 Task: Create a due date automation trigger when advanced on, on the tuesday before a card is due add fields with custom field "Resume" set to a date less than 1 days ago at 11:00 AM.
Action: Mouse moved to (1105, 341)
Screenshot: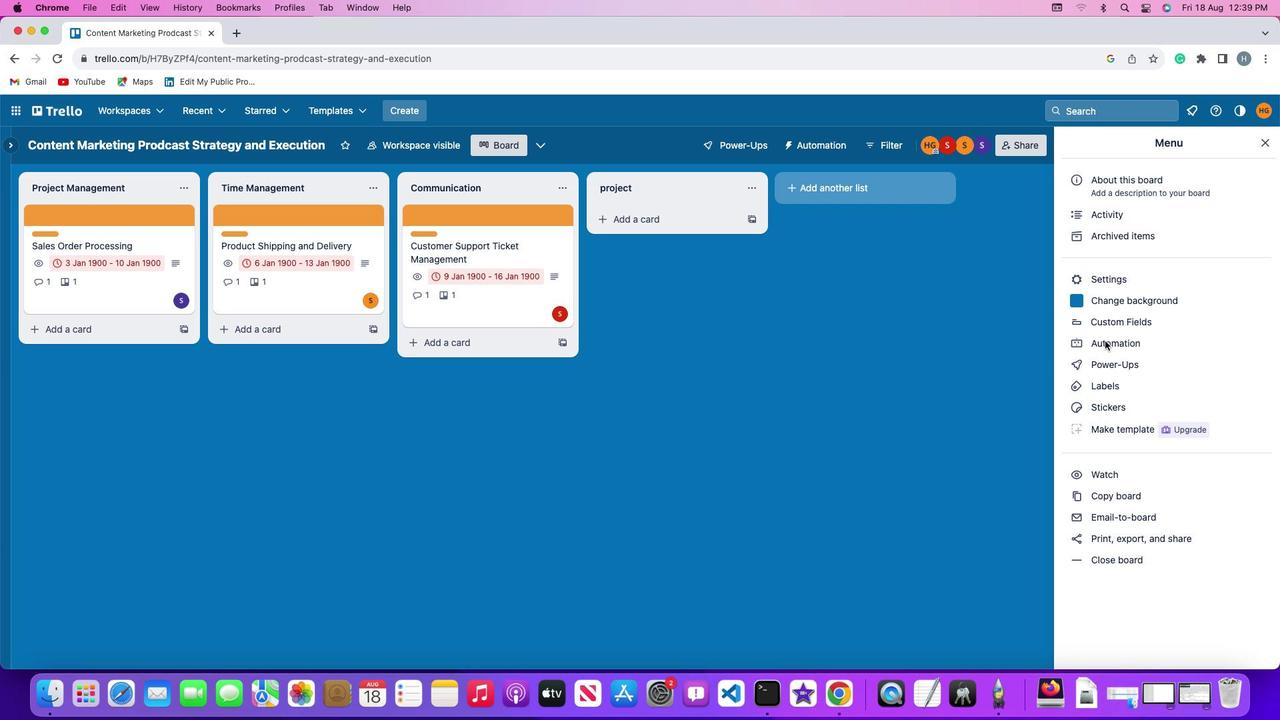 
Action: Mouse pressed left at (1105, 341)
Screenshot: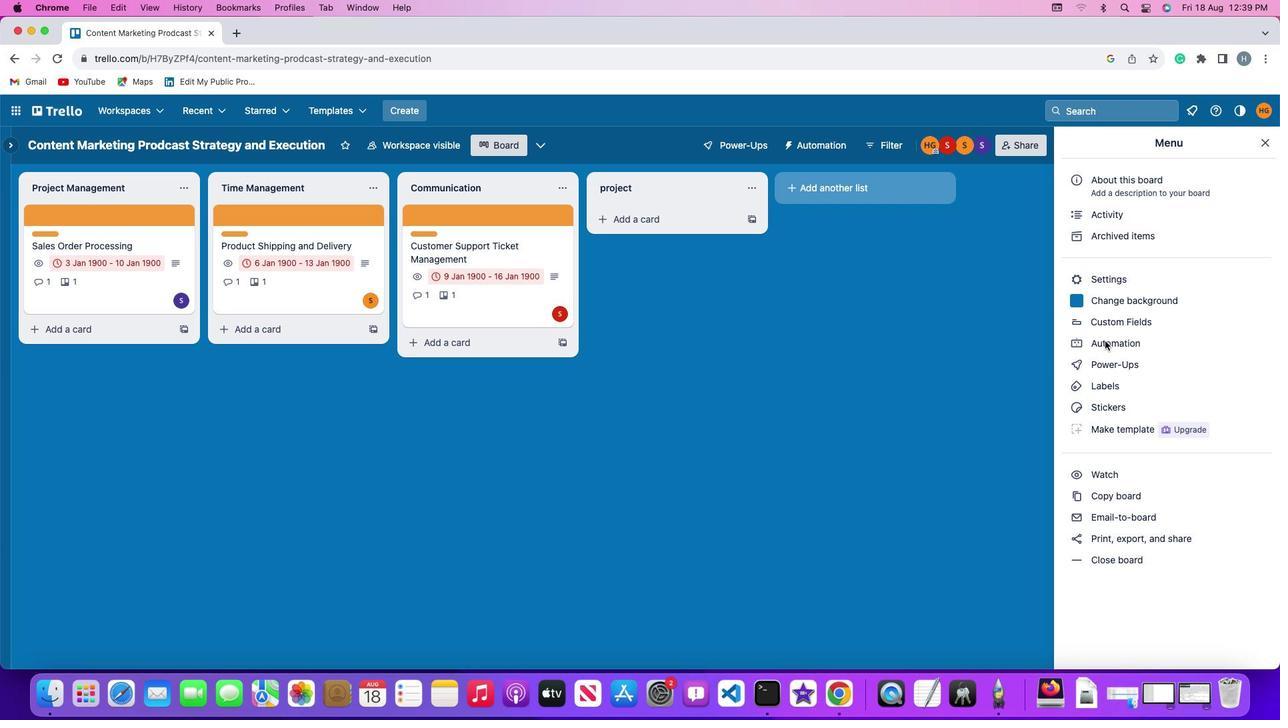 
Action: Mouse pressed left at (1105, 341)
Screenshot: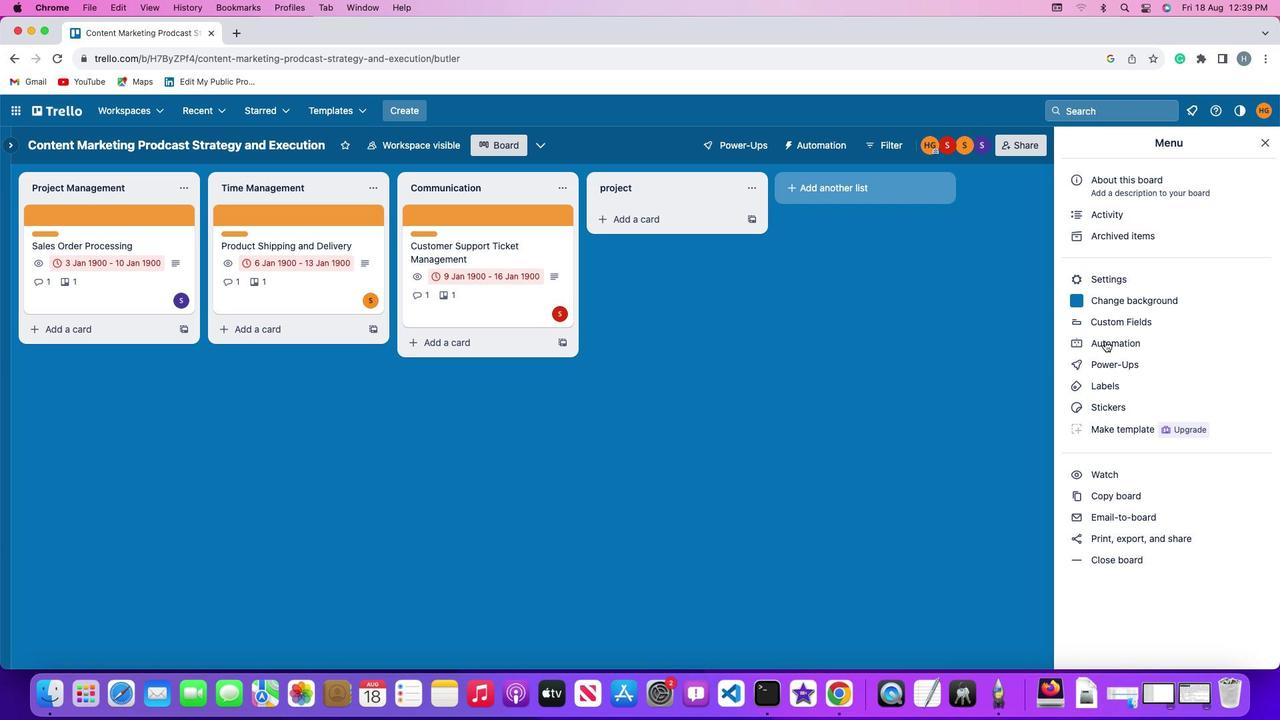 
Action: Mouse moved to (72, 311)
Screenshot: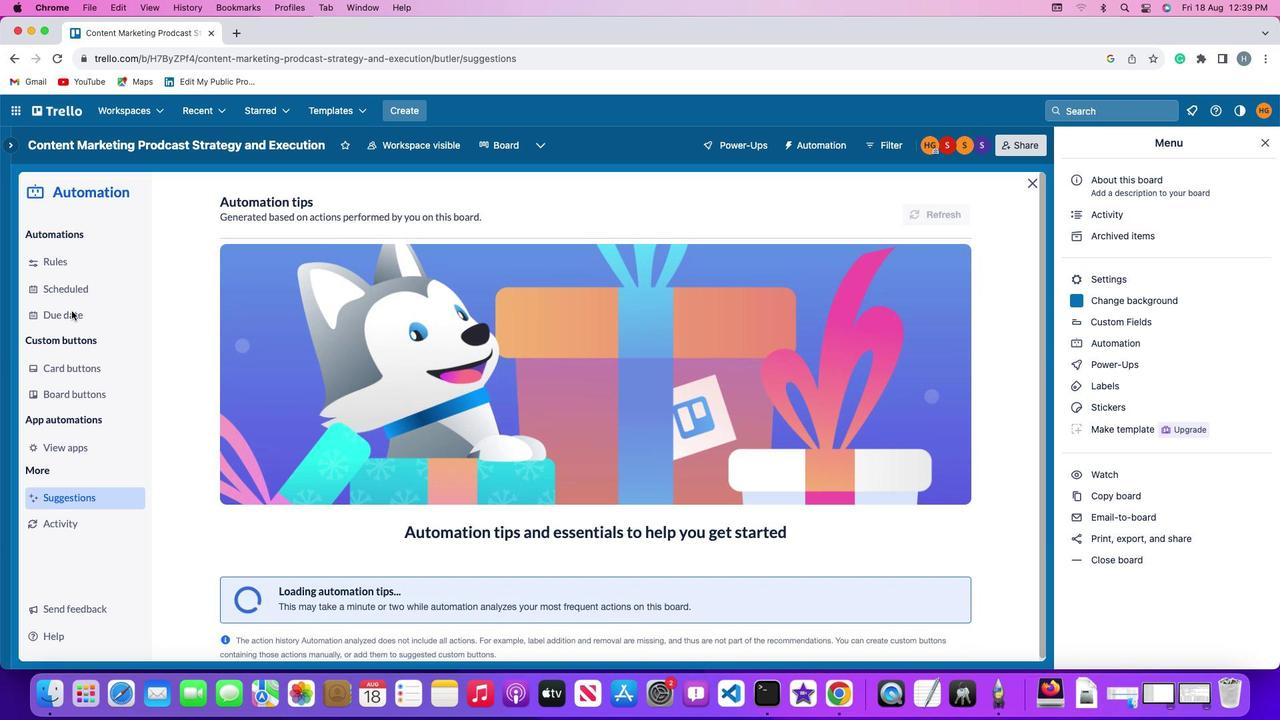 
Action: Mouse pressed left at (72, 311)
Screenshot: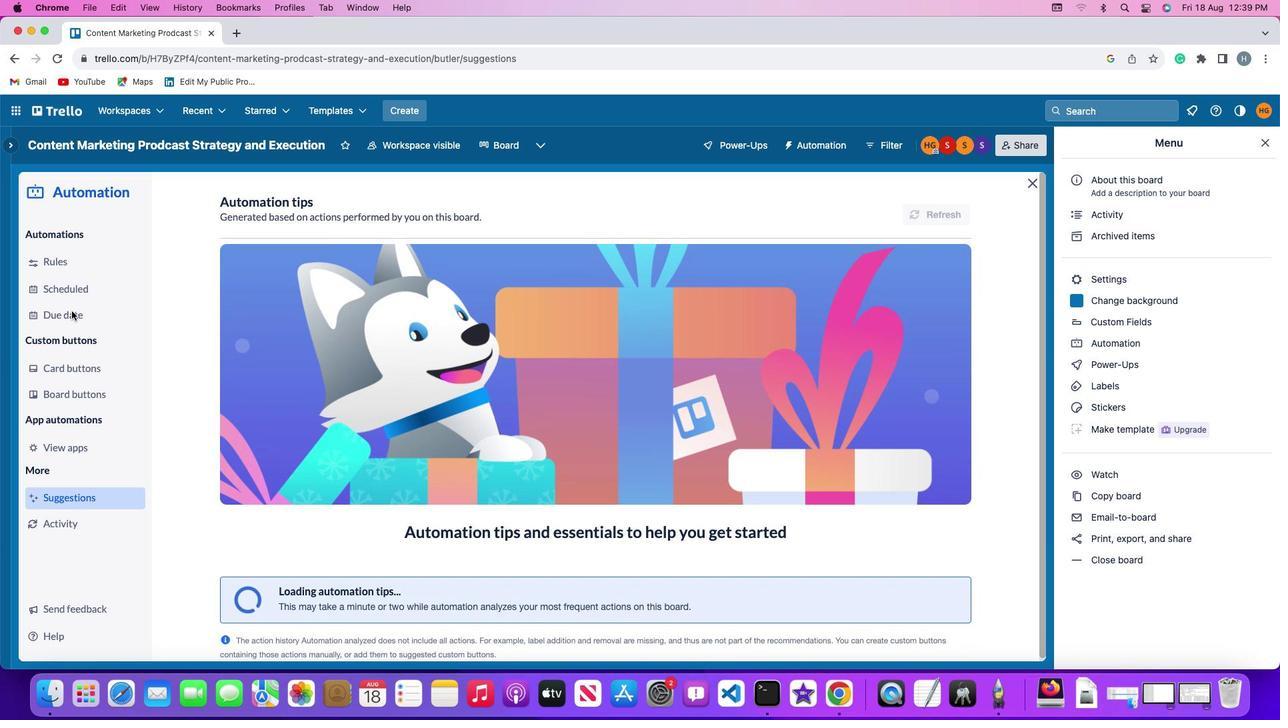 
Action: Mouse moved to (911, 203)
Screenshot: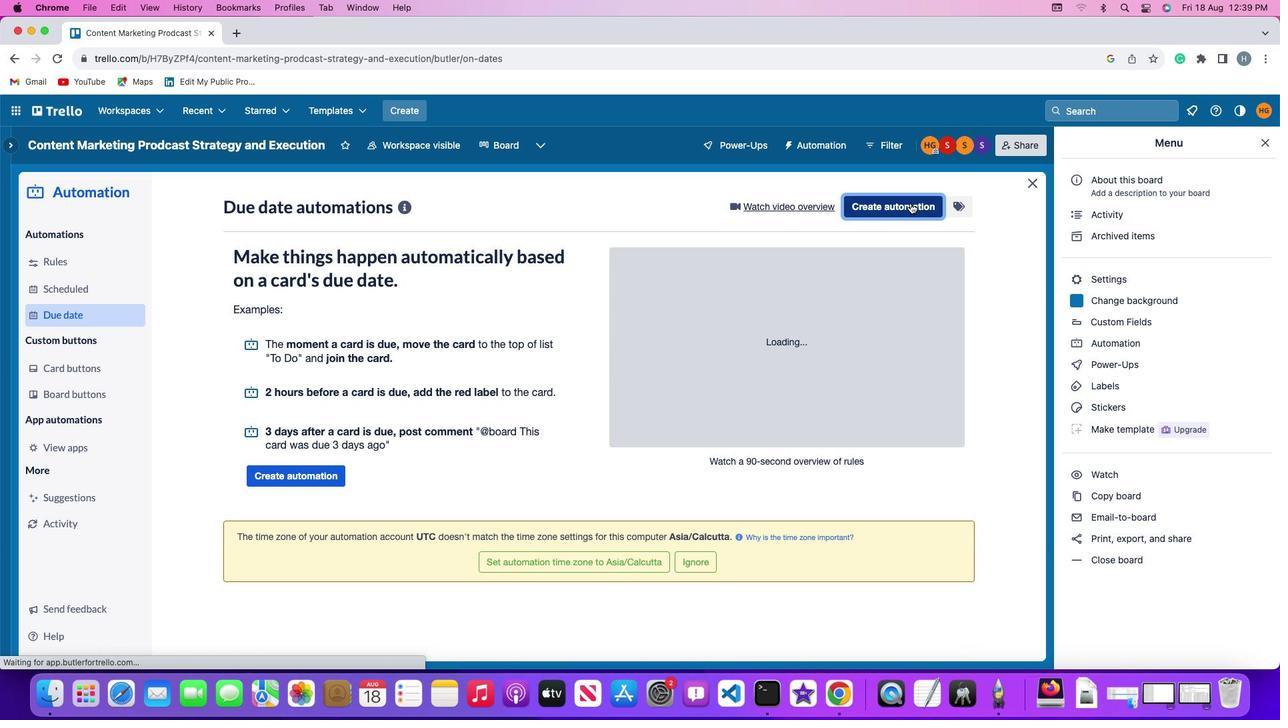 
Action: Mouse pressed left at (911, 203)
Screenshot: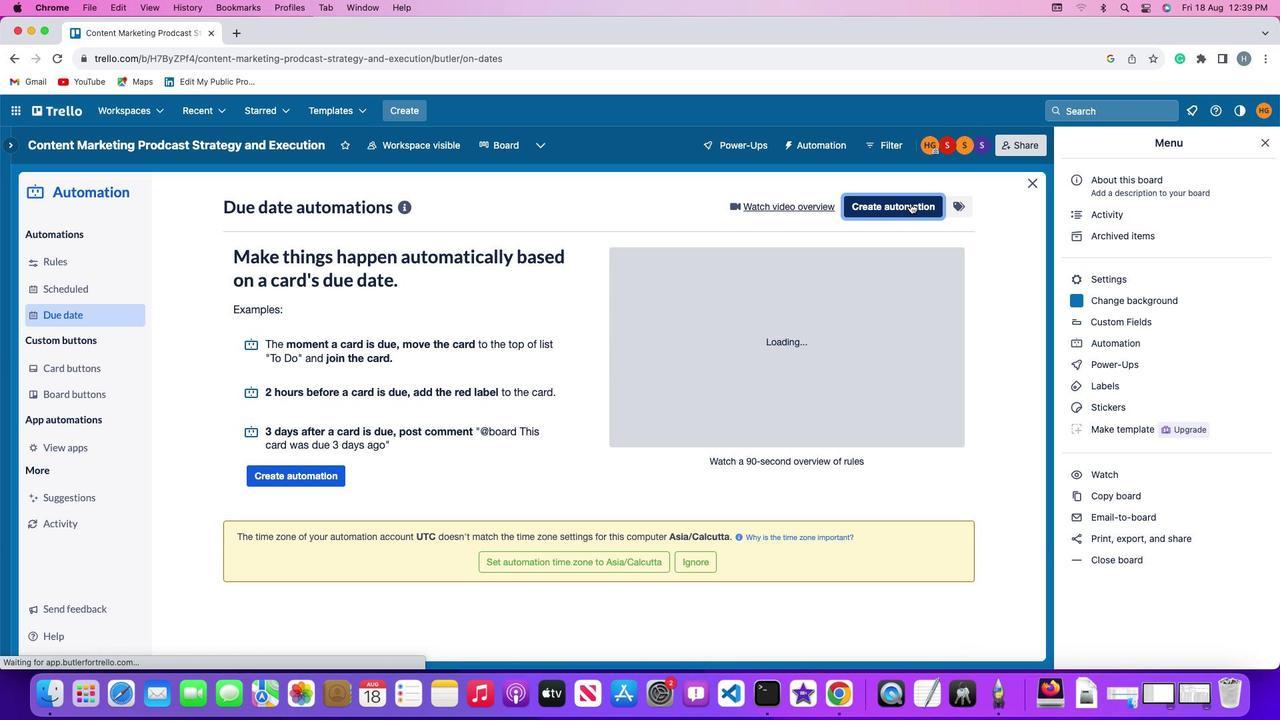 
Action: Mouse moved to (265, 334)
Screenshot: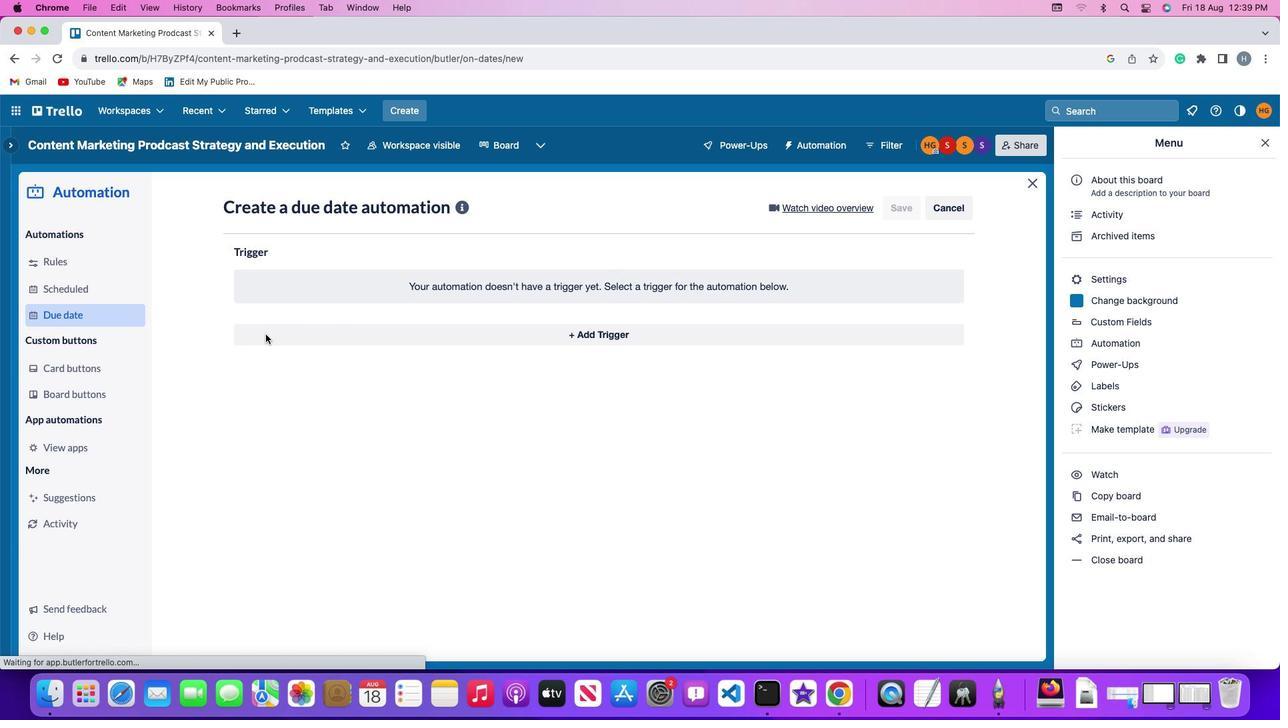 
Action: Mouse pressed left at (265, 334)
Screenshot: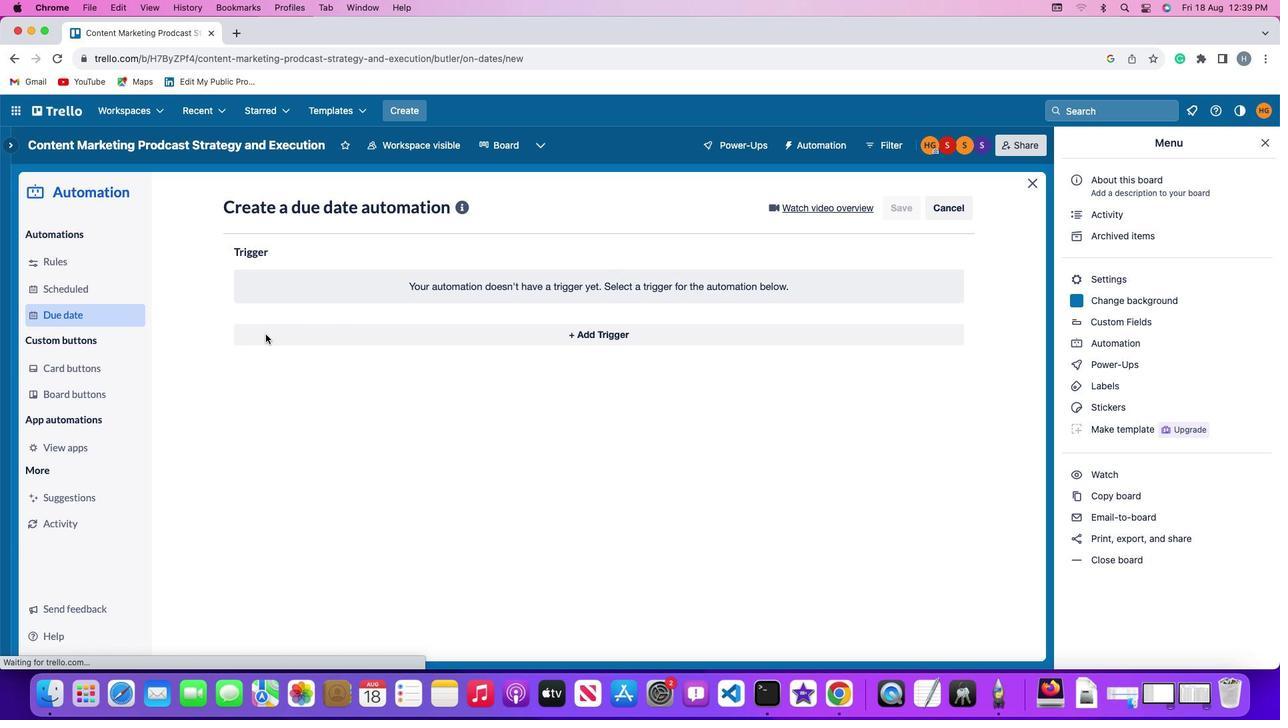 
Action: Mouse moved to (298, 577)
Screenshot: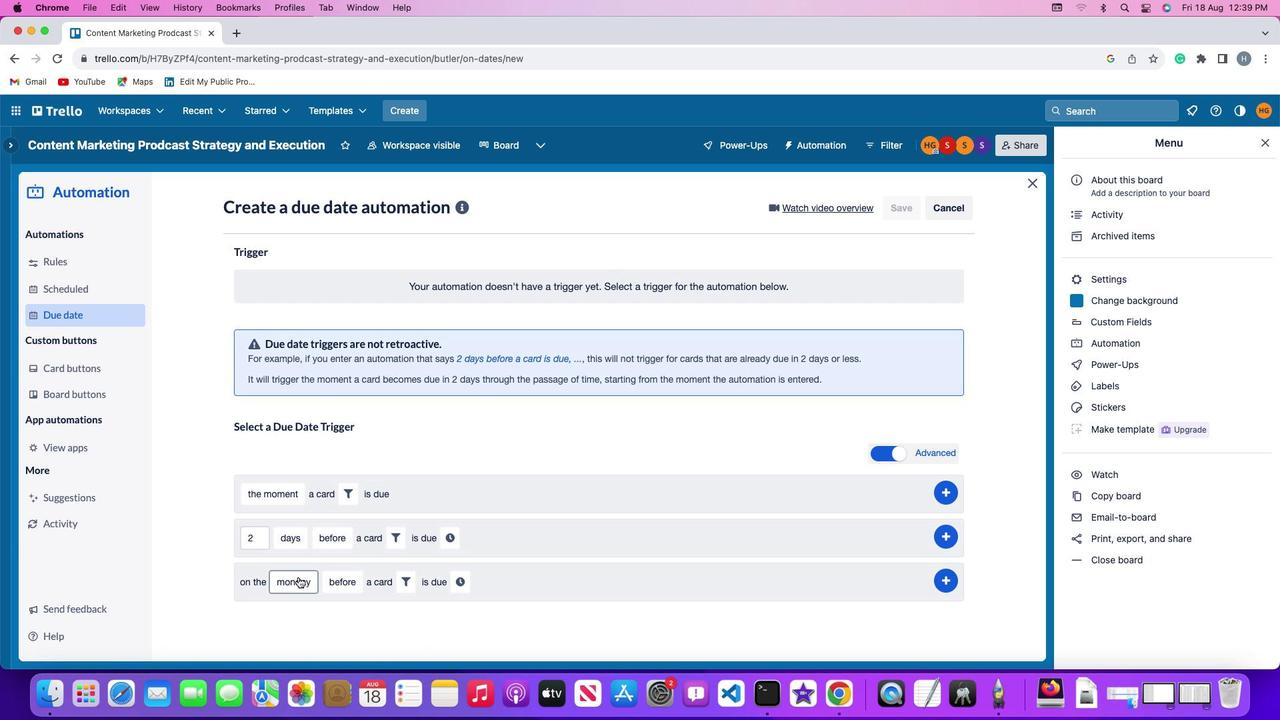 
Action: Mouse pressed left at (298, 577)
Screenshot: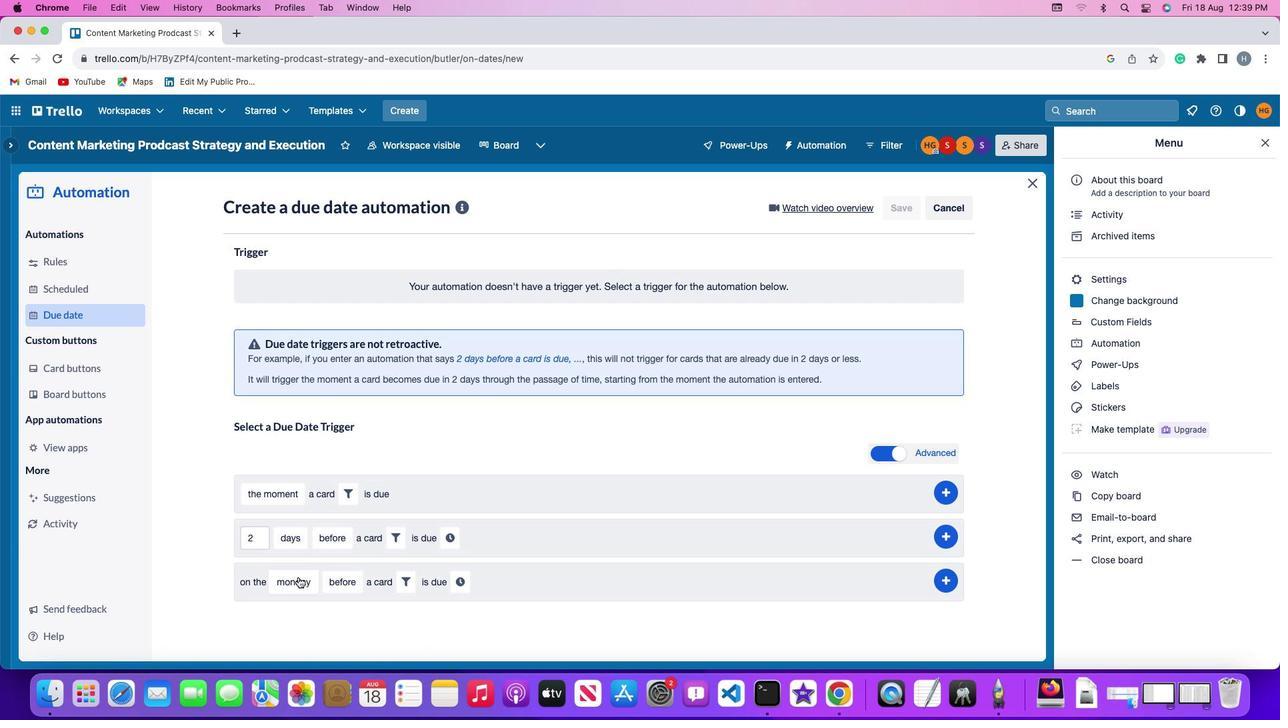 
Action: Mouse moved to (316, 424)
Screenshot: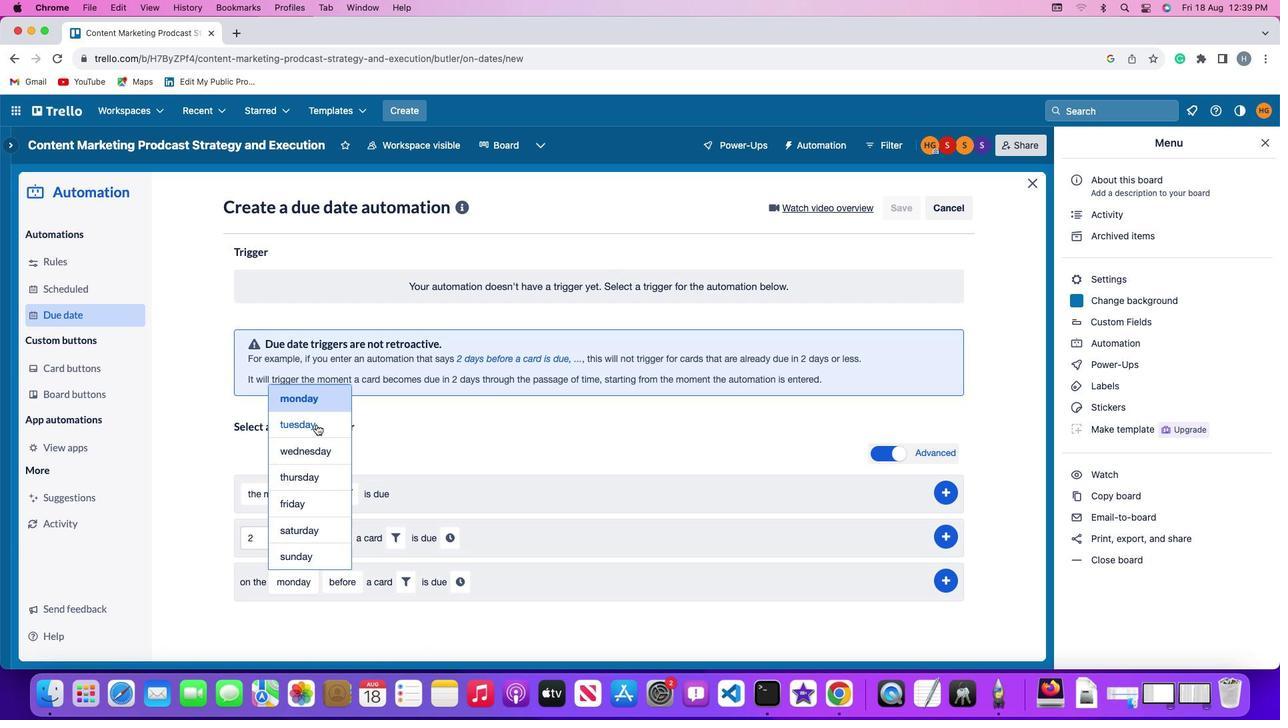
Action: Mouse pressed left at (316, 424)
Screenshot: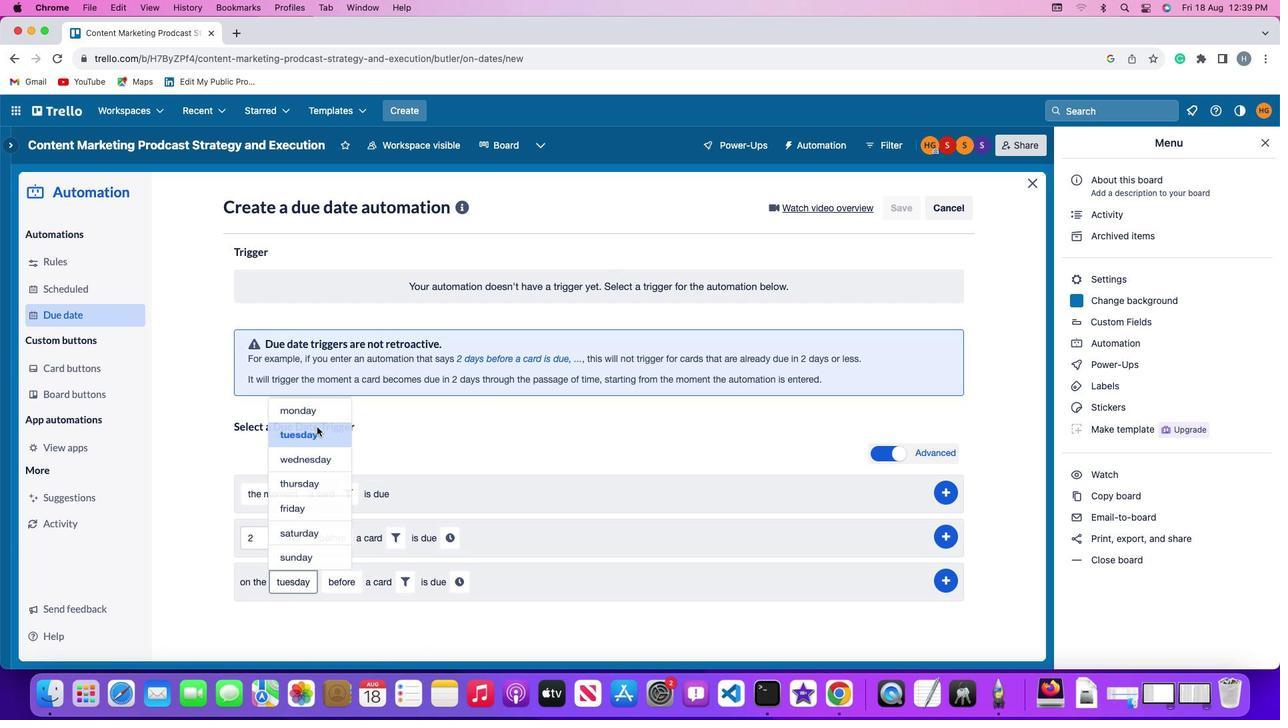 
Action: Mouse moved to (343, 583)
Screenshot: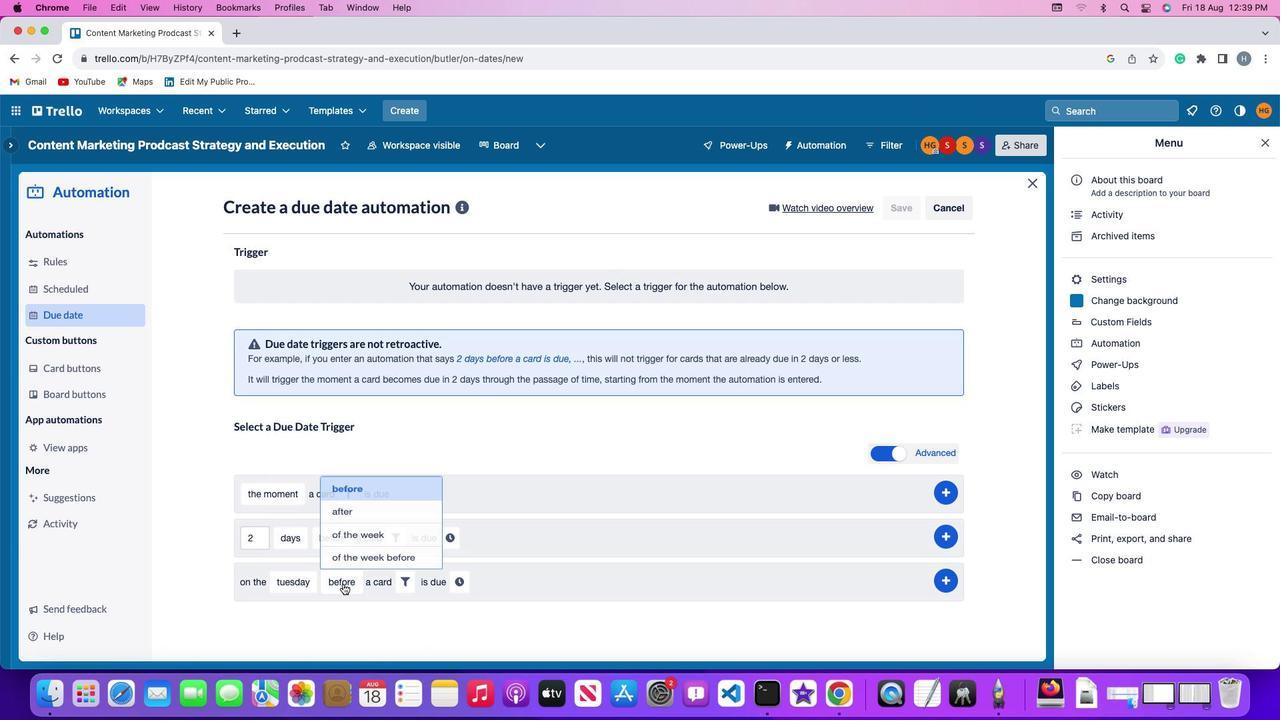 
Action: Mouse pressed left at (343, 583)
Screenshot: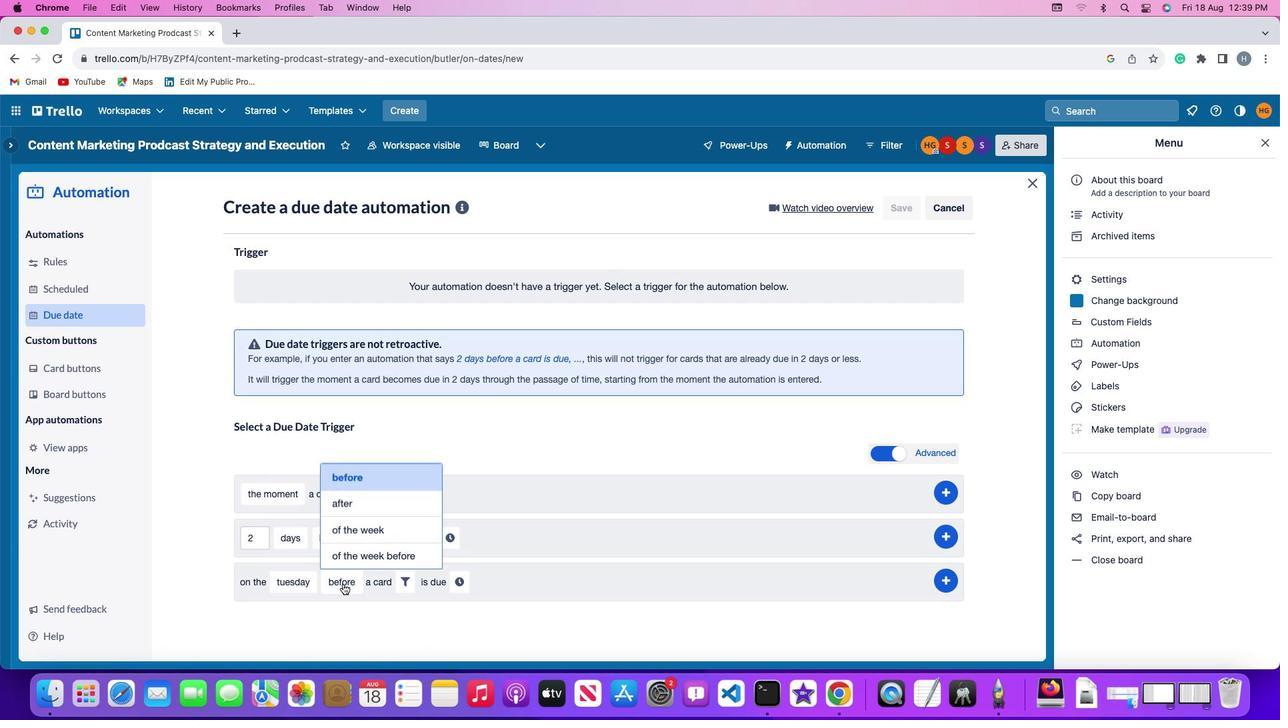 
Action: Mouse moved to (370, 474)
Screenshot: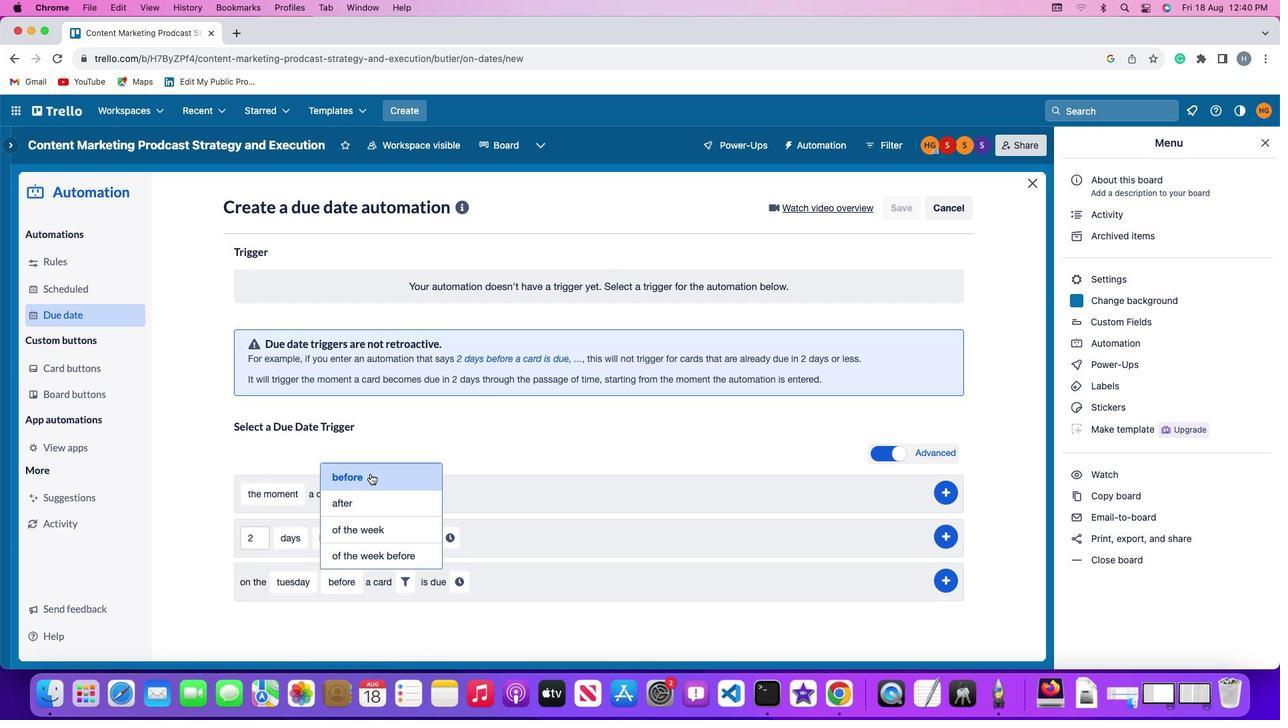 
Action: Mouse pressed left at (370, 474)
Screenshot: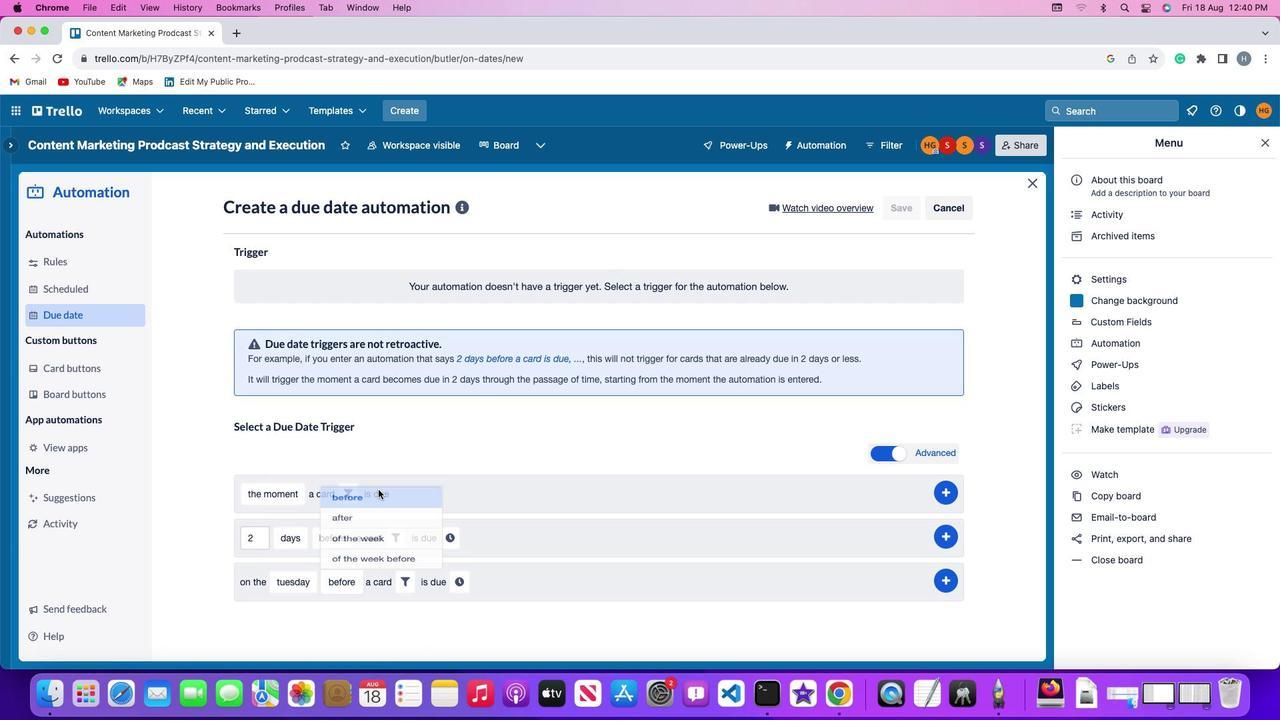 
Action: Mouse moved to (404, 580)
Screenshot: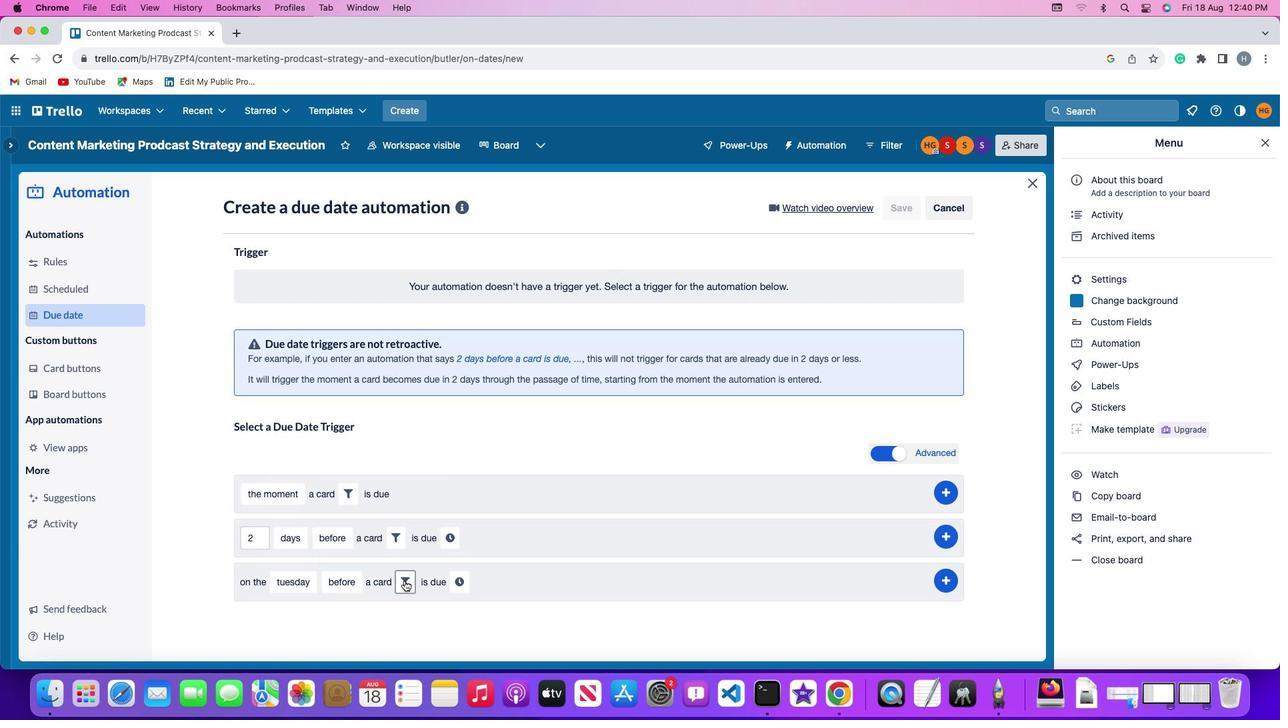 
Action: Mouse pressed left at (404, 580)
Screenshot: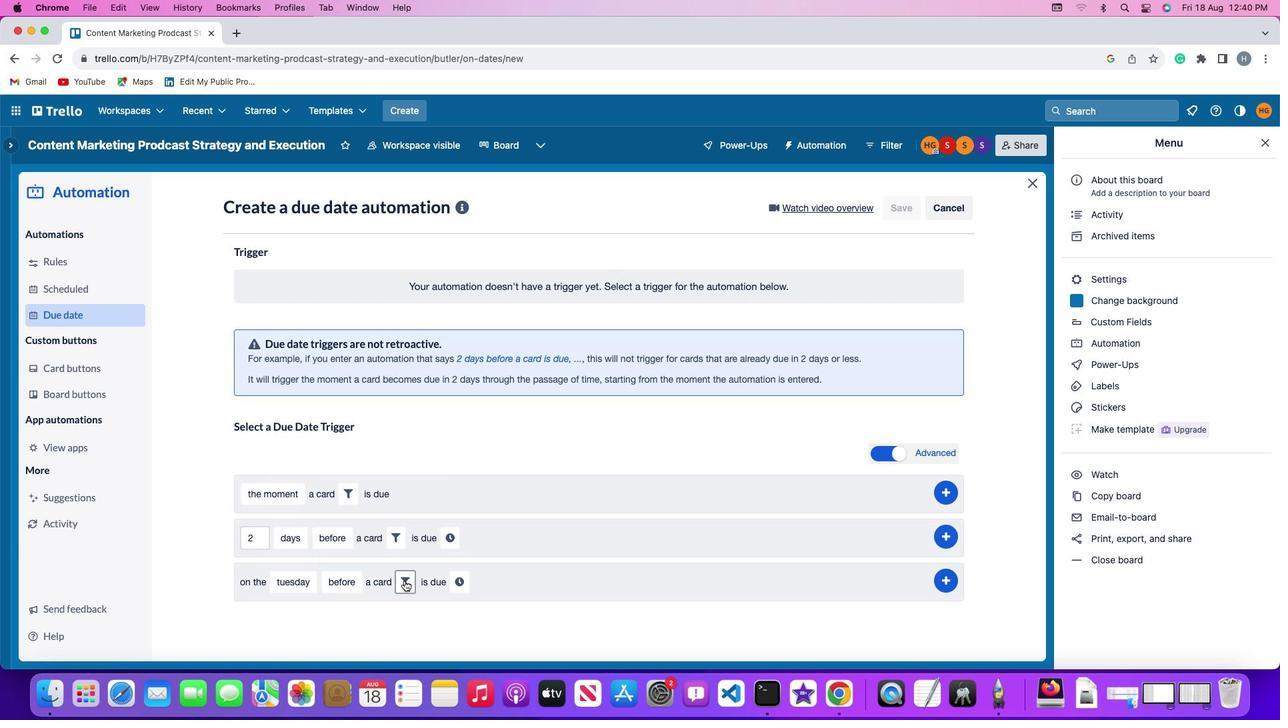 
Action: Mouse moved to (614, 625)
Screenshot: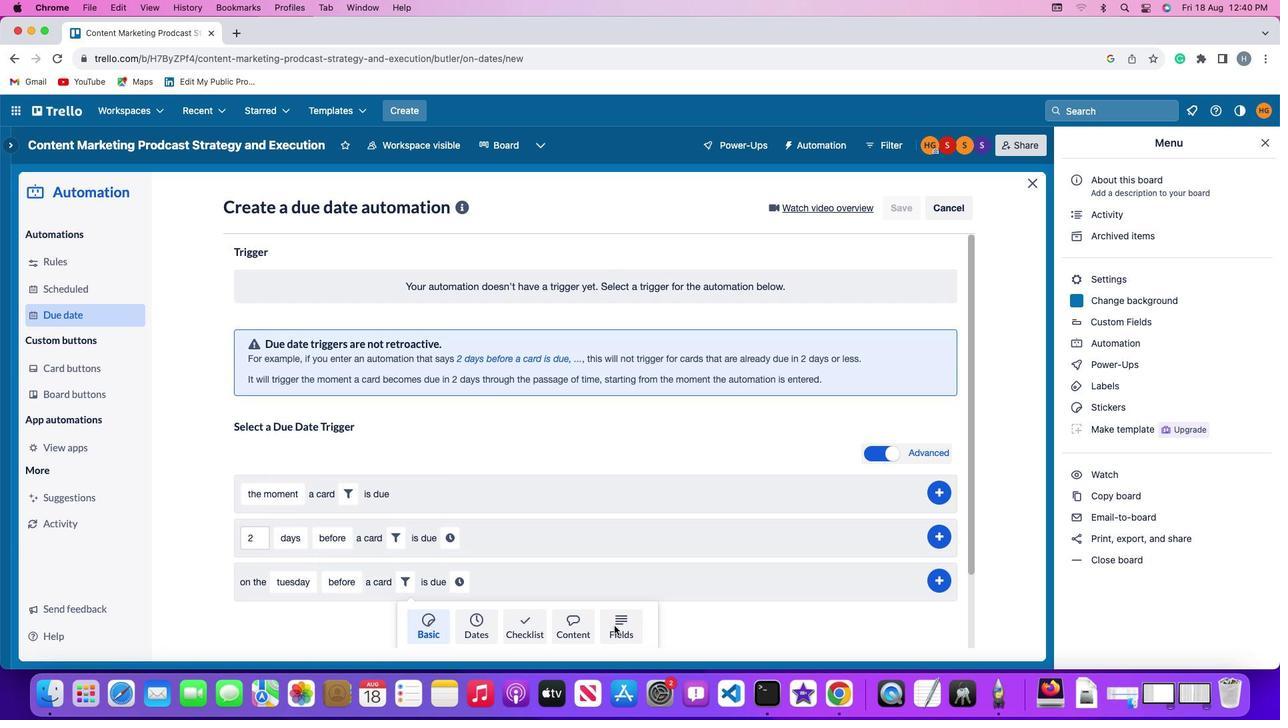 
Action: Mouse pressed left at (614, 625)
Screenshot: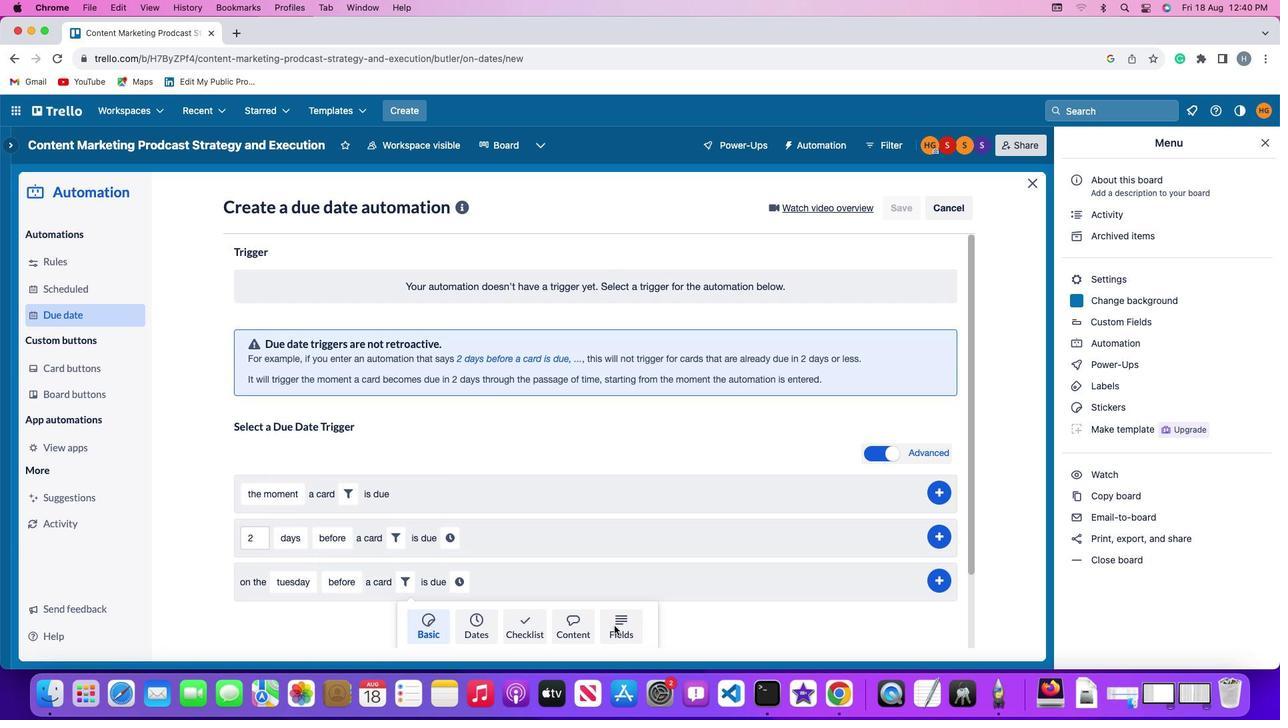 
Action: Mouse moved to (343, 615)
Screenshot: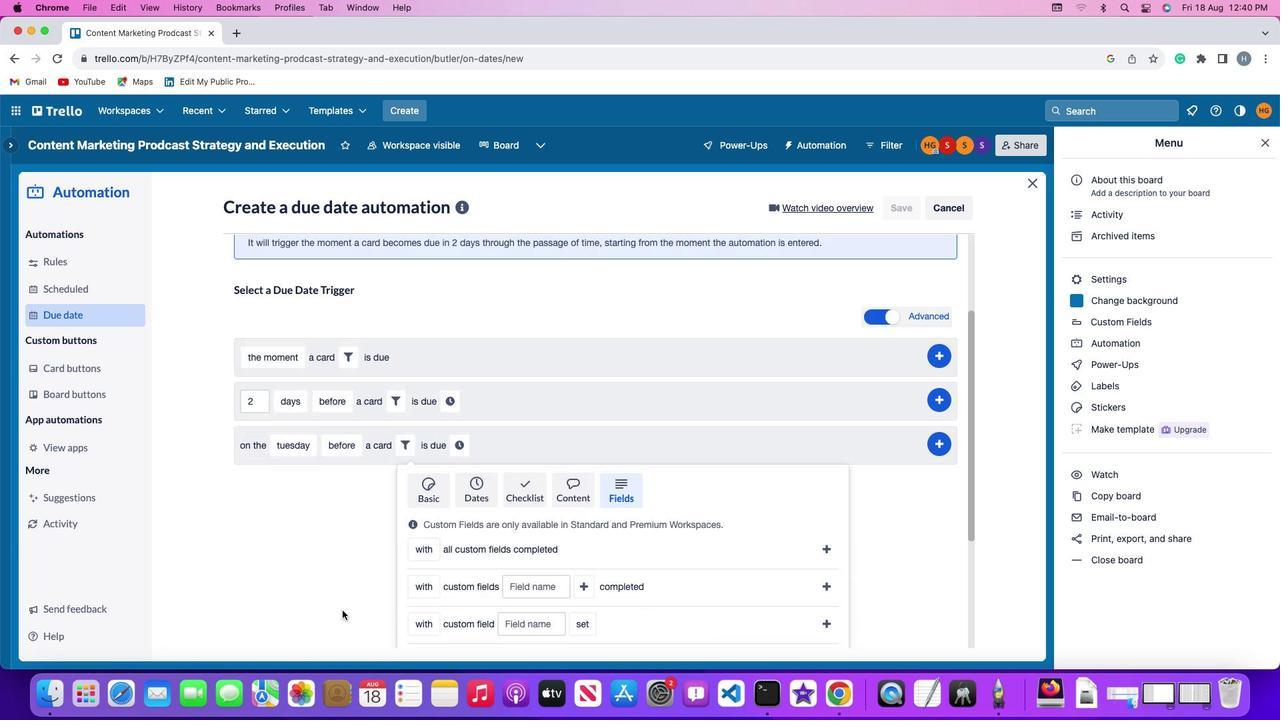 
Action: Mouse scrolled (343, 615) with delta (0, 0)
Screenshot: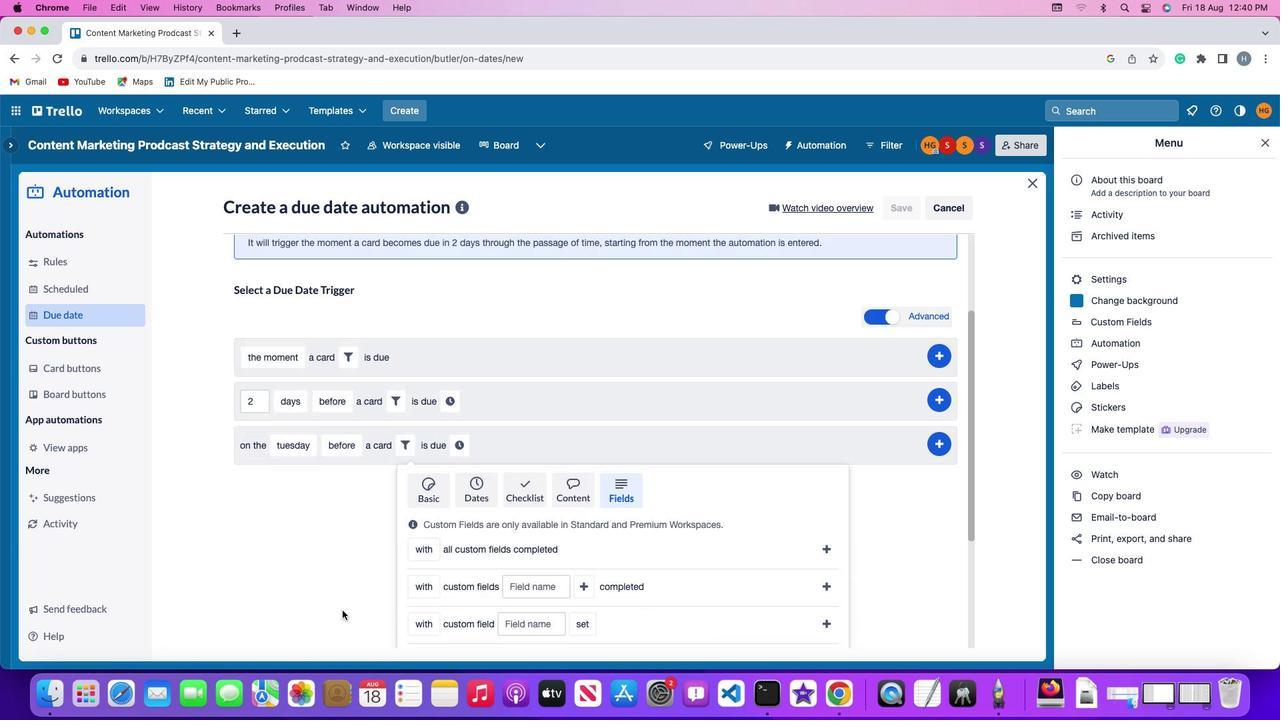 
Action: Mouse moved to (342, 614)
Screenshot: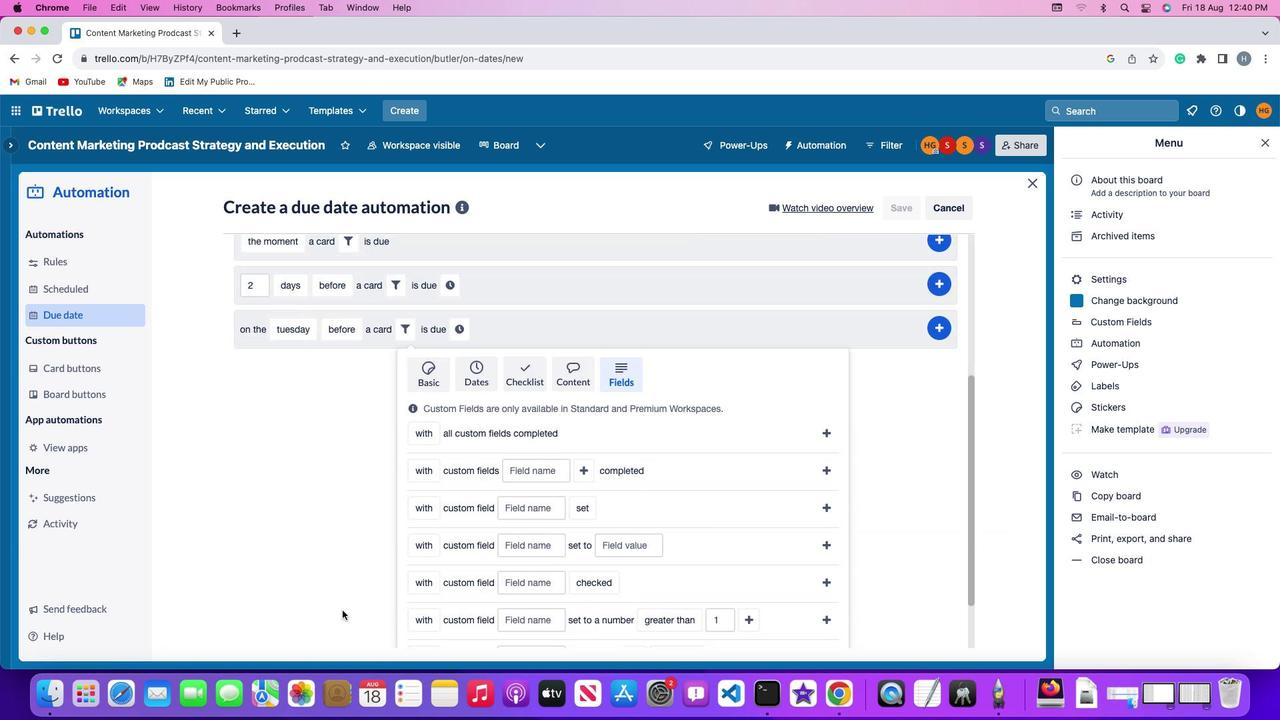 
Action: Mouse scrolled (342, 614) with delta (0, 0)
Screenshot: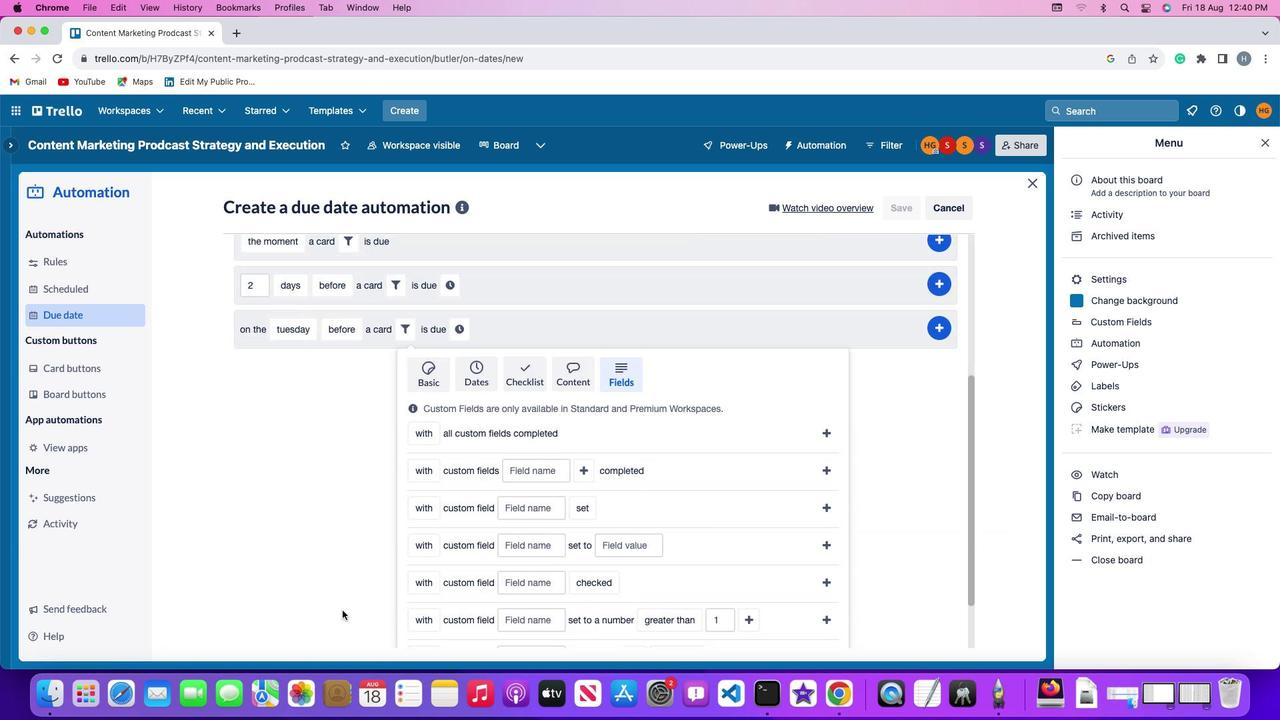 
Action: Mouse moved to (342, 614)
Screenshot: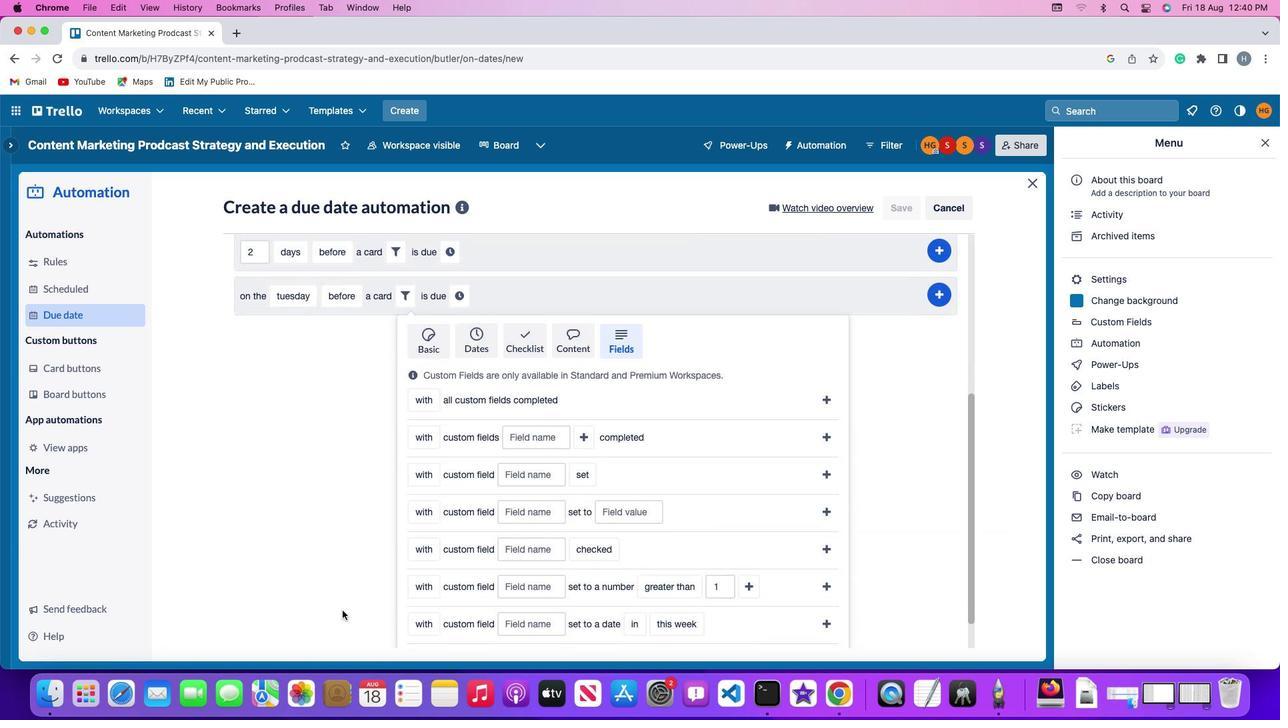 
Action: Mouse scrolled (342, 614) with delta (0, -2)
Screenshot: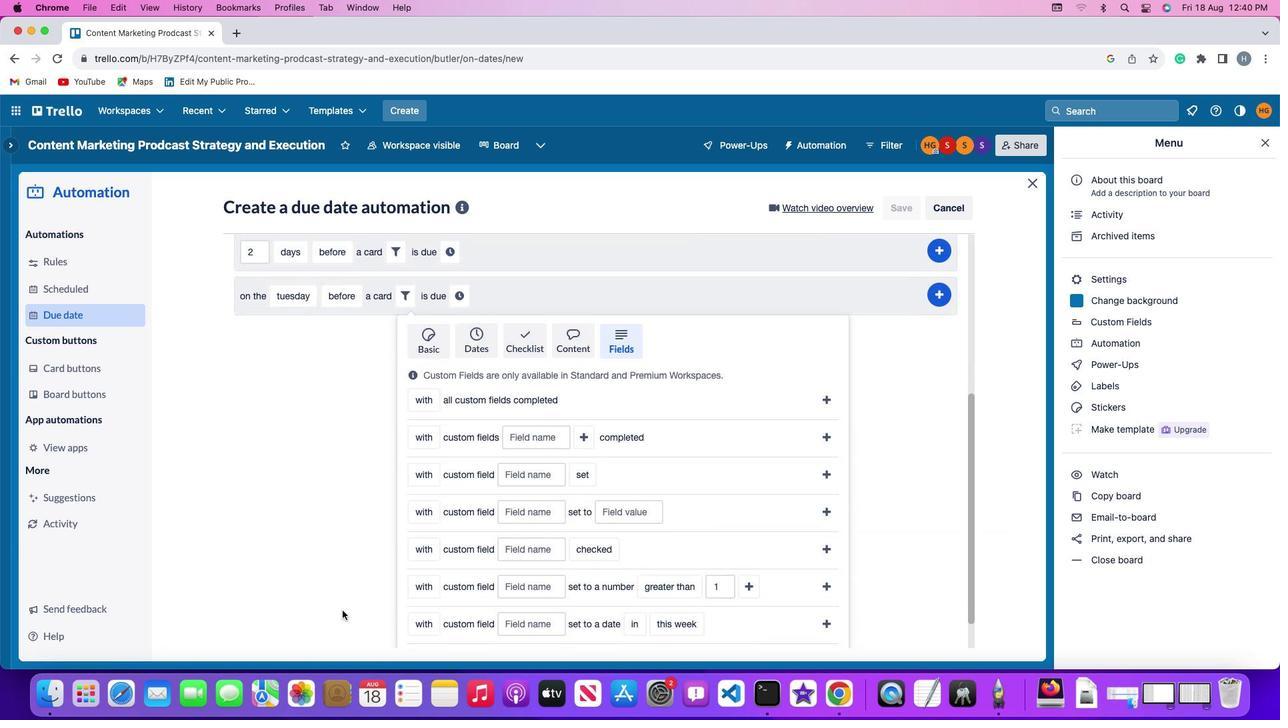 
Action: Mouse moved to (342, 613)
Screenshot: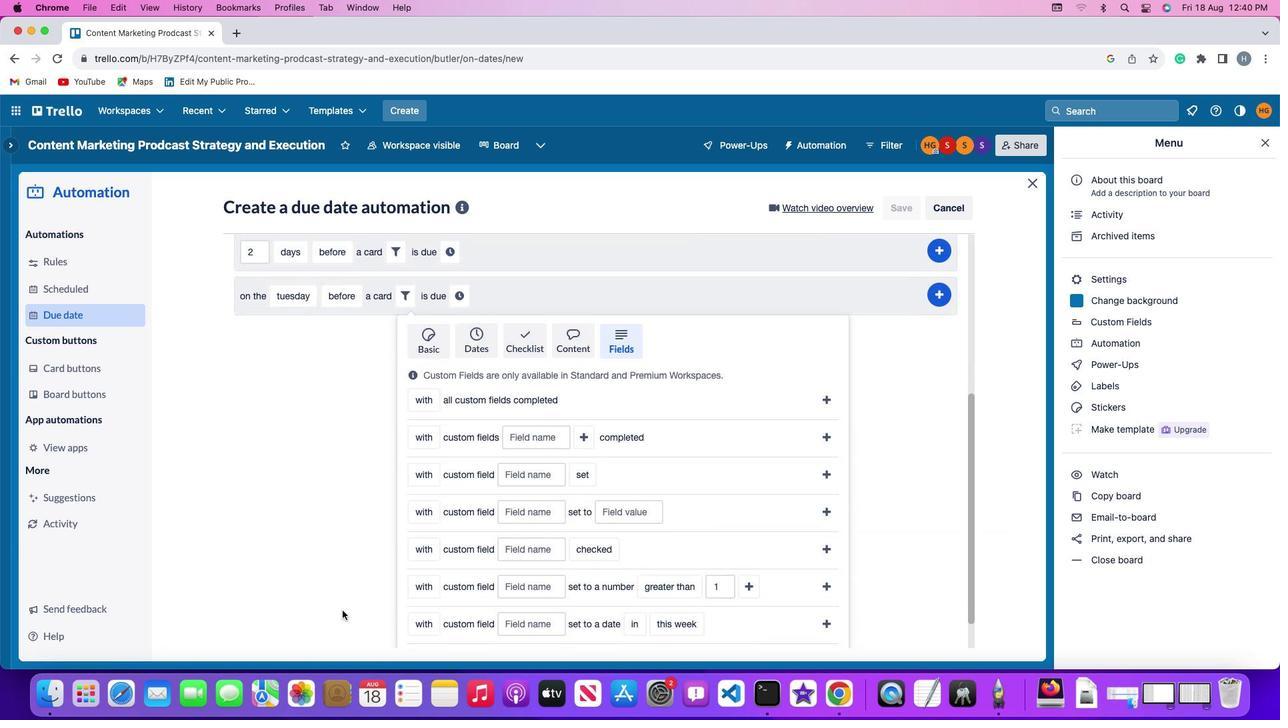 
Action: Mouse scrolled (342, 613) with delta (0, -3)
Screenshot: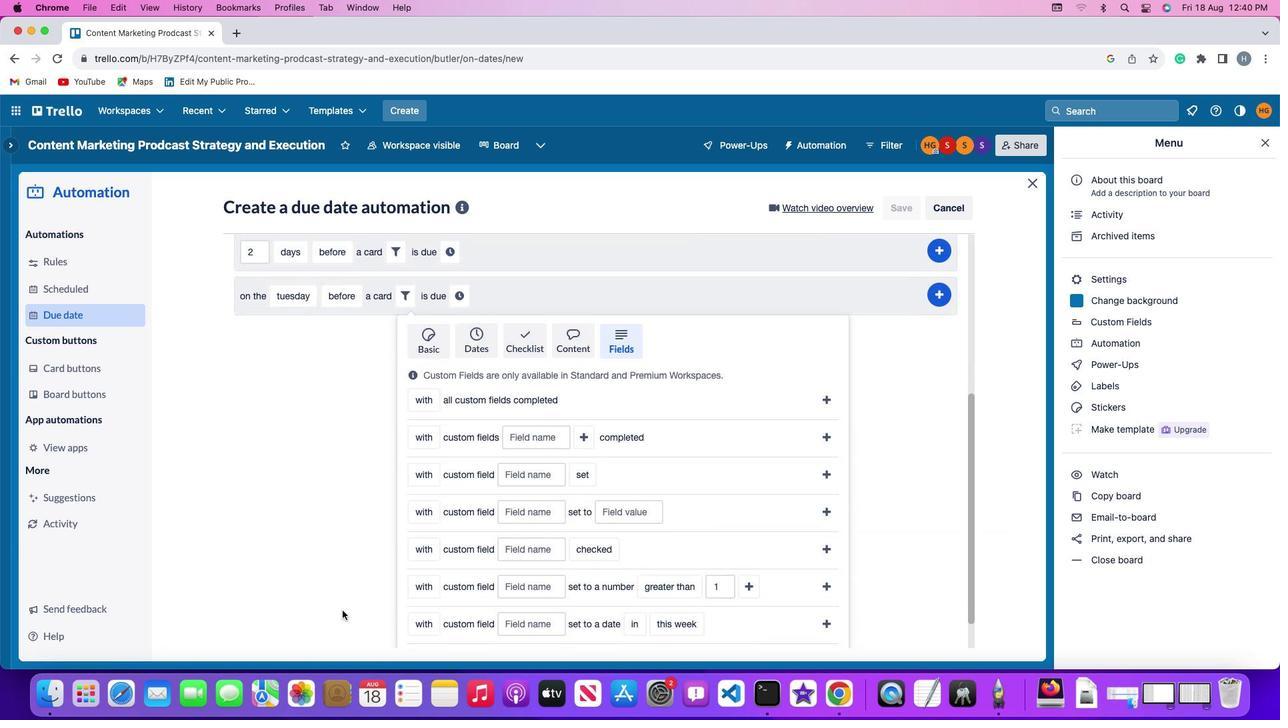 
Action: Mouse moved to (342, 610)
Screenshot: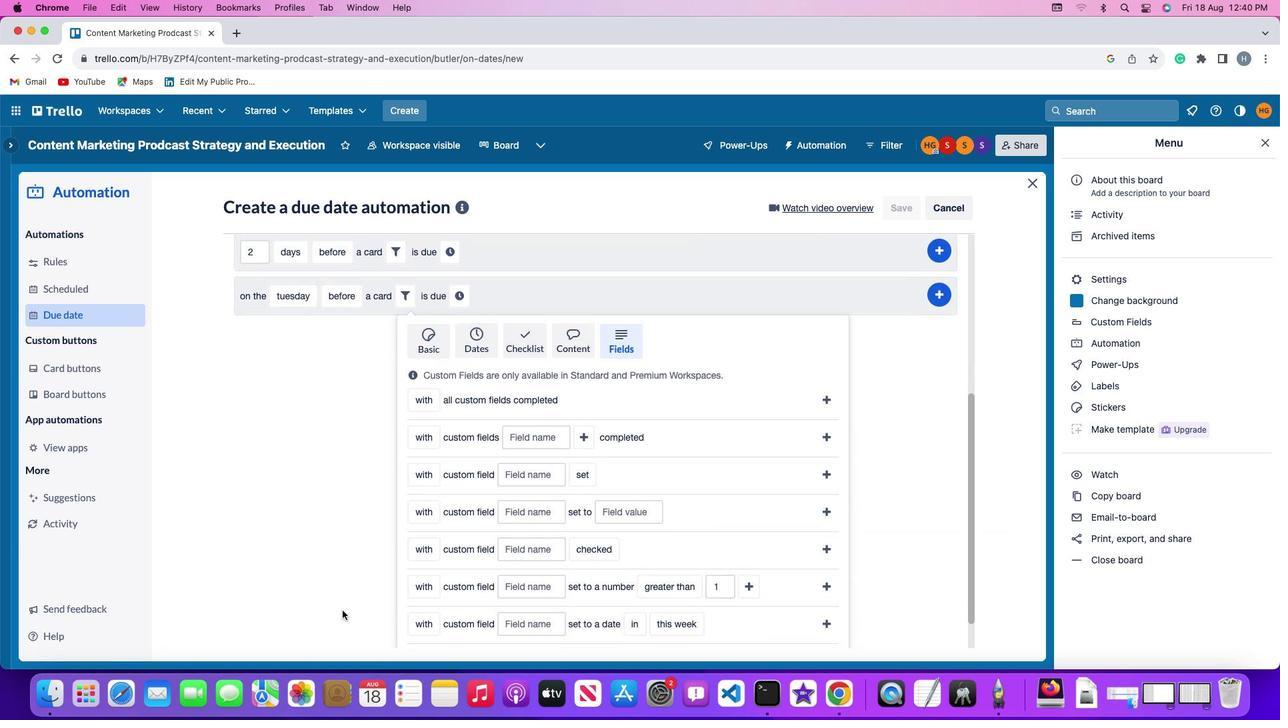 
Action: Mouse scrolled (342, 610) with delta (0, 0)
Screenshot: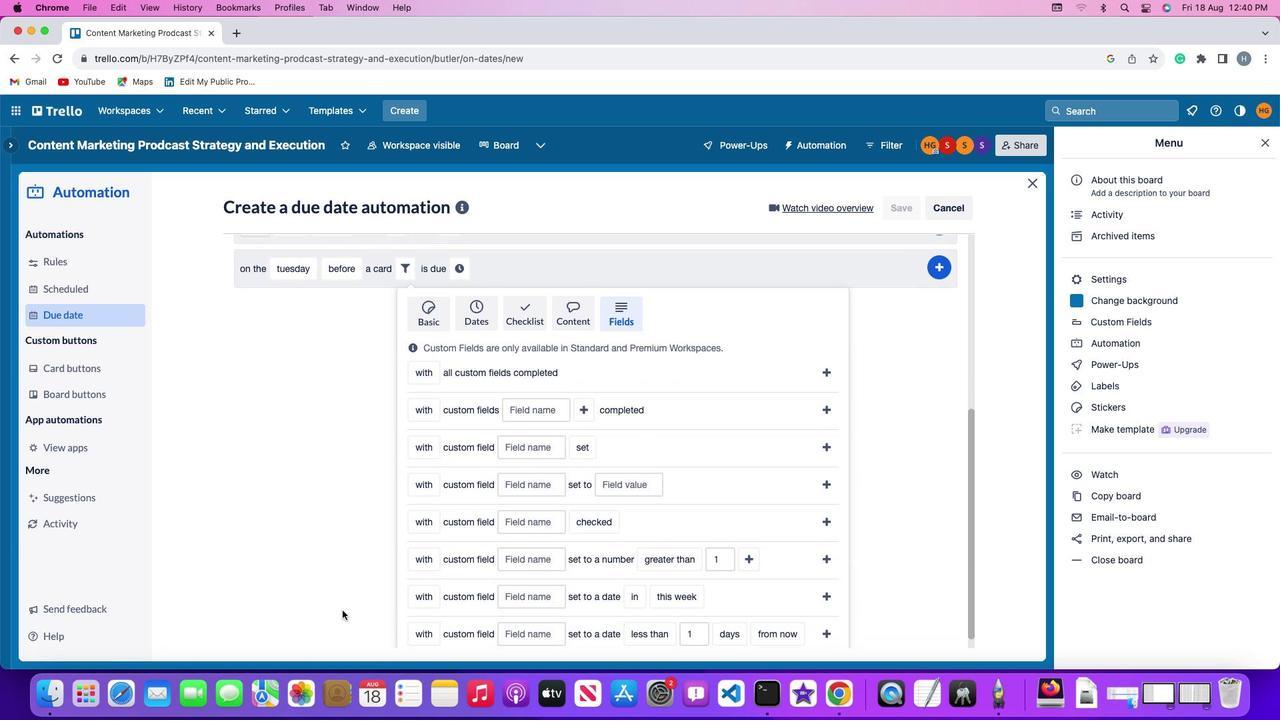 
Action: Mouse scrolled (342, 610) with delta (0, 0)
Screenshot: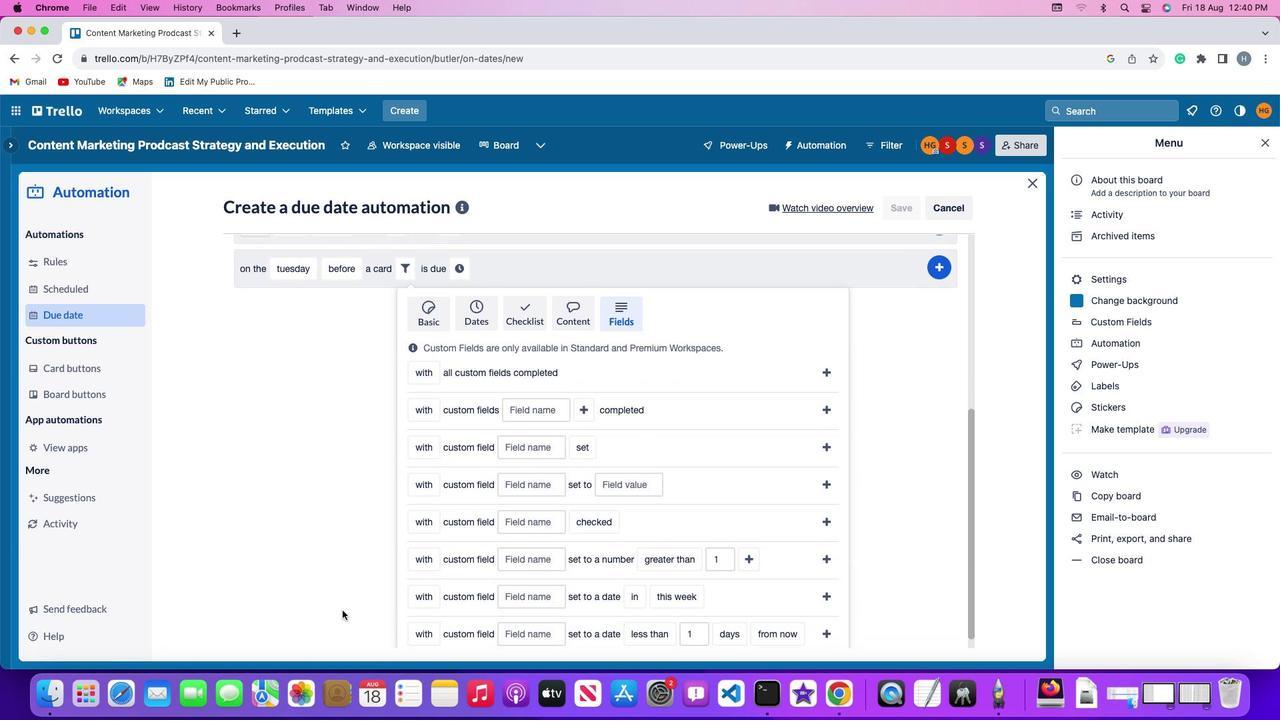 
Action: Mouse scrolled (342, 610) with delta (0, -2)
Screenshot: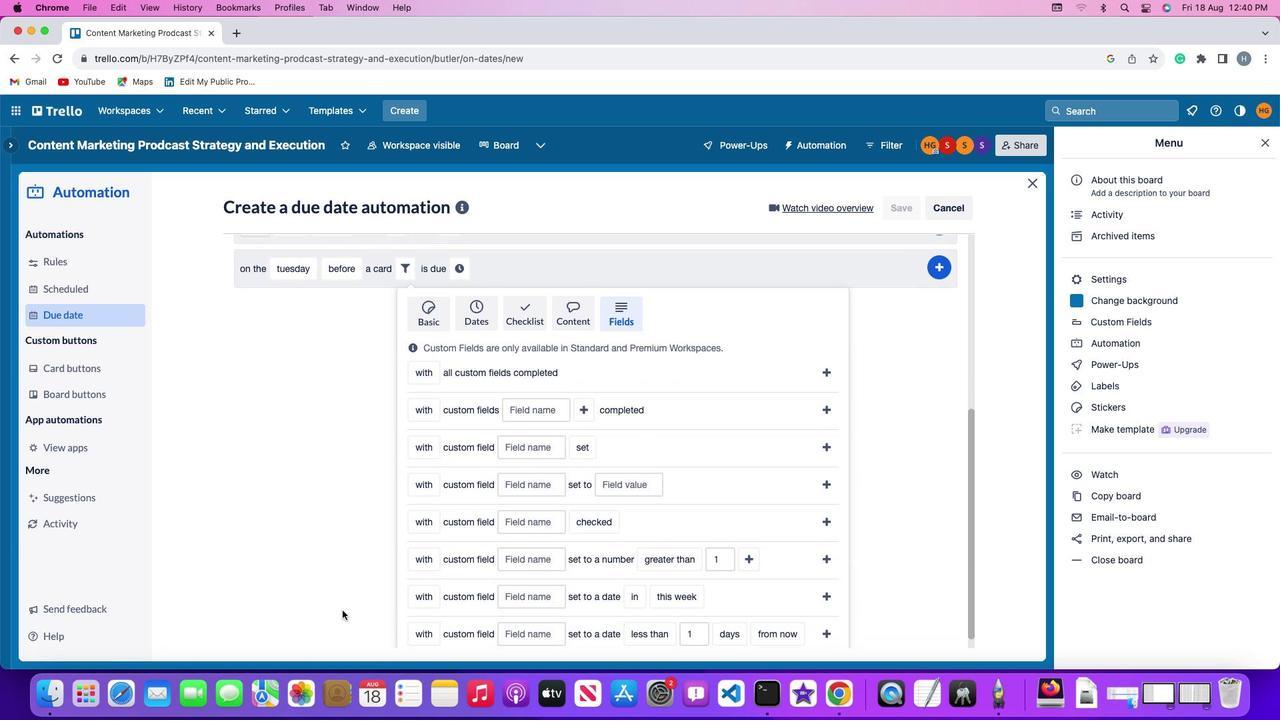 
Action: Mouse scrolled (342, 610) with delta (0, -3)
Screenshot: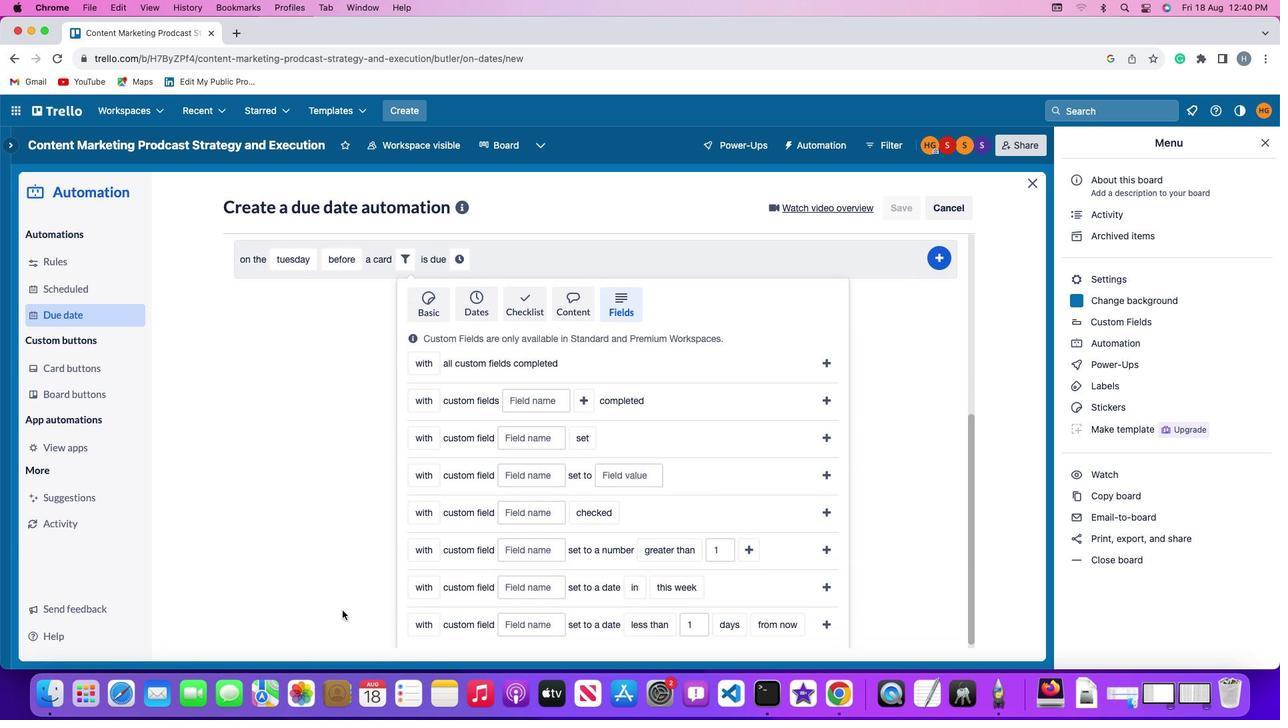 
Action: Mouse scrolled (342, 610) with delta (0, -4)
Screenshot: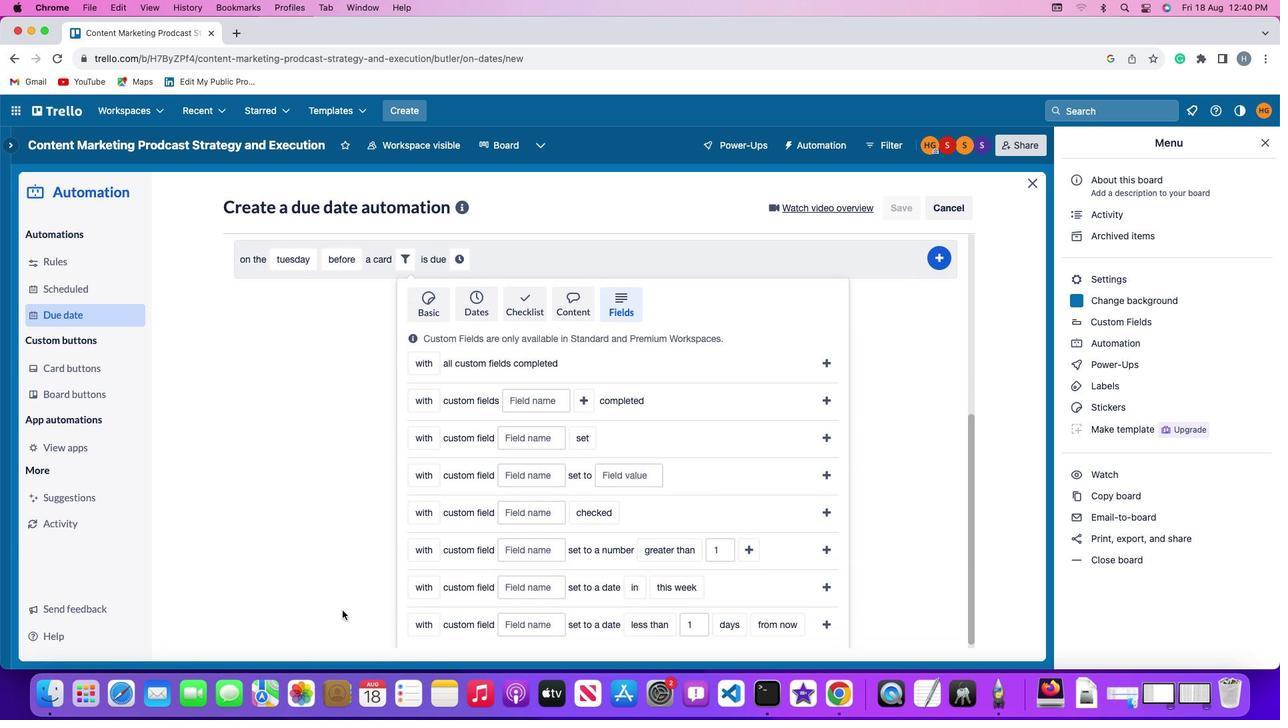 
Action: Mouse scrolled (342, 610) with delta (0, -4)
Screenshot: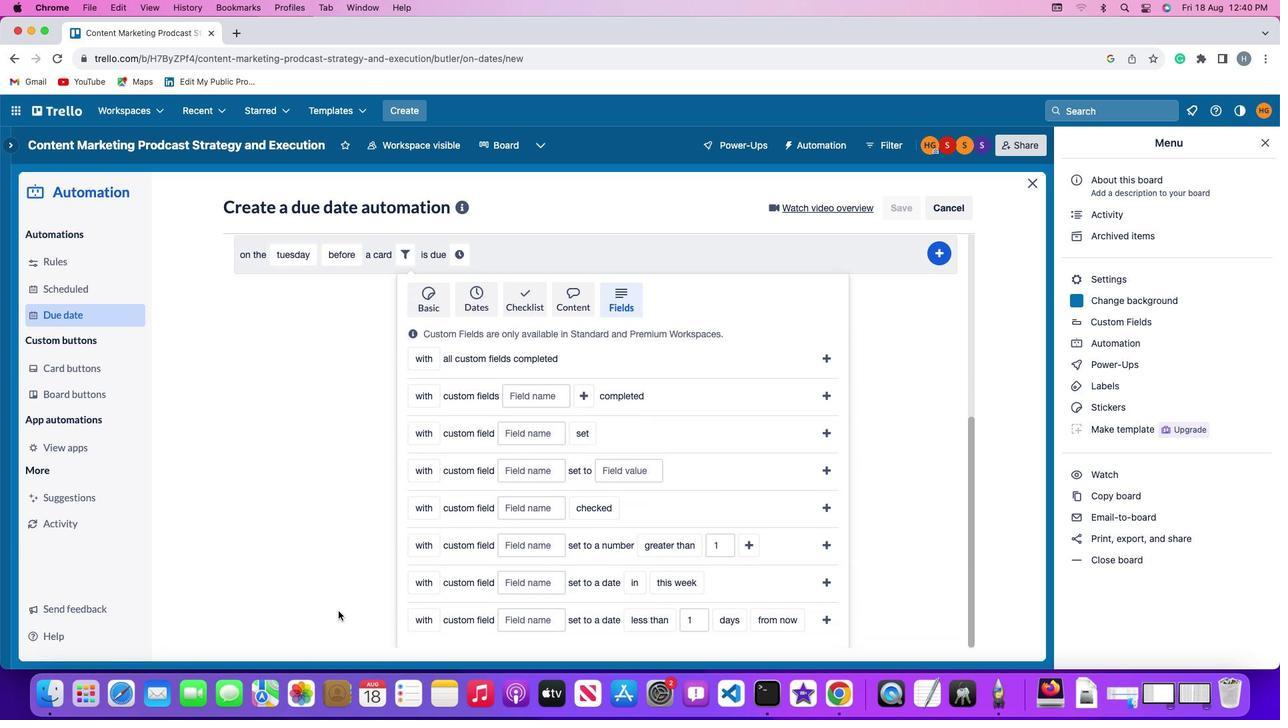 
Action: Mouse moved to (413, 616)
Screenshot: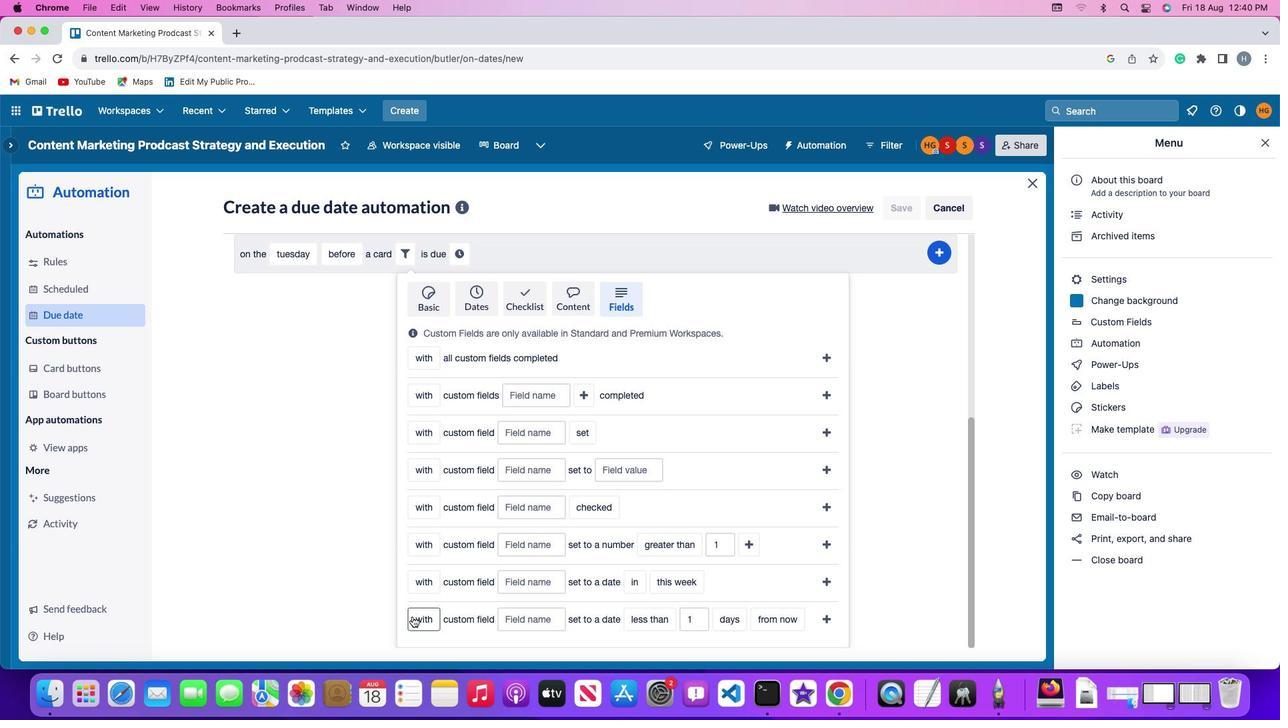 
Action: Mouse pressed left at (413, 616)
Screenshot: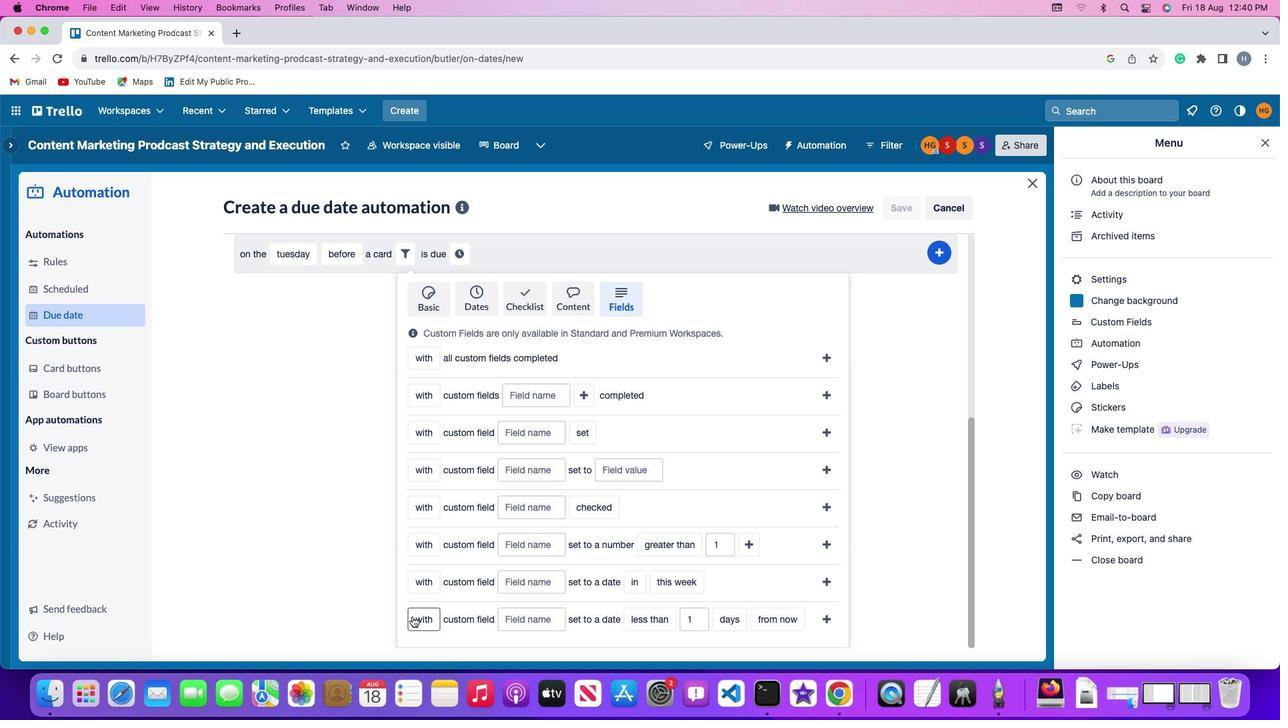 
Action: Mouse moved to (428, 564)
Screenshot: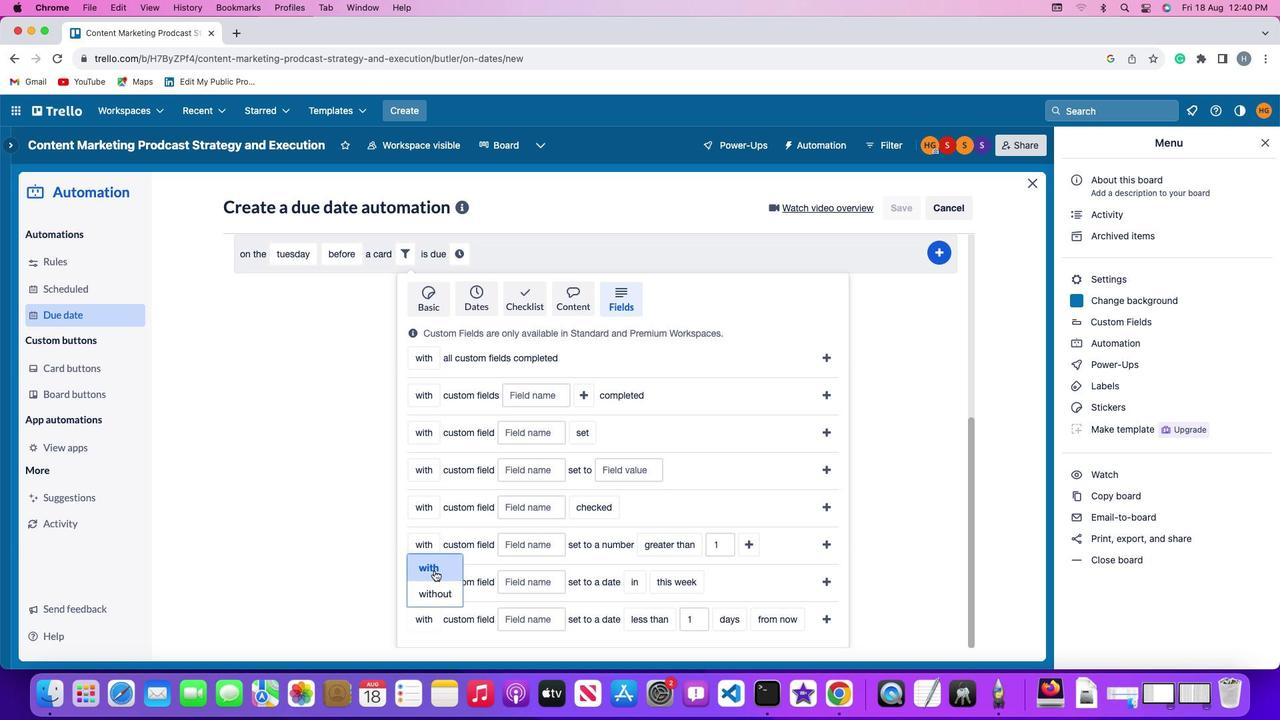 
Action: Mouse pressed left at (428, 564)
Screenshot: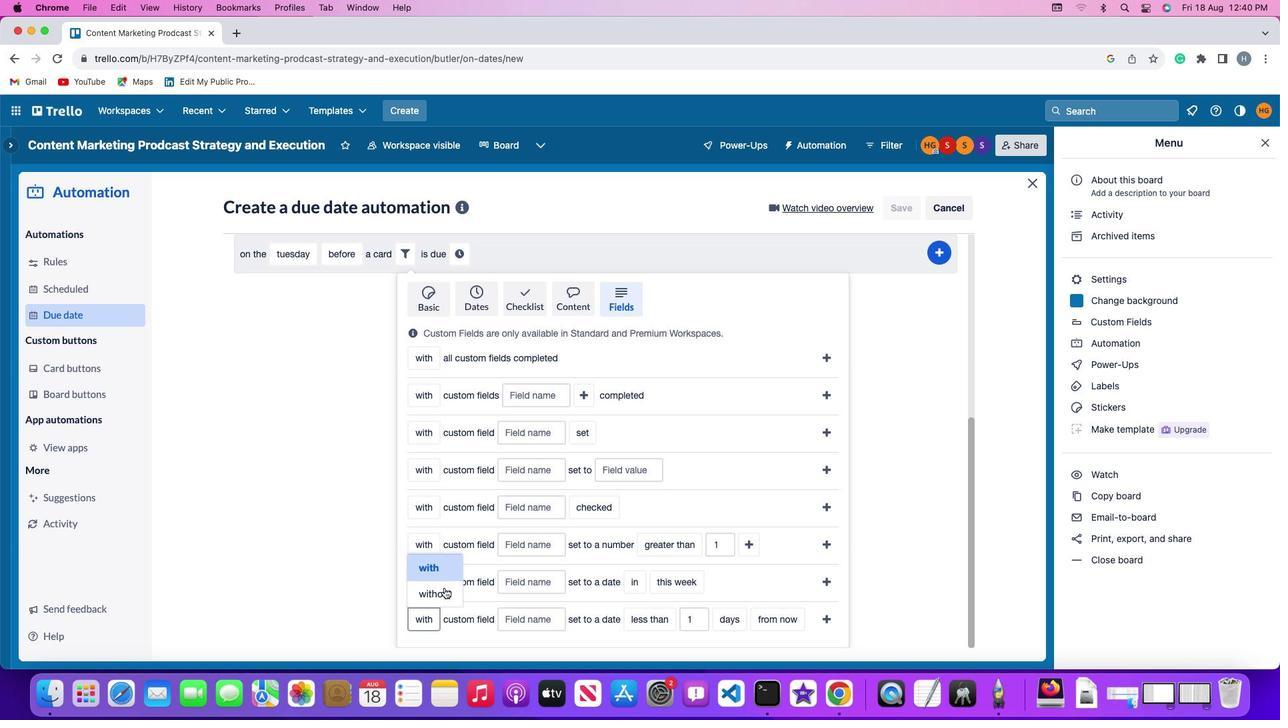 
Action: Mouse moved to (524, 624)
Screenshot: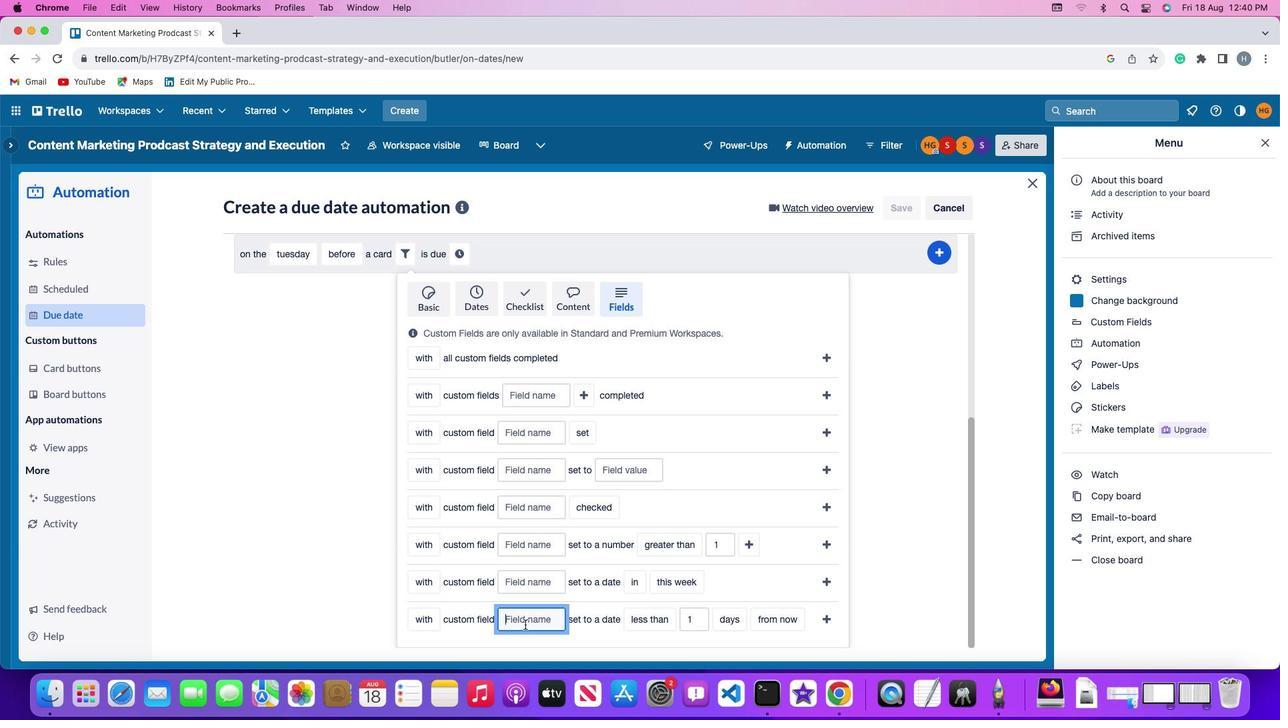 
Action: Mouse pressed left at (524, 624)
Screenshot: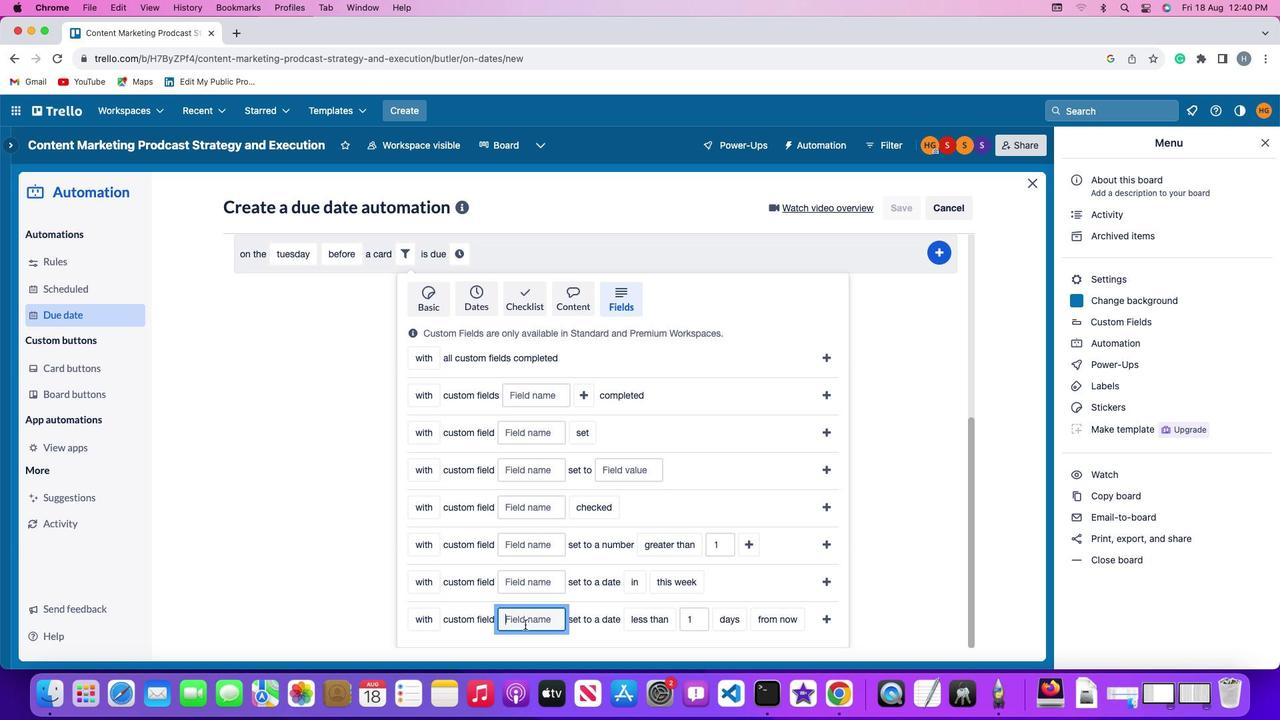 
Action: Key pressed Key.shift'R''e''s''u''m''e'
Screenshot: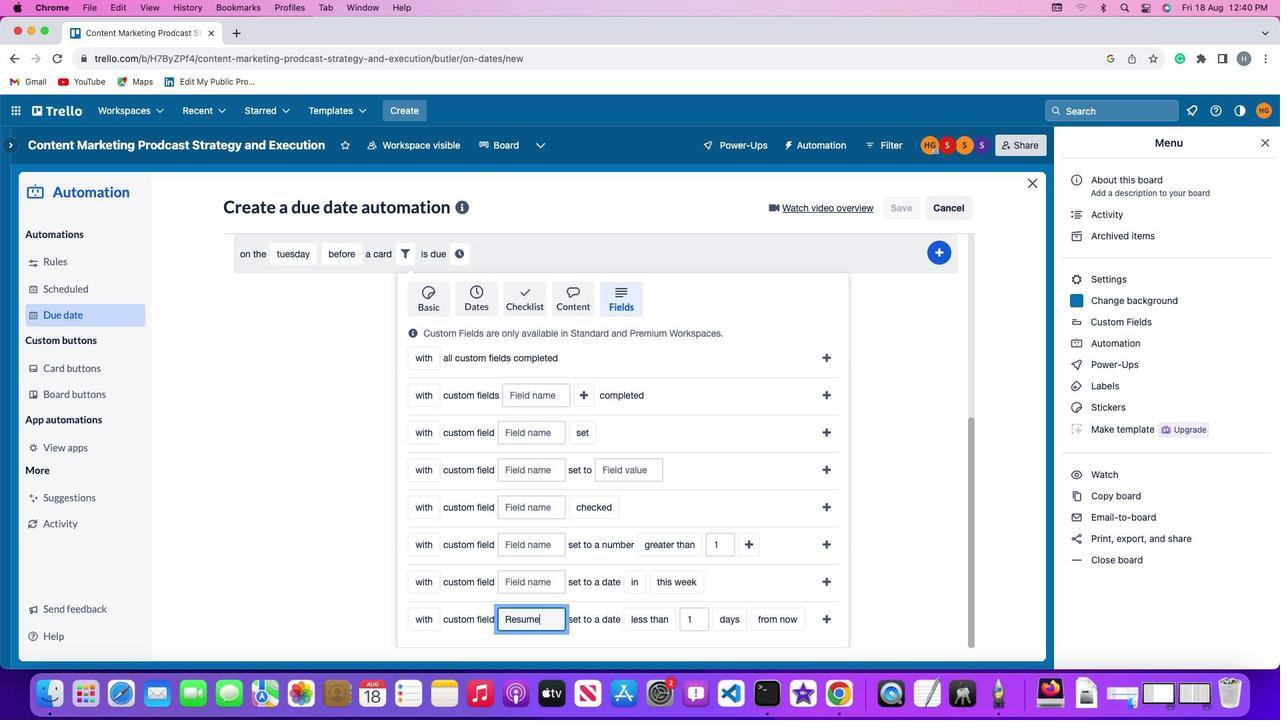 
Action: Mouse moved to (638, 620)
Screenshot: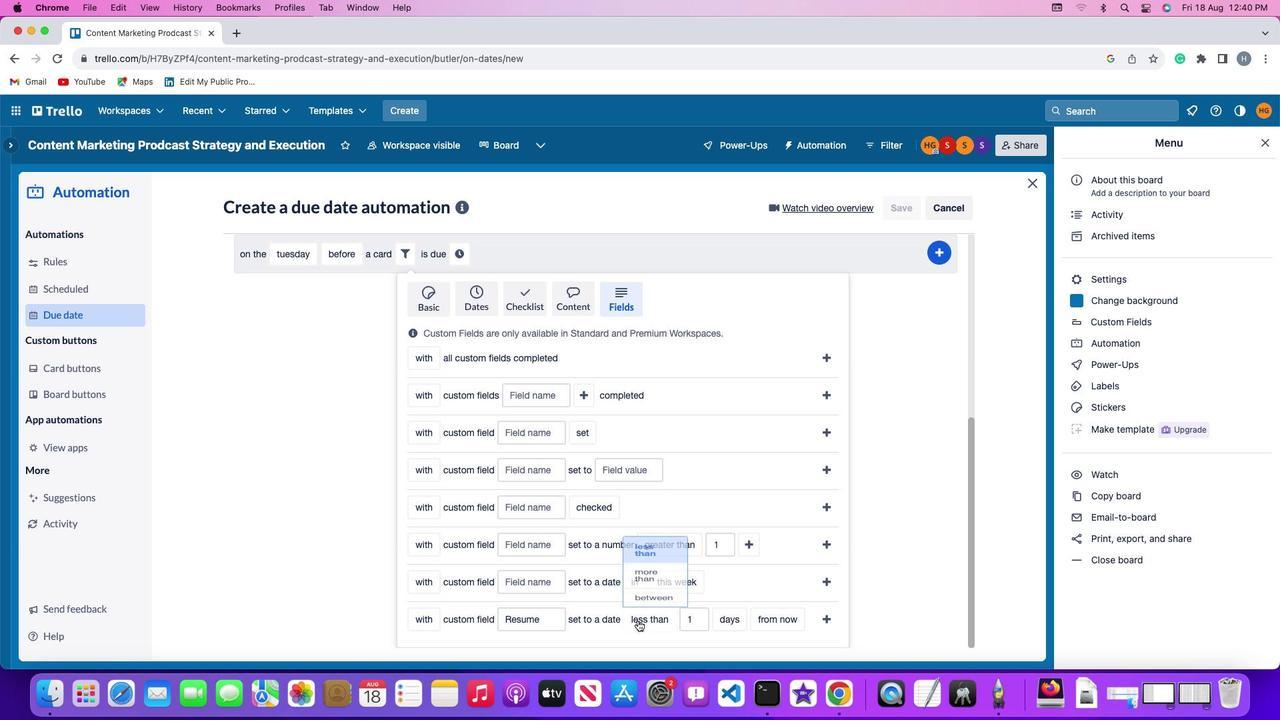 
Action: Mouse pressed left at (638, 620)
Screenshot: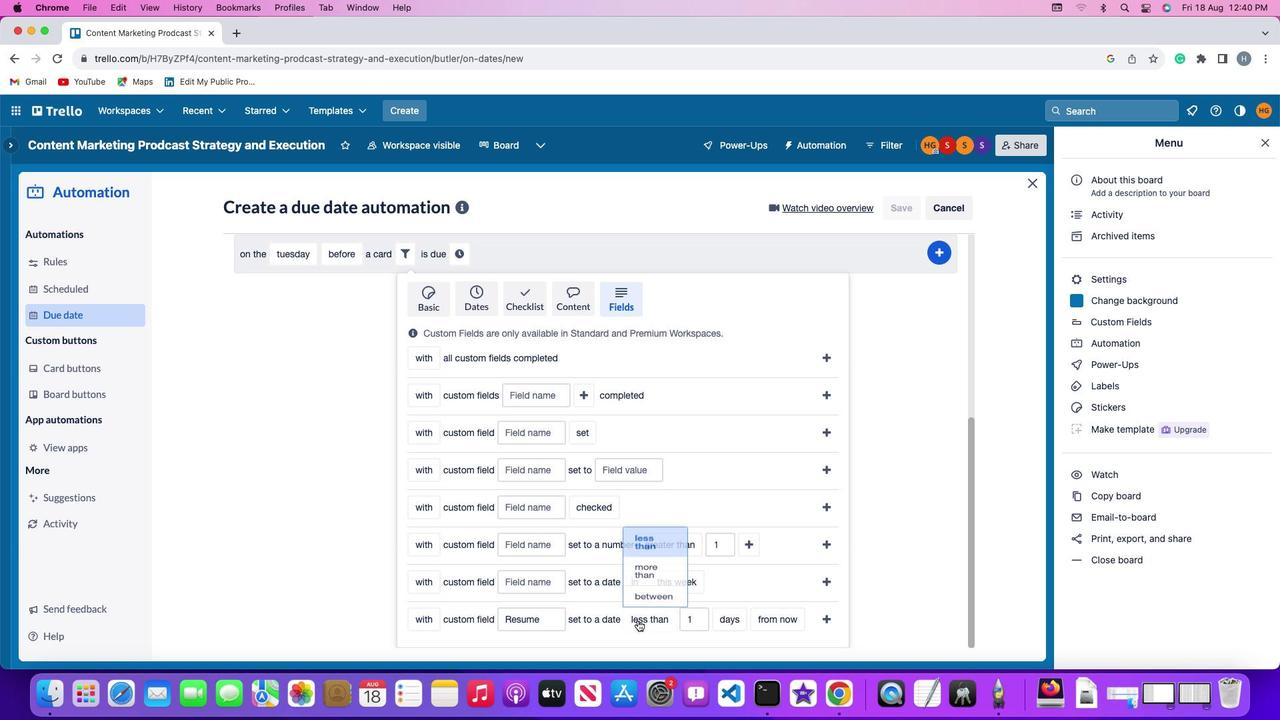
Action: Mouse moved to (668, 529)
Screenshot: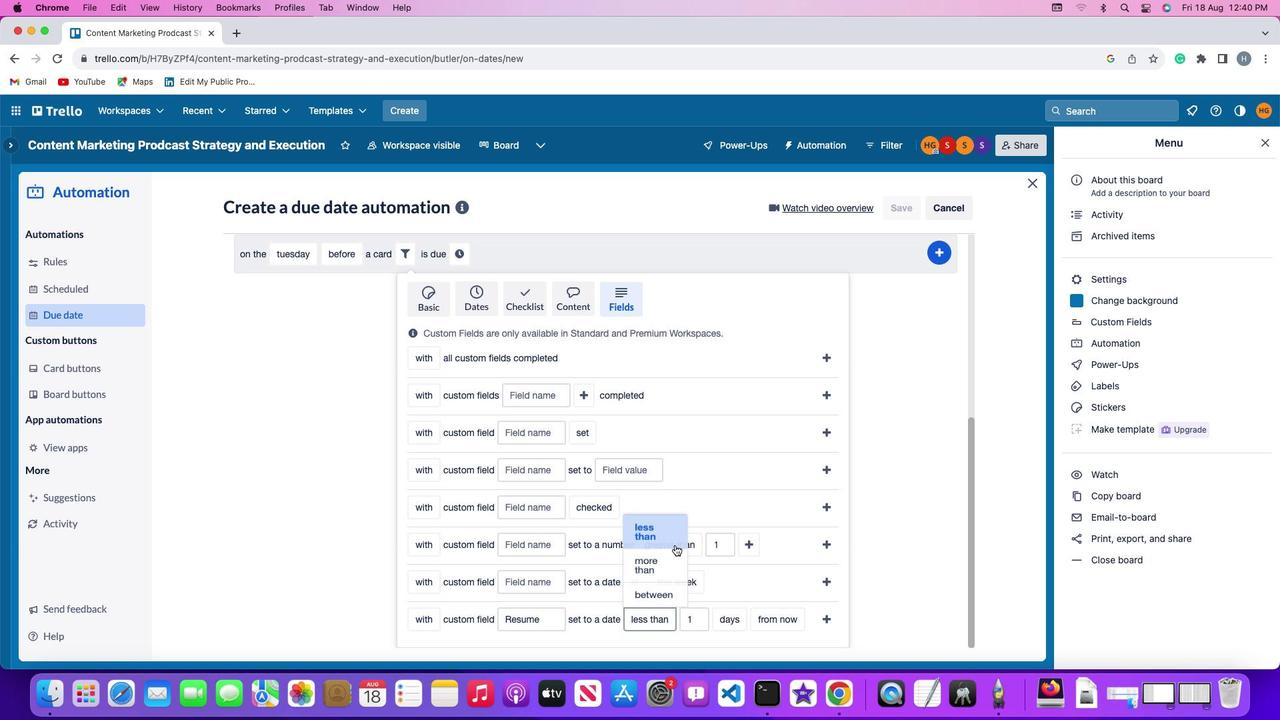 
Action: Mouse pressed left at (668, 529)
Screenshot: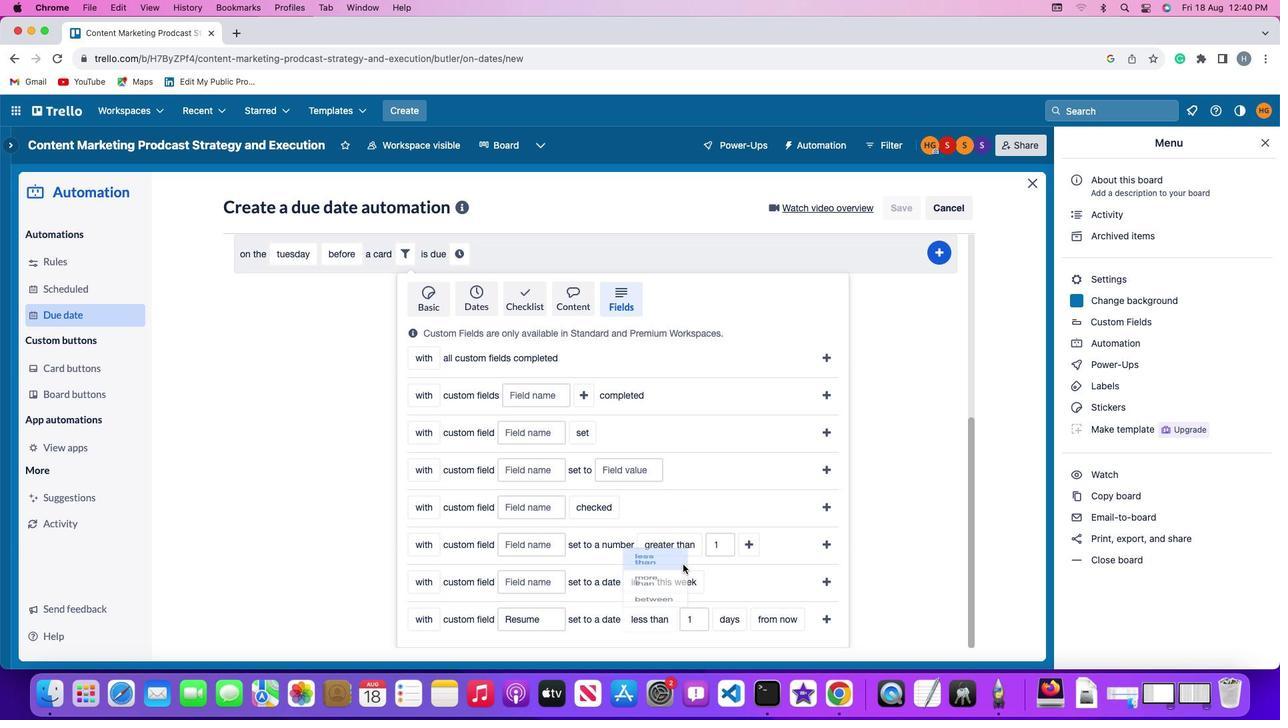 
Action: Mouse moved to (700, 616)
Screenshot: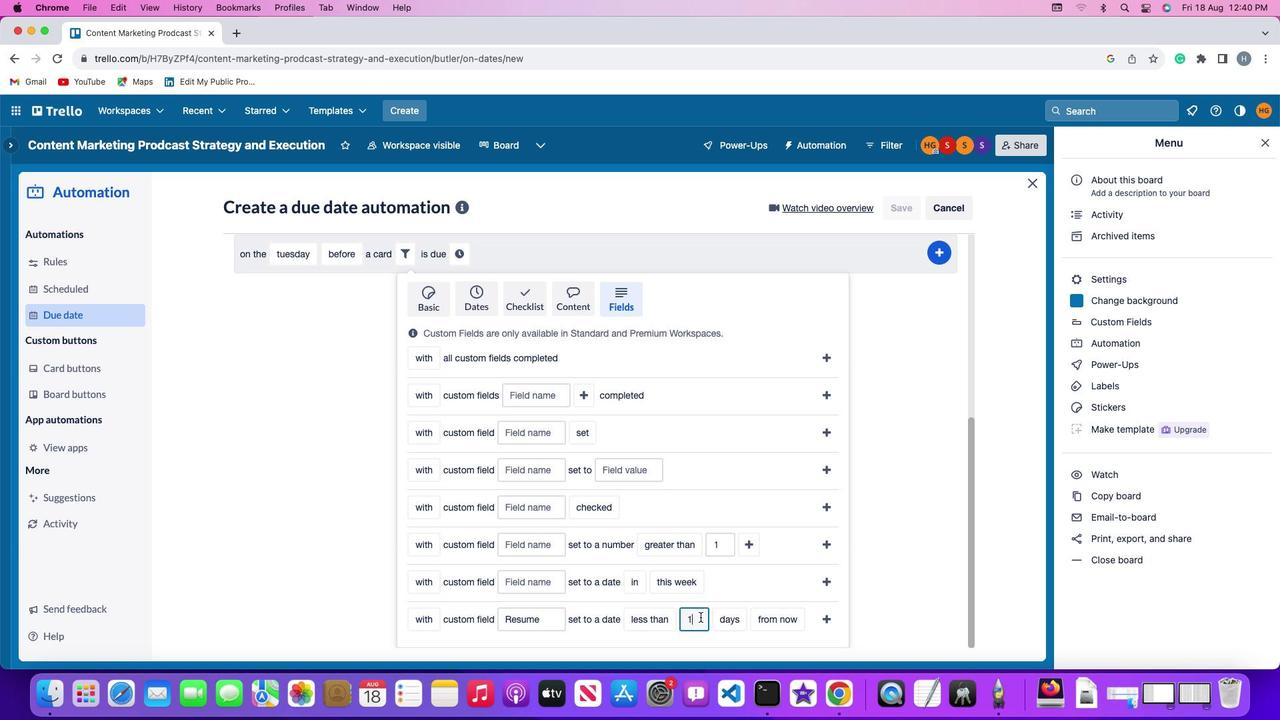
Action: Mouse pressed left at (700, 616)
Screenshot: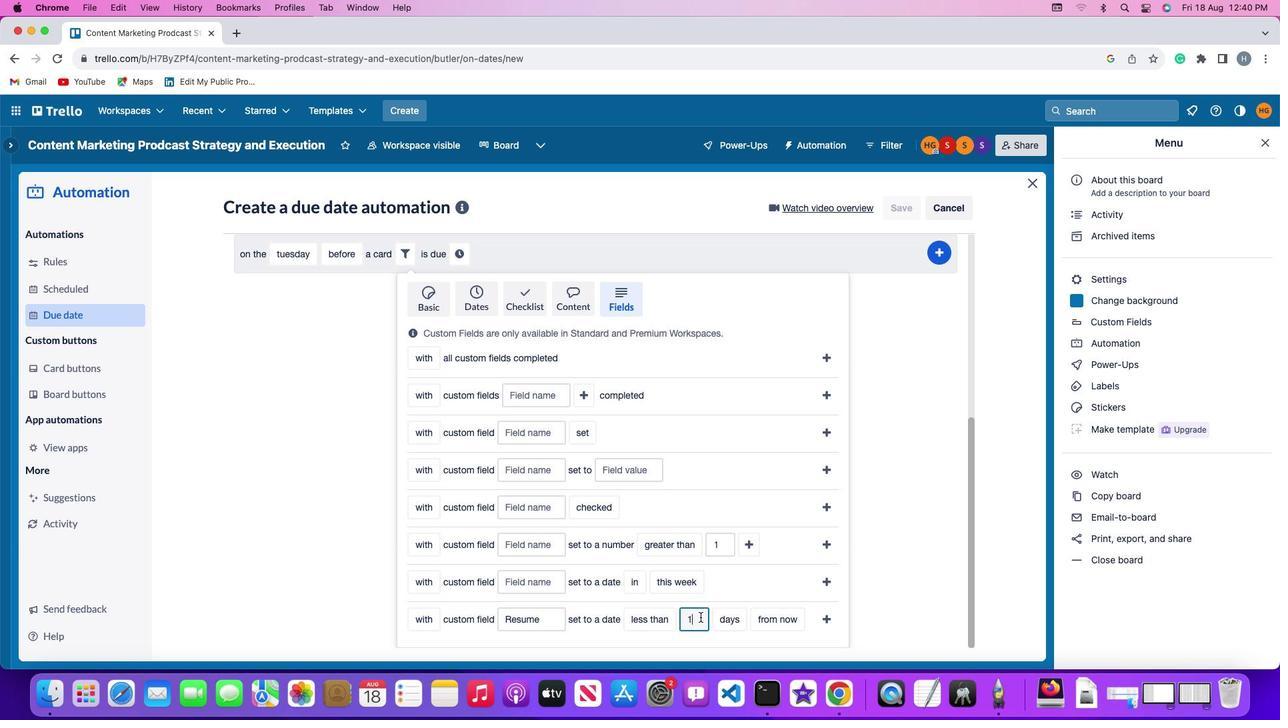 
Action: Mouse moved to (700, 617)
Screenshot: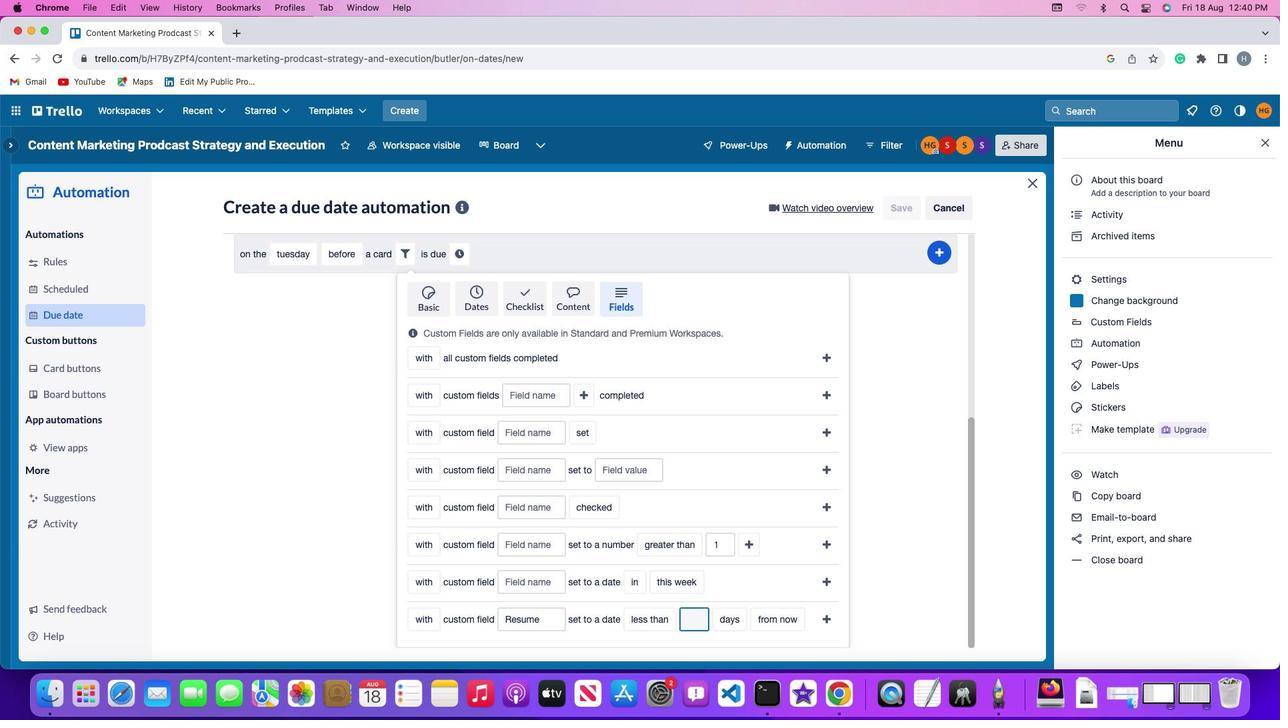 
Action: Key pressed Key.backspace'1'
Screenshot: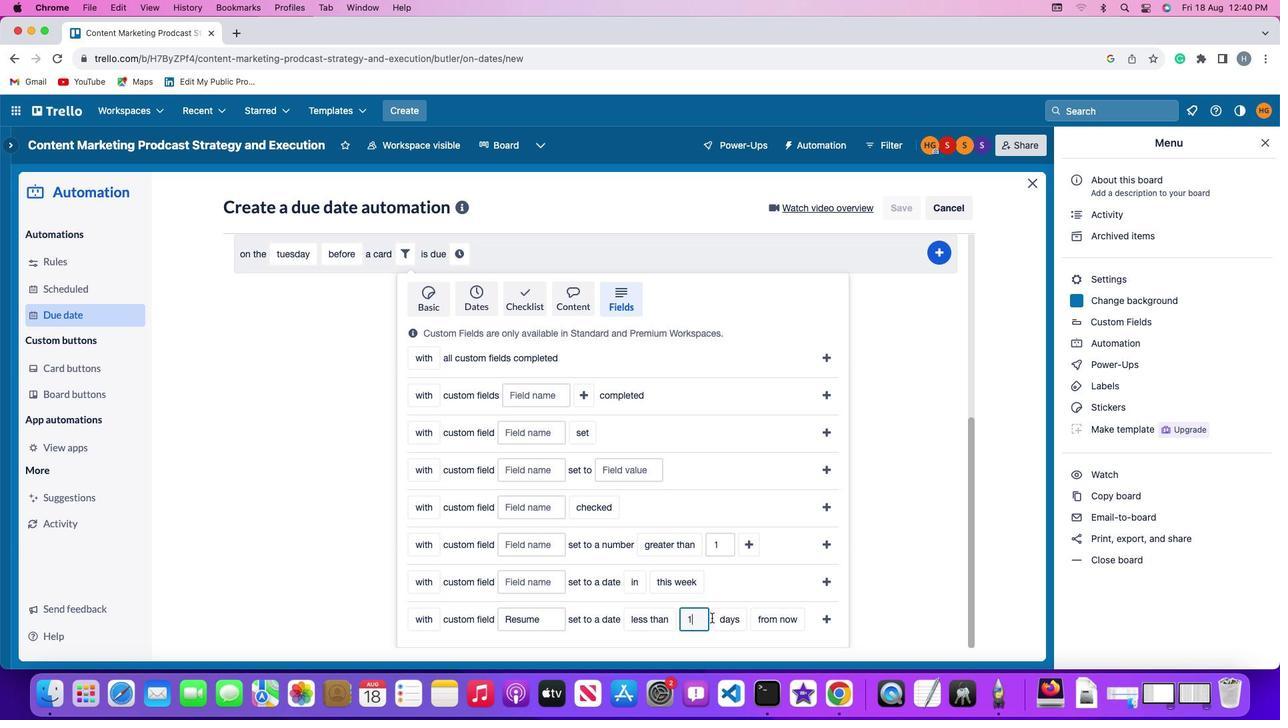 
Action: Mouse moved to (722, 617)
Screenshot: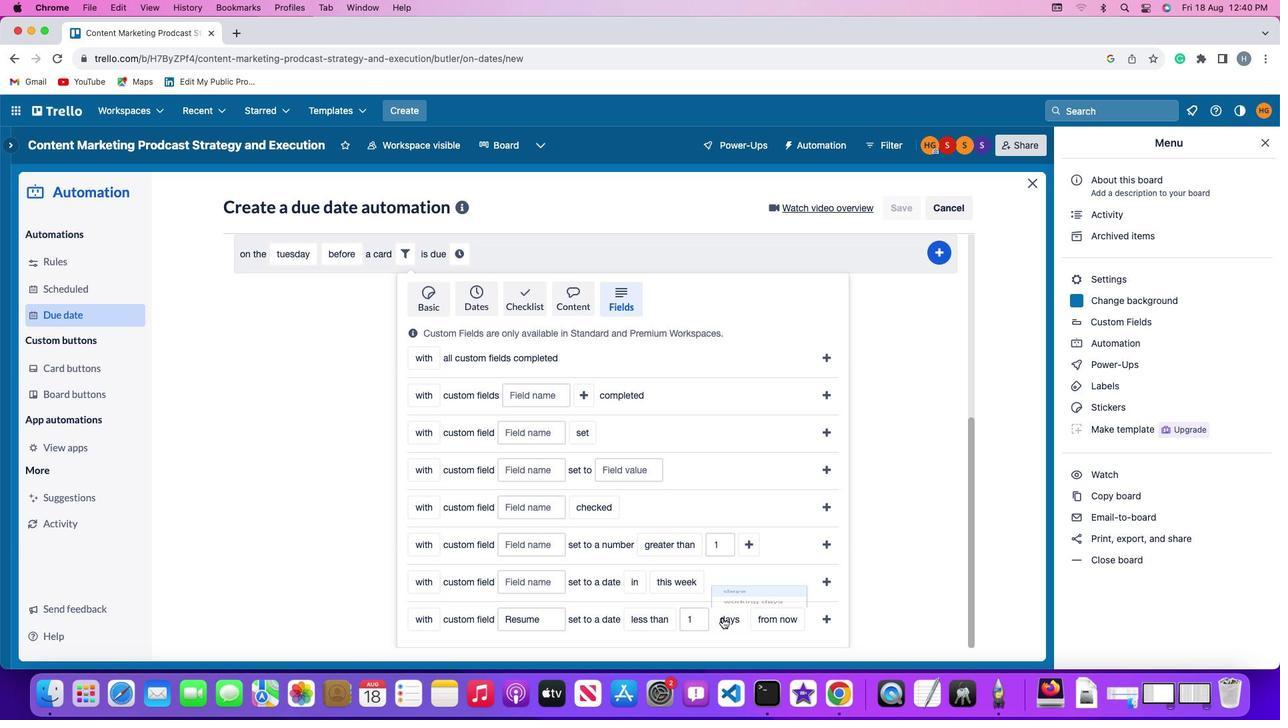 
Action: Mouse pressed left at (722, 617)
Screenshot: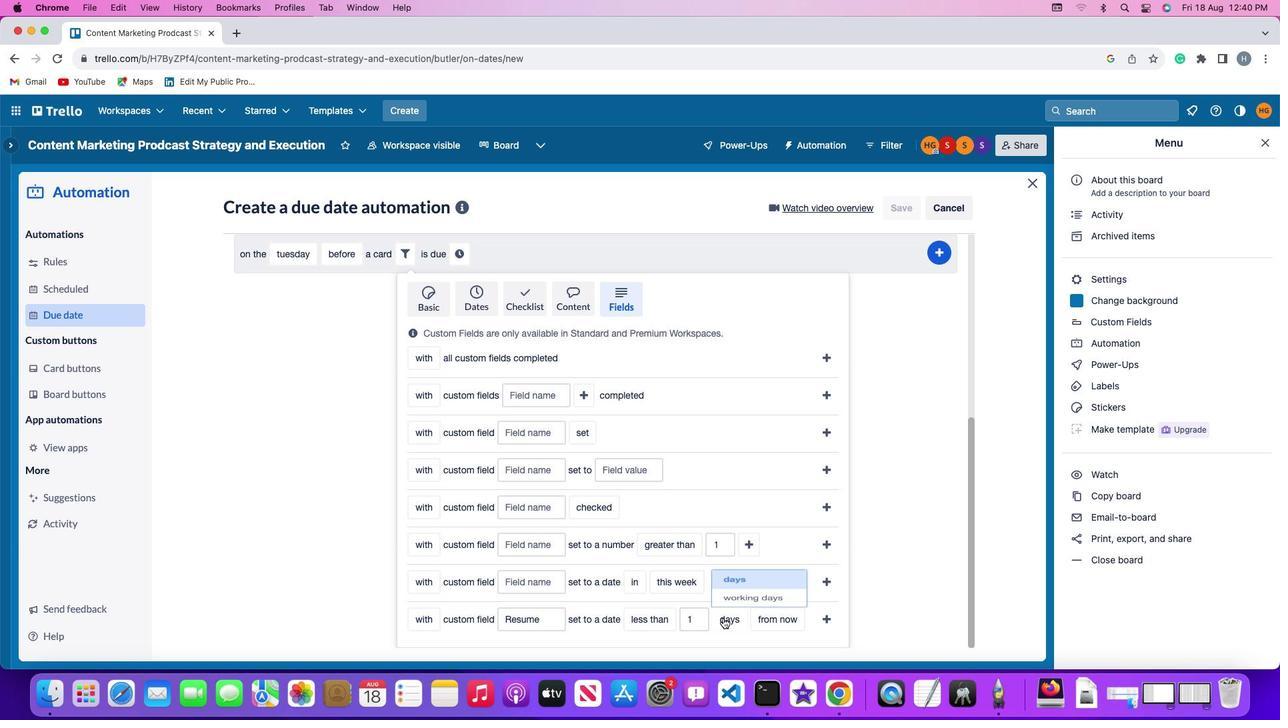 
Action: Mouse moved to (743, 567)
Screenshot: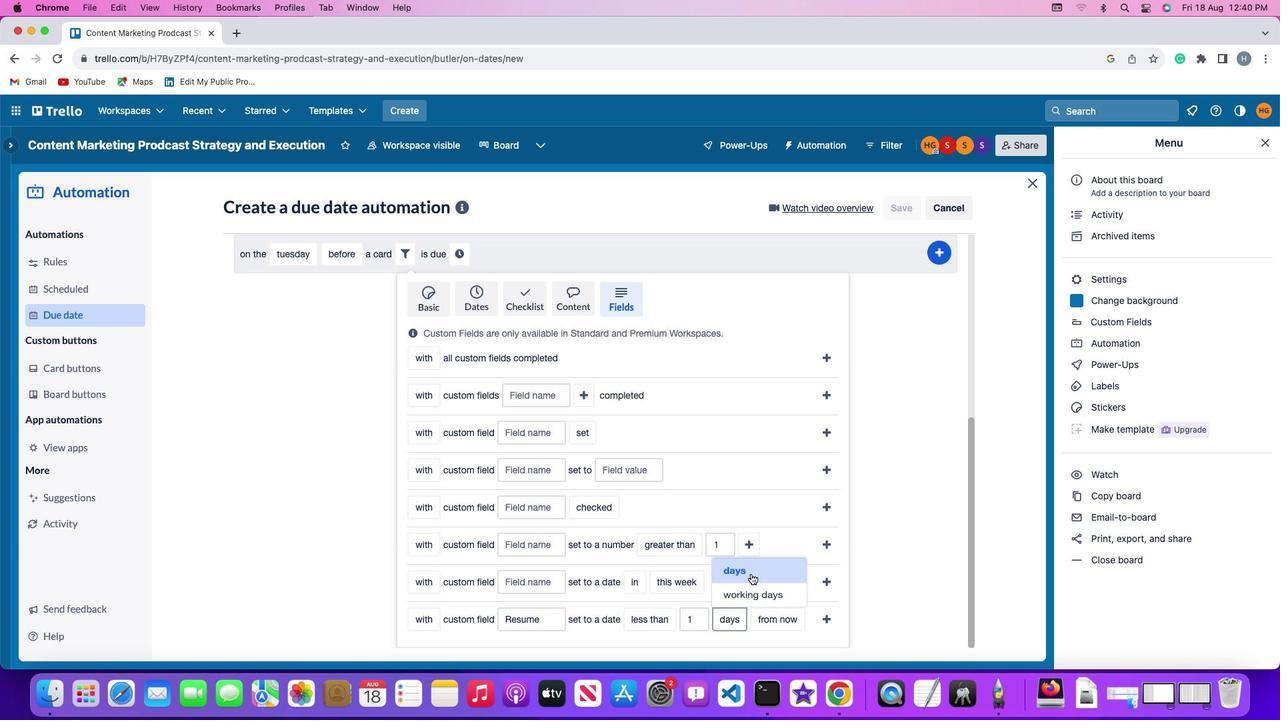 
Action: Mouse pressed left at (743, 567)
Screenshot: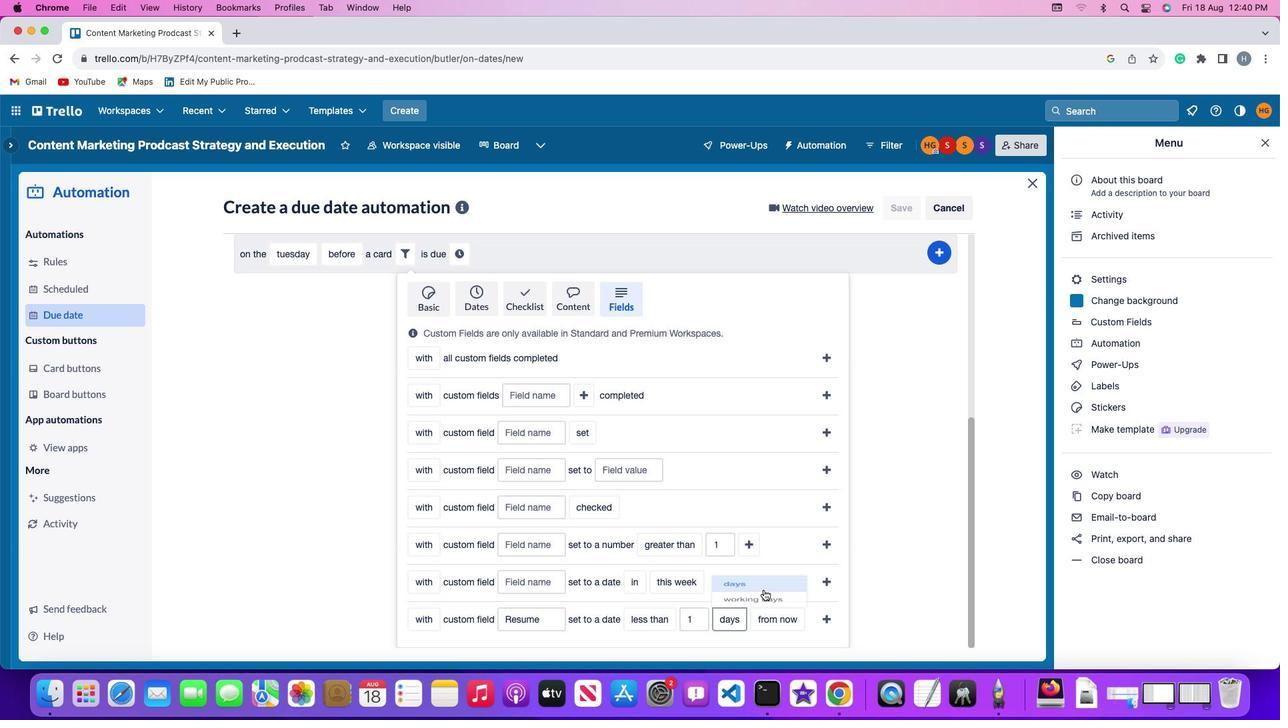 
Action: Mouse moved to (783, 618)
Screenshot: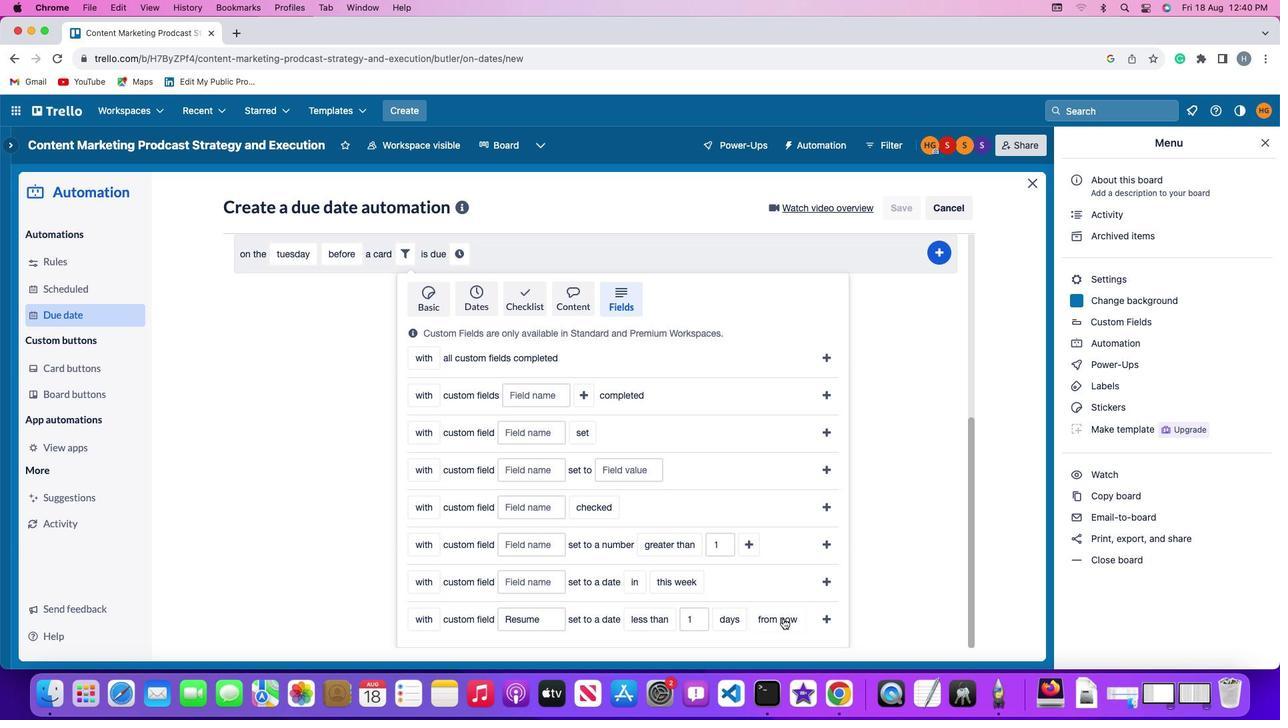 
Action: Mouse pressed left at (783, 618)
Screenshot: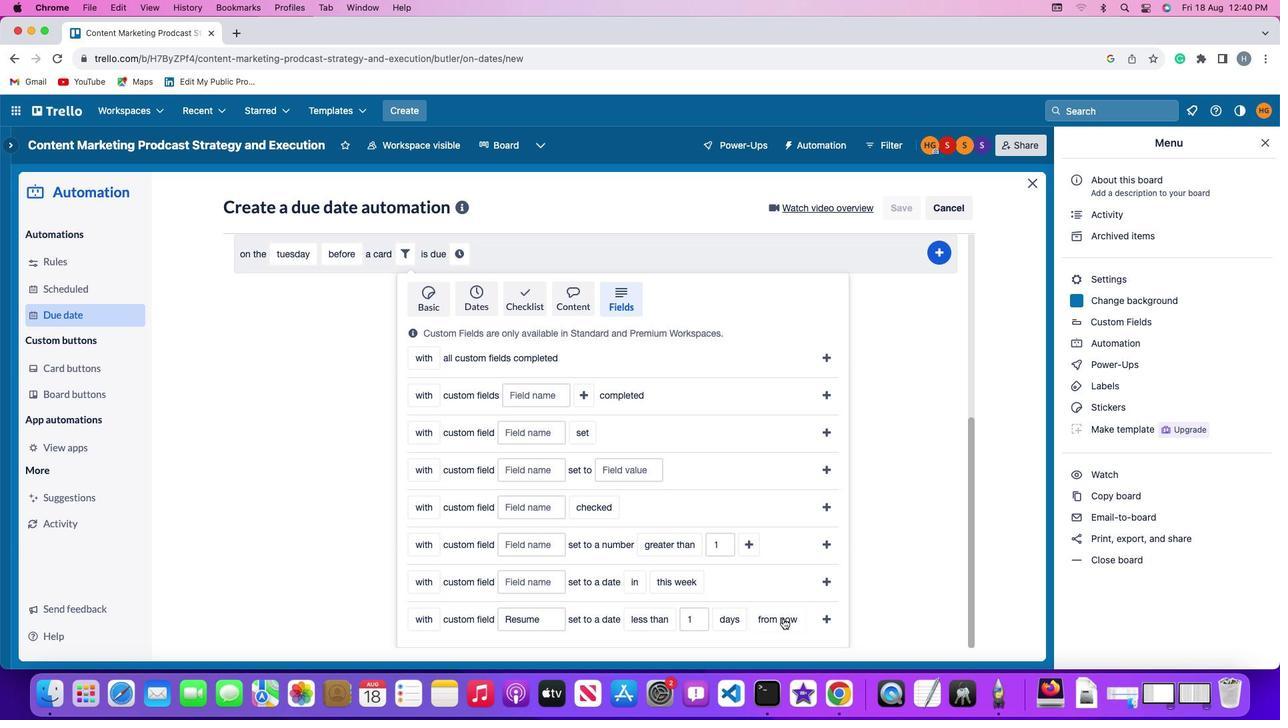 
Action: Mouse moved to (778, 595)
Screenshot: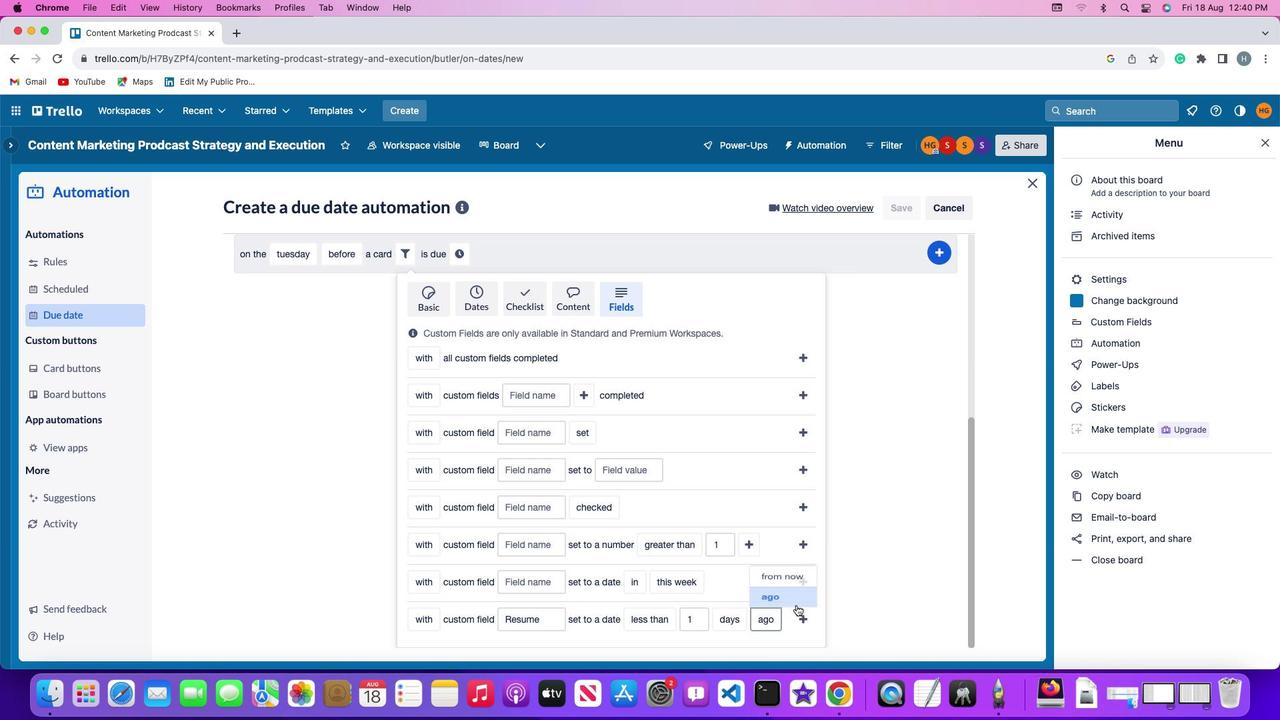 
Action: Mouse pressed left at (778, 595)
Screenshot: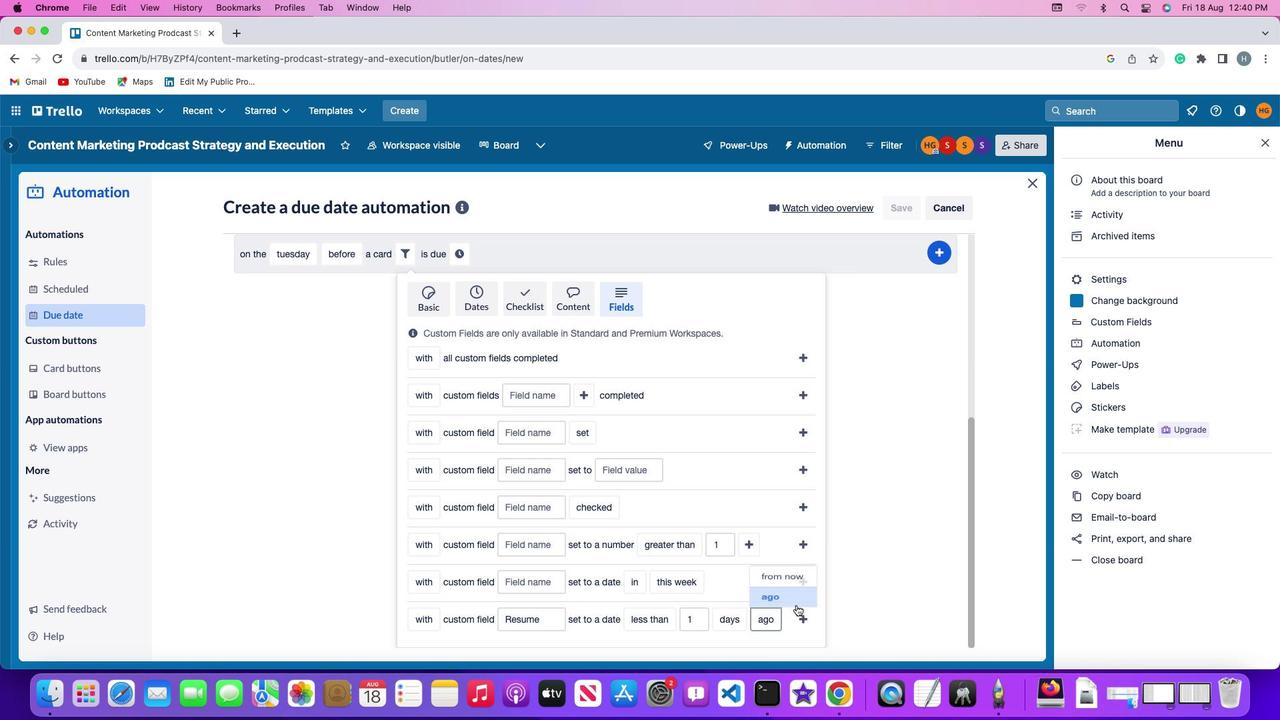 
Action: Mouse moved to (796, 618)
Screenshot: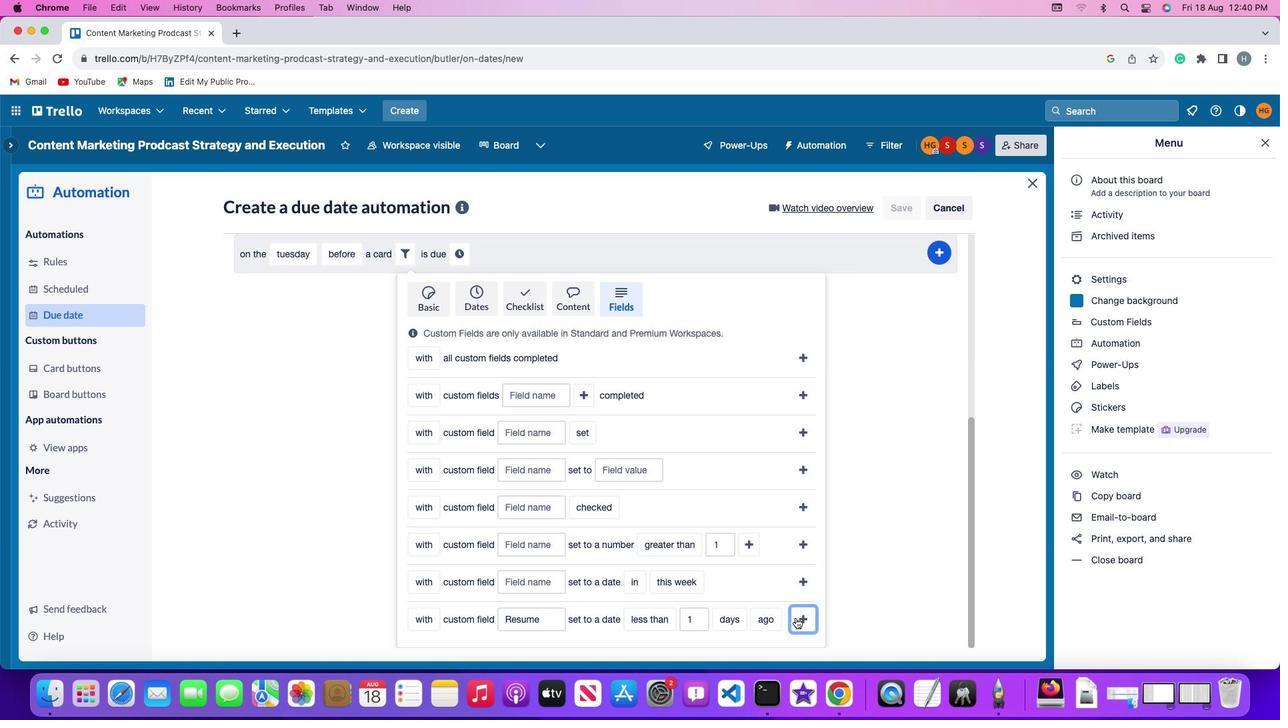 
Action: Mouse pressed left at (796, 618)
Screenshot: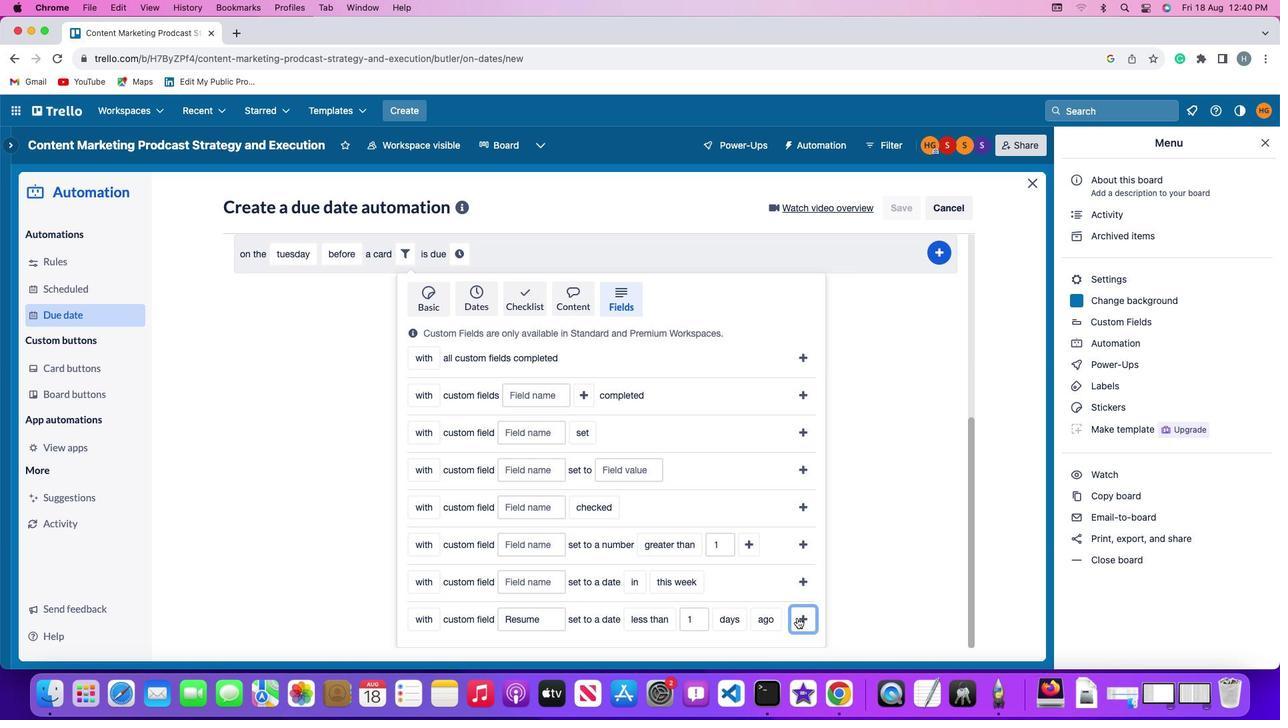 
Action: Mouse moved to (750, 581)
Screenshot: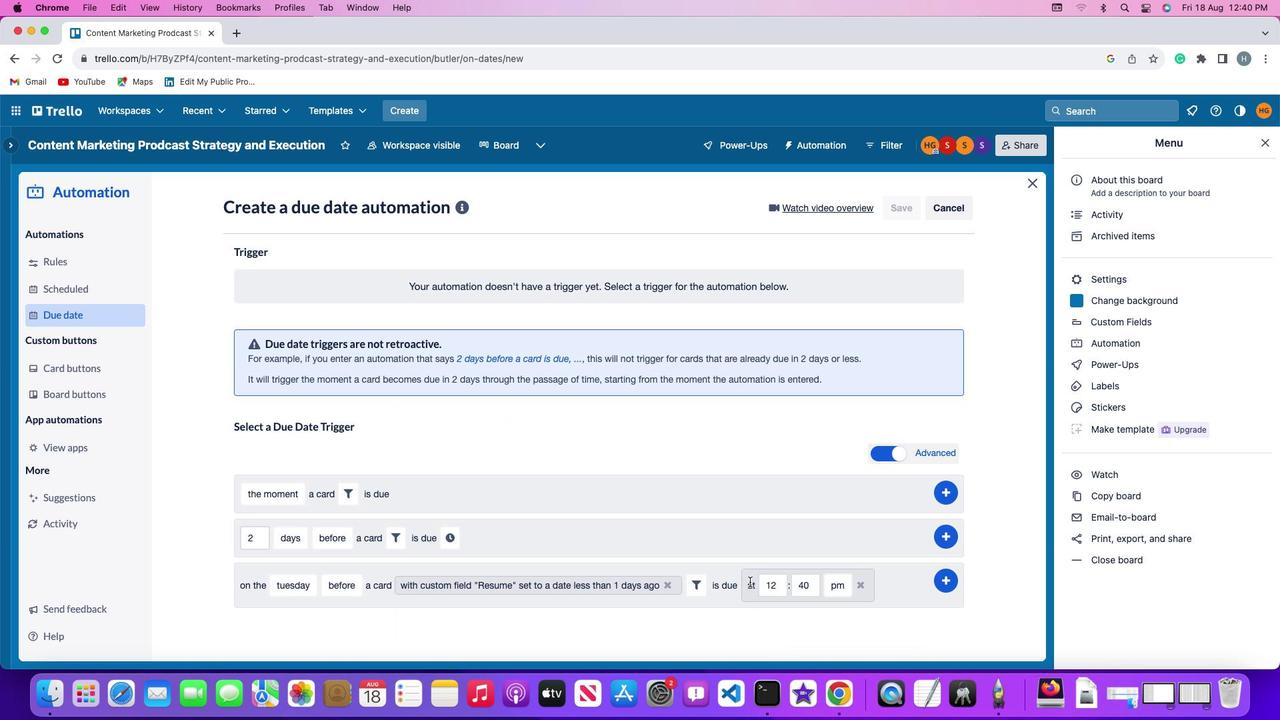 
Action: Mouse pressed left at (750, 581)
Screenshot: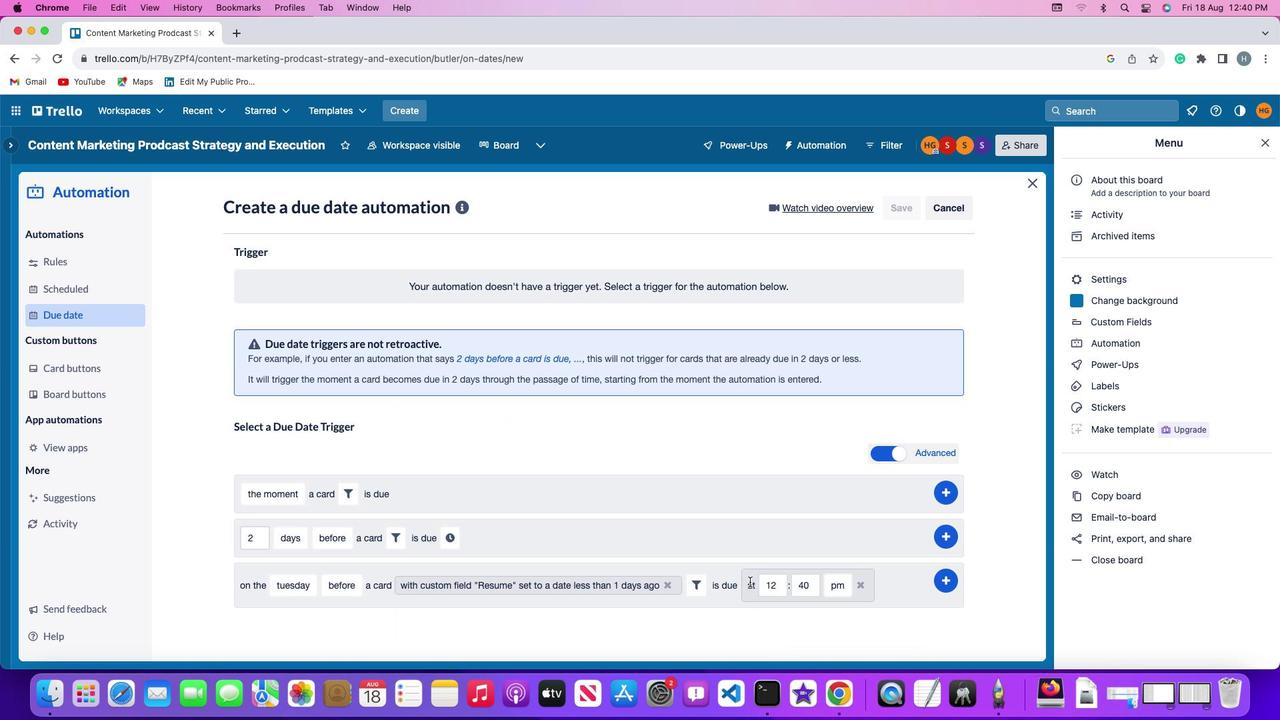 
Action: Mouse moved to (777, 584)
Screenshot: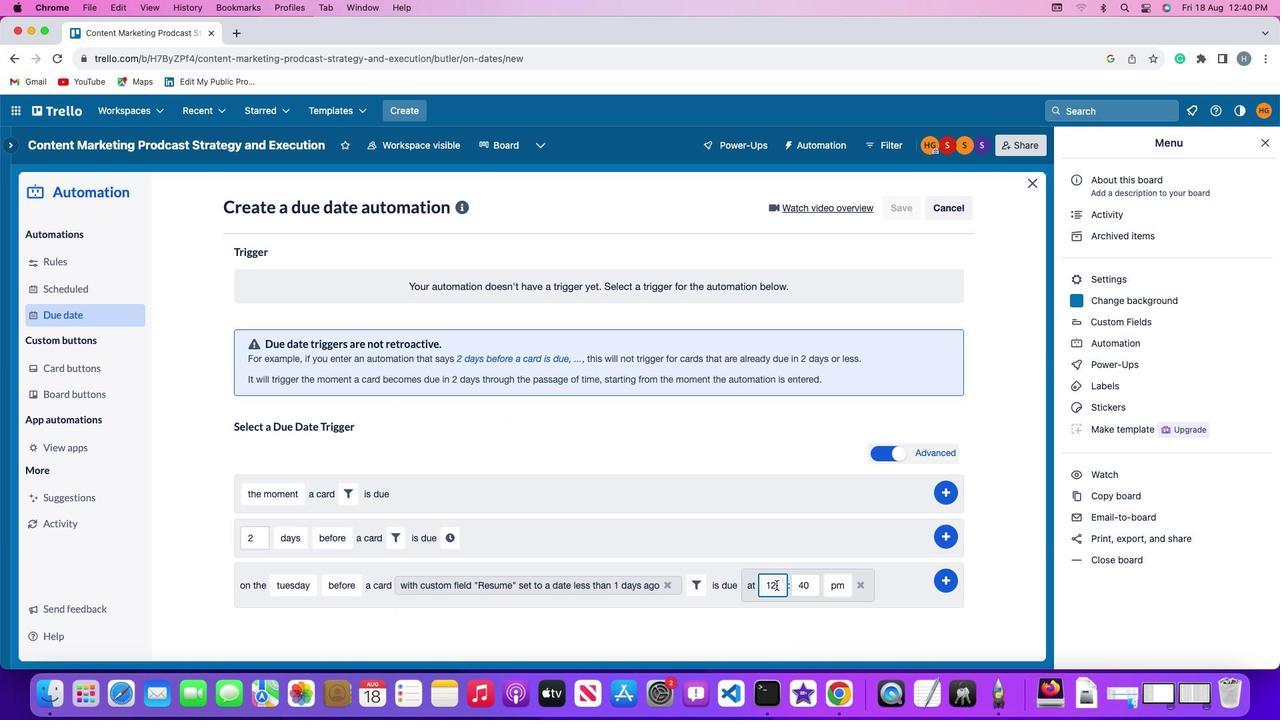 
Action: Mouse pressed left at (777, 584)
Screenshot: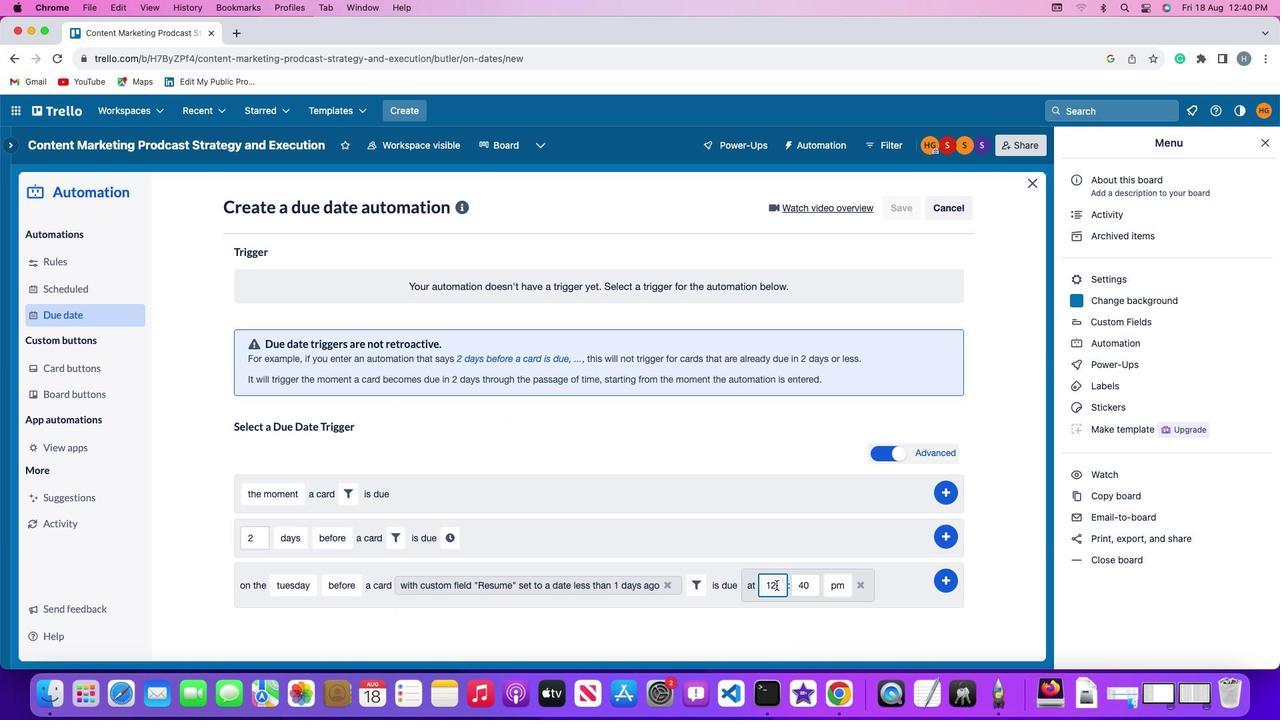 
Action: Mouse moved to (777, 584)
Screenshot: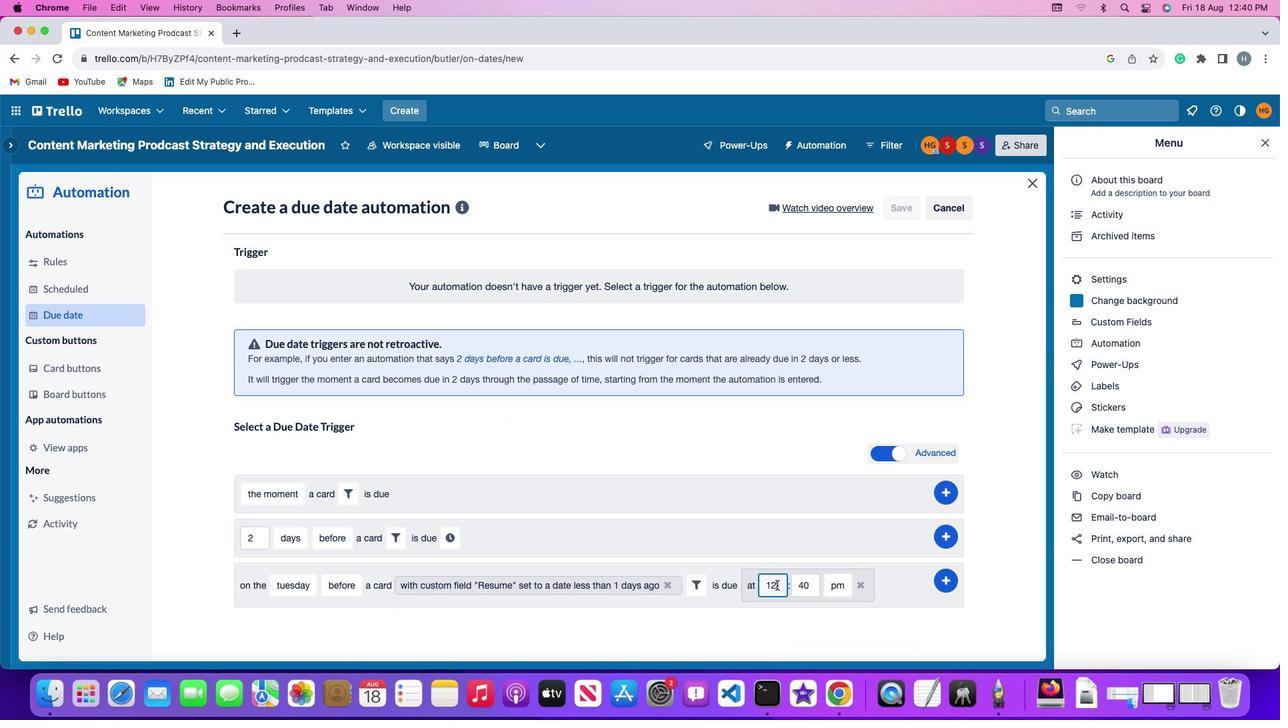 
Action: Key pressed Key.backspaceKey.backspace'1''1'
Screenshot: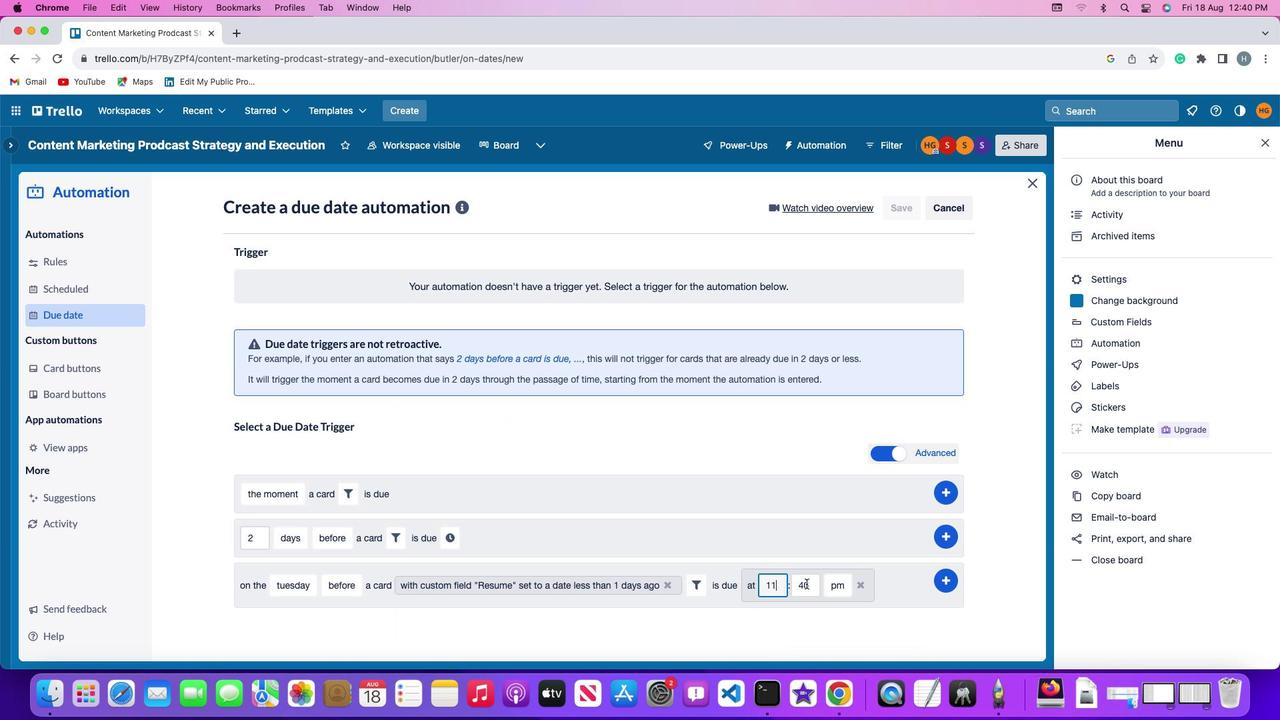 
Action: Mouse moved to (816, 584)
Screenshot: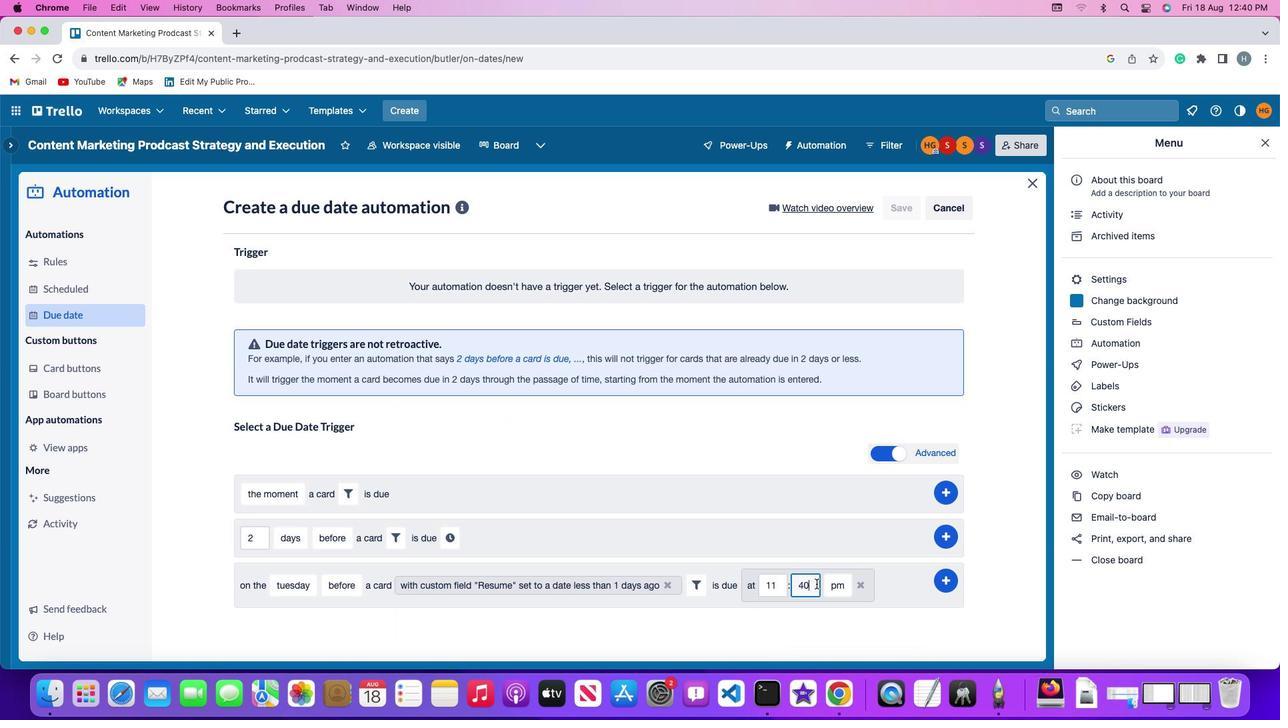 
Action: Mouse pressed left at (816, 584)
Screenshot: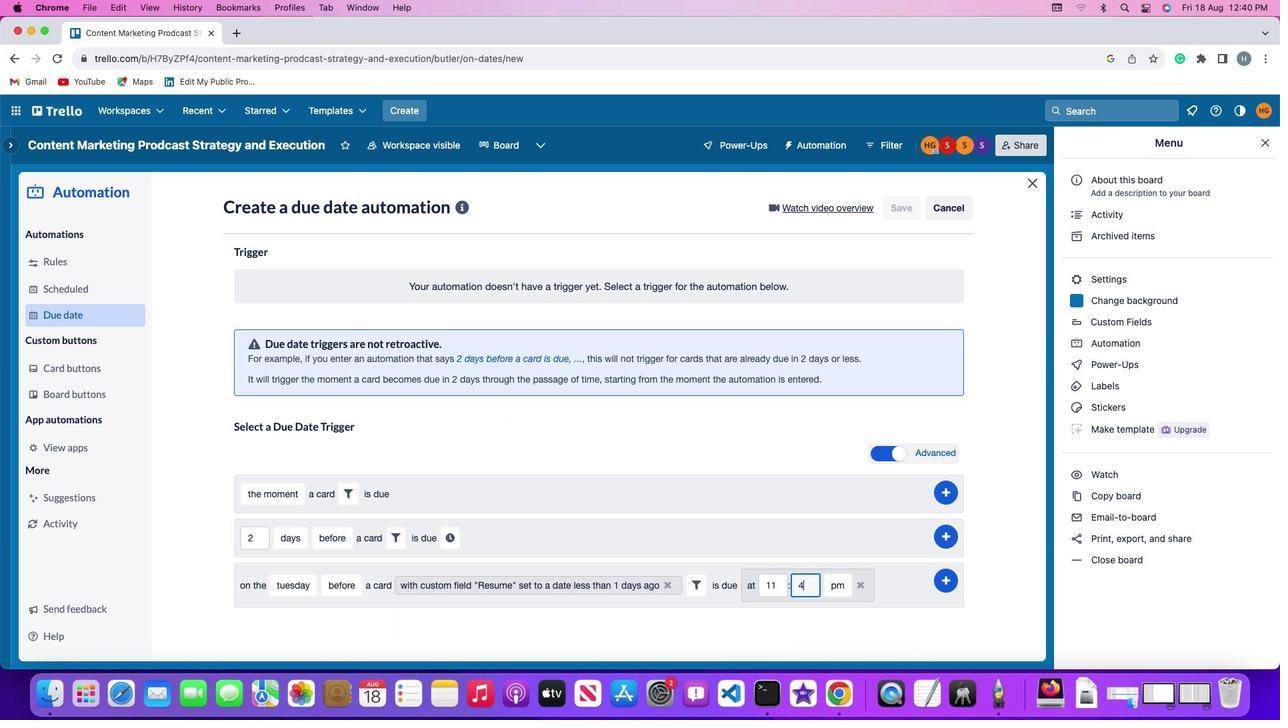 
Action: Mouse moved to (816, 583)
Screenshot: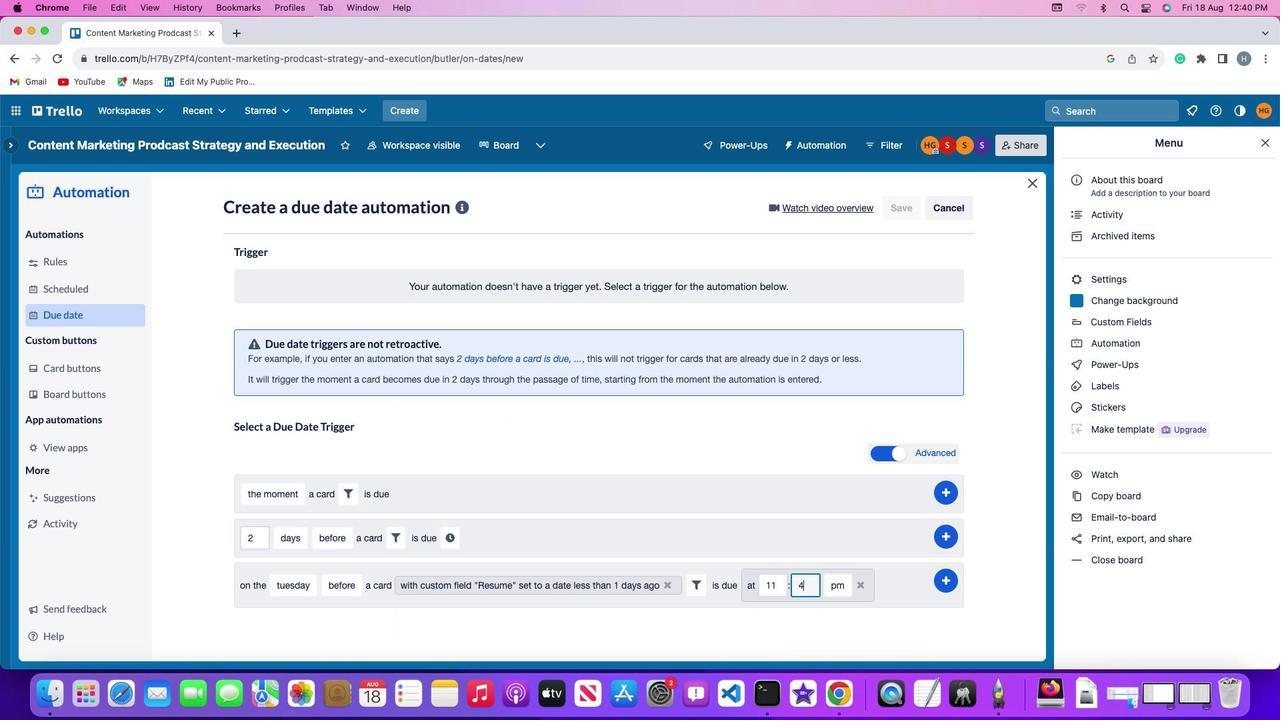 
Action: Key pressed Key.backspaceKey.backspace'0''0'
Screenshot: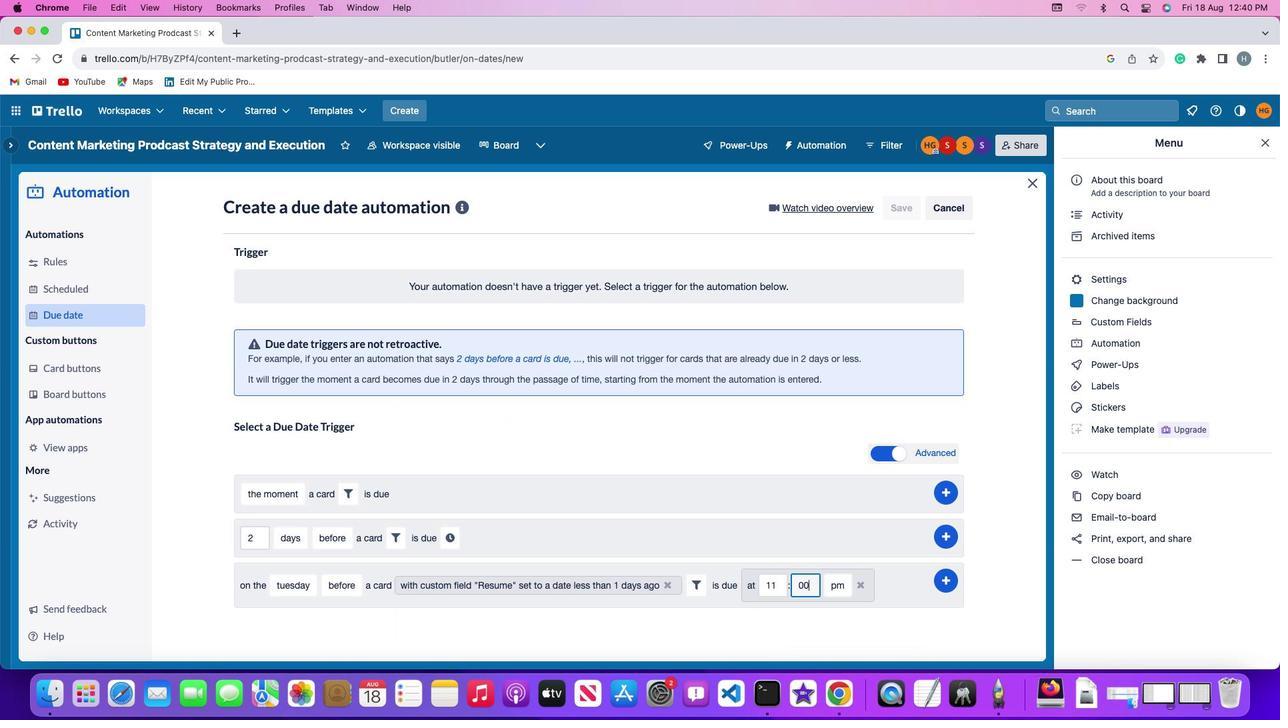 
Action: Mouse moved to (843, 585)
Screenshot: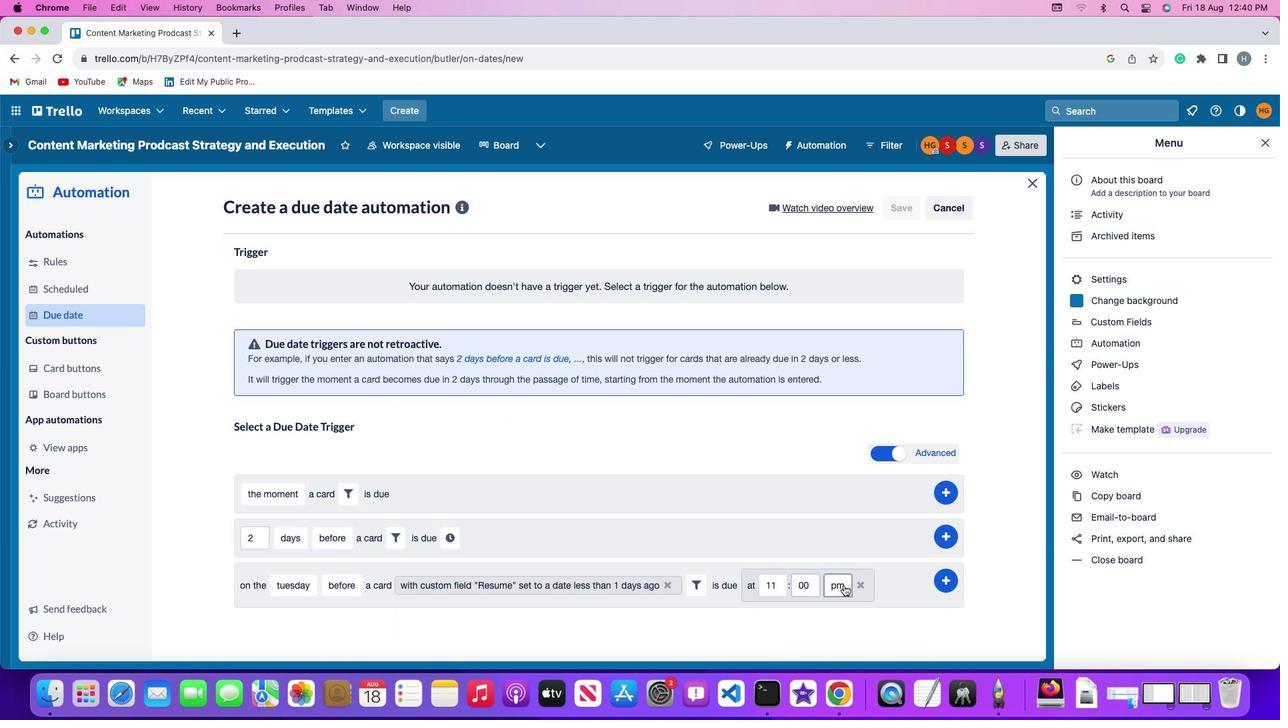 
Action: Mouse pressed left at (843, 585)
Screenshot: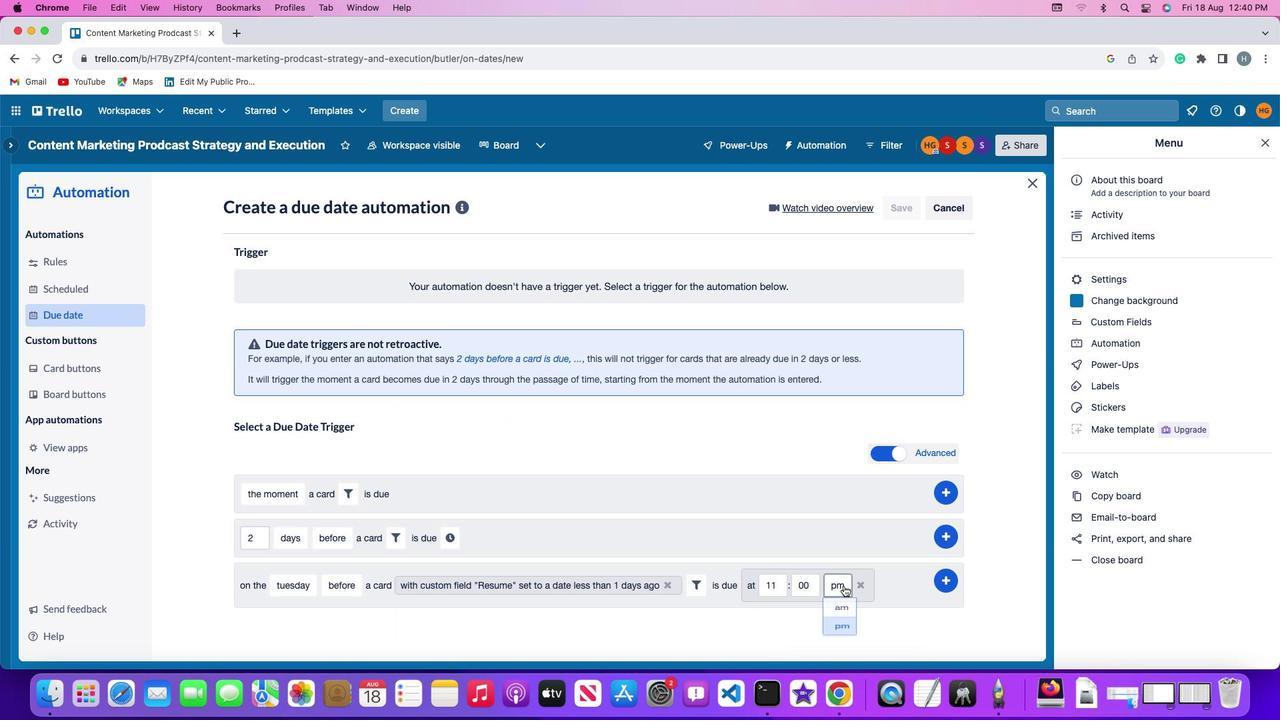 
Action: Mouse moved to (839, 608)
Screenshot: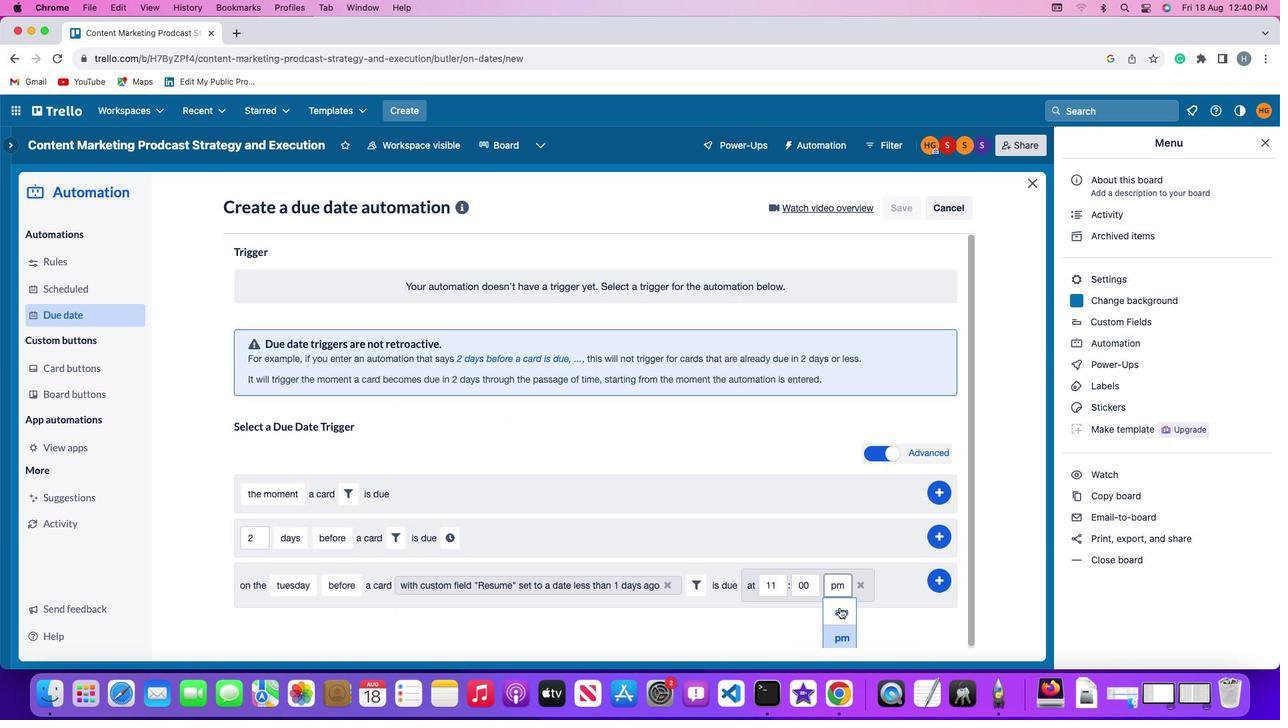 
Action: Mouse pressed left at (839, 608)
Screenshot: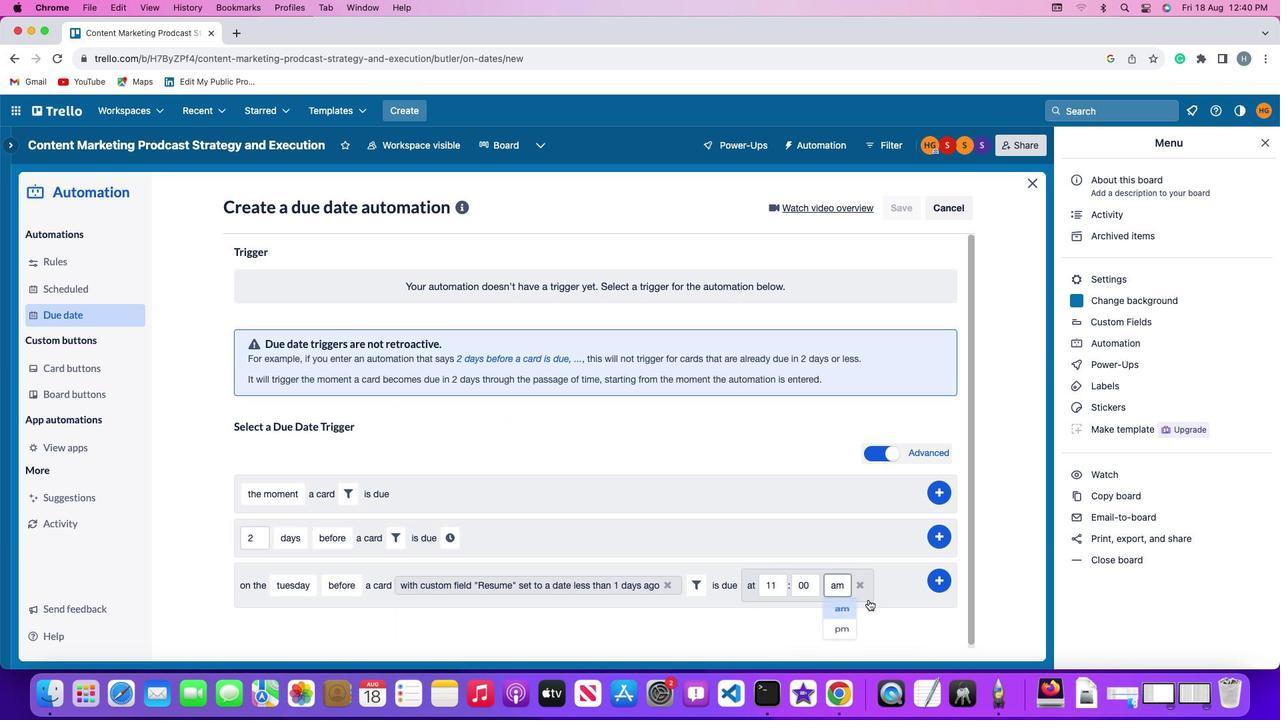 
Action: Mouse moved to (946, 578)
Screenshot: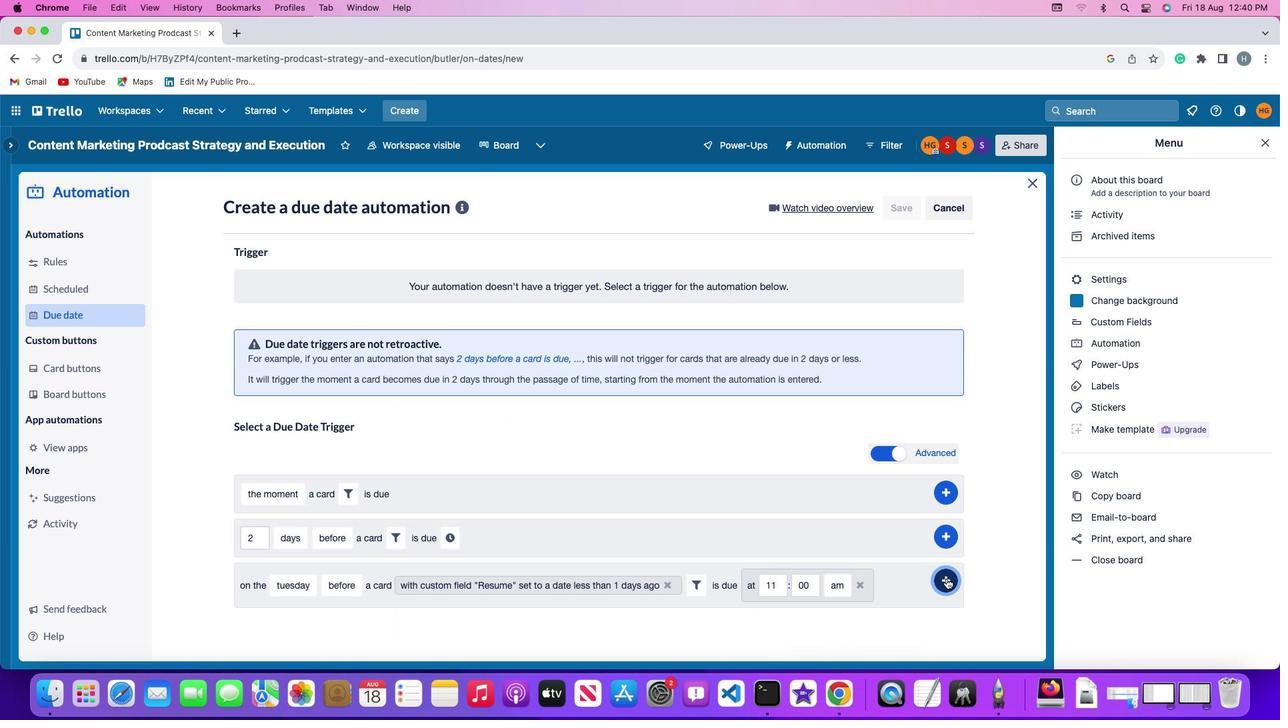 
Action: Mouse pressed left at (946, 578)
Screenshot: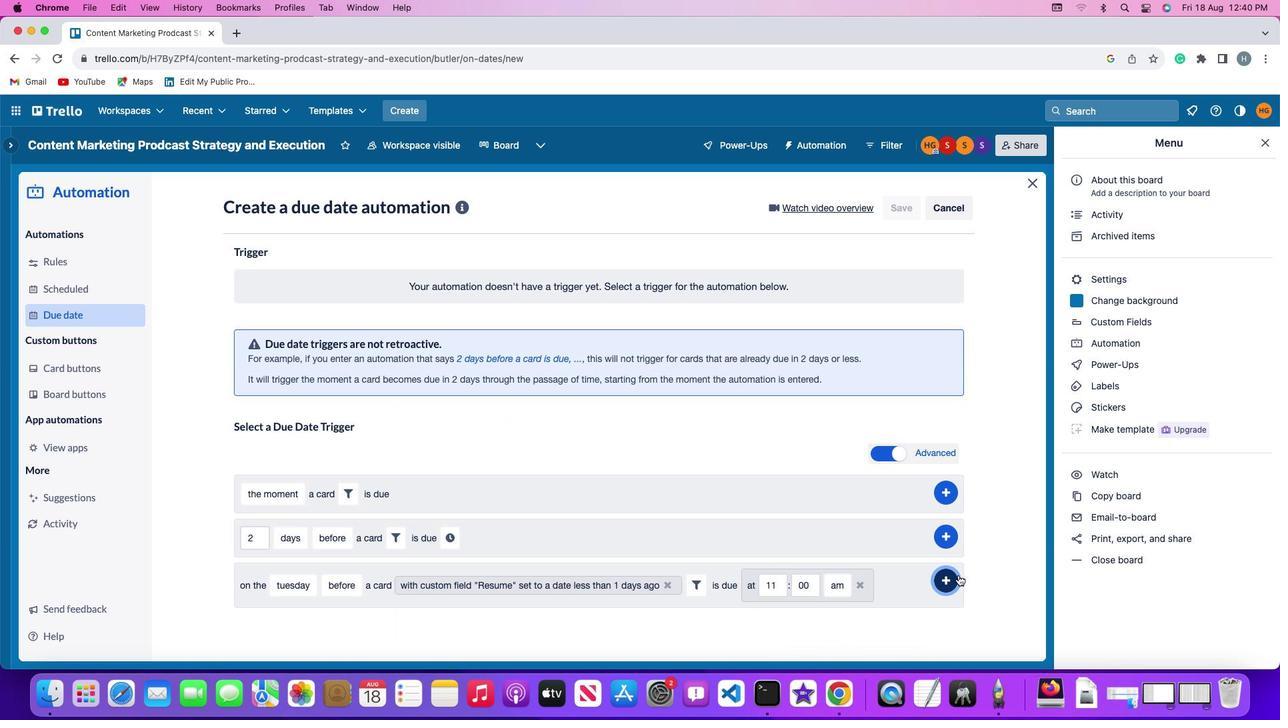 
Action: Mouse moved to (997, 485)
Screenshot: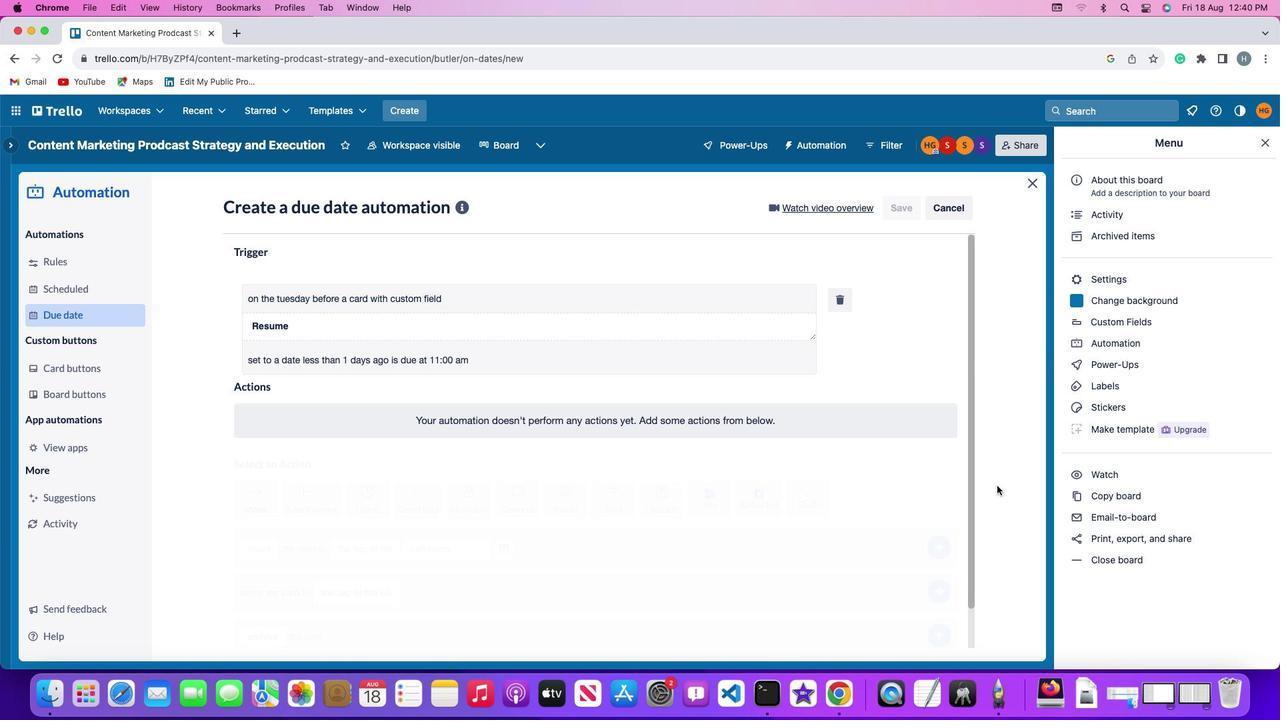 
